 Task: Find connections with filter location Flörsheim with filter topic #fintechwith filter profile language Potuguese with filter current company Tejas Networks with filter school GLOBAL NATURE CARE GROUP SANGATHAN INSTITUTION, Jabalpur with filter industry Retail Recyclable Materials & Used Merchandise with filter service category Blogging with filter keywords title Sales Analyst
Action: Mouse moved to (676, 92)
Screenshot: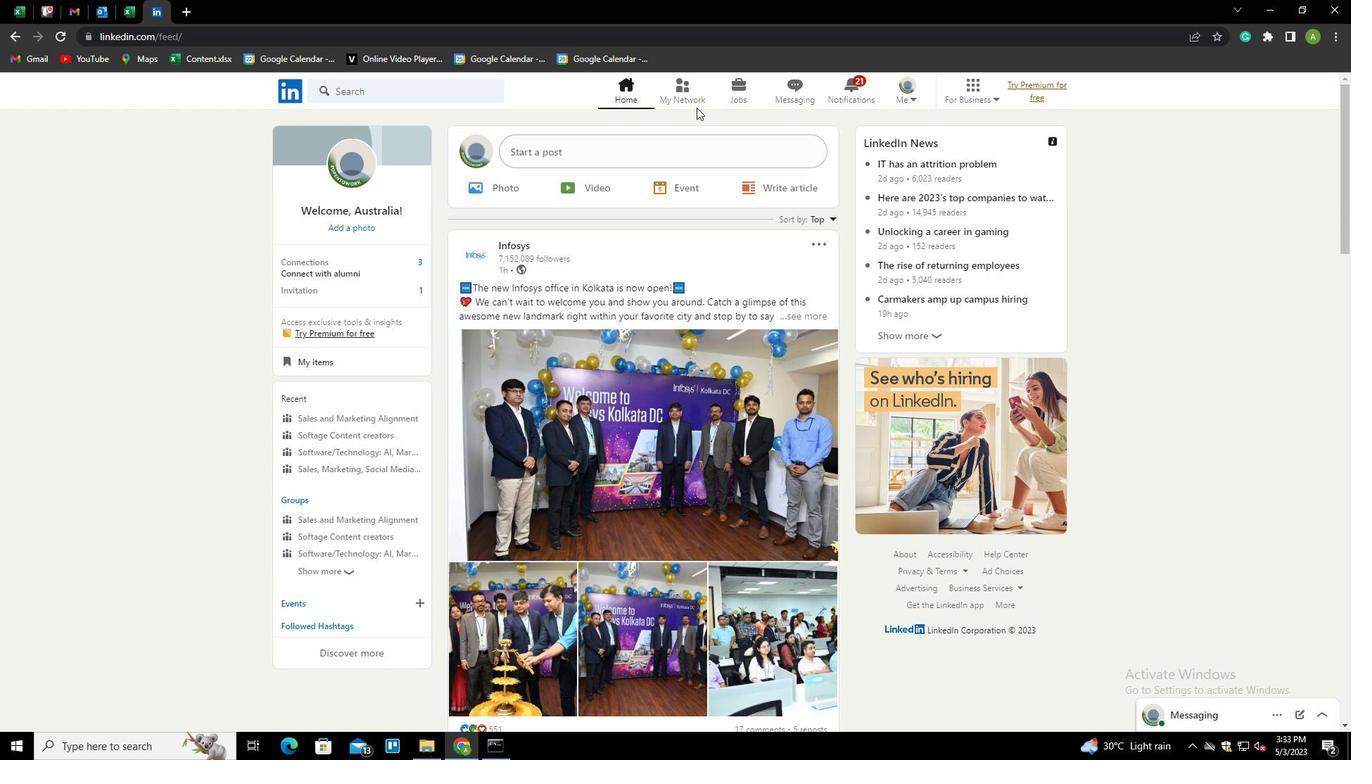 
Action: Mouse pressed left at (676, 92)
Screenshot: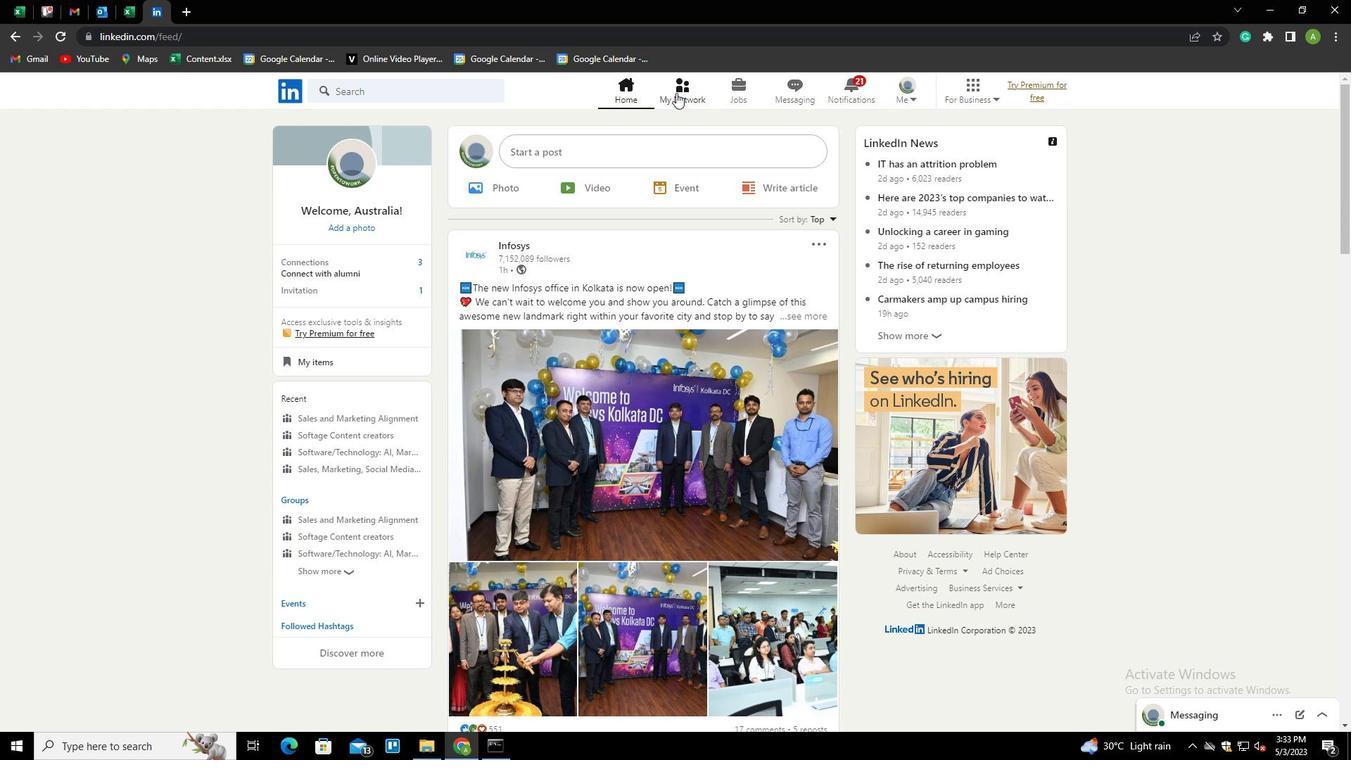 
Action: Mouse moved to (351, 168)
Screenshot: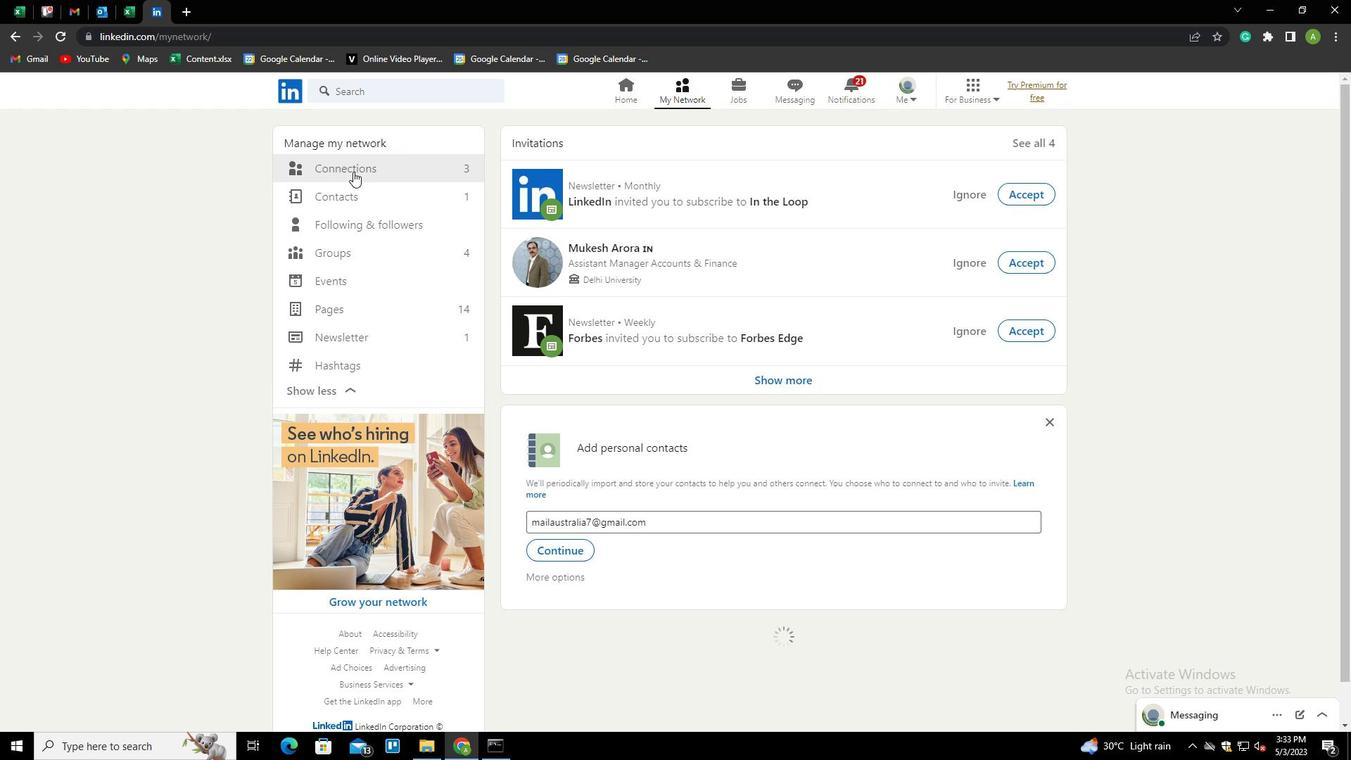 
Action: Mouse pressed left at (351, 168)
Screenshot: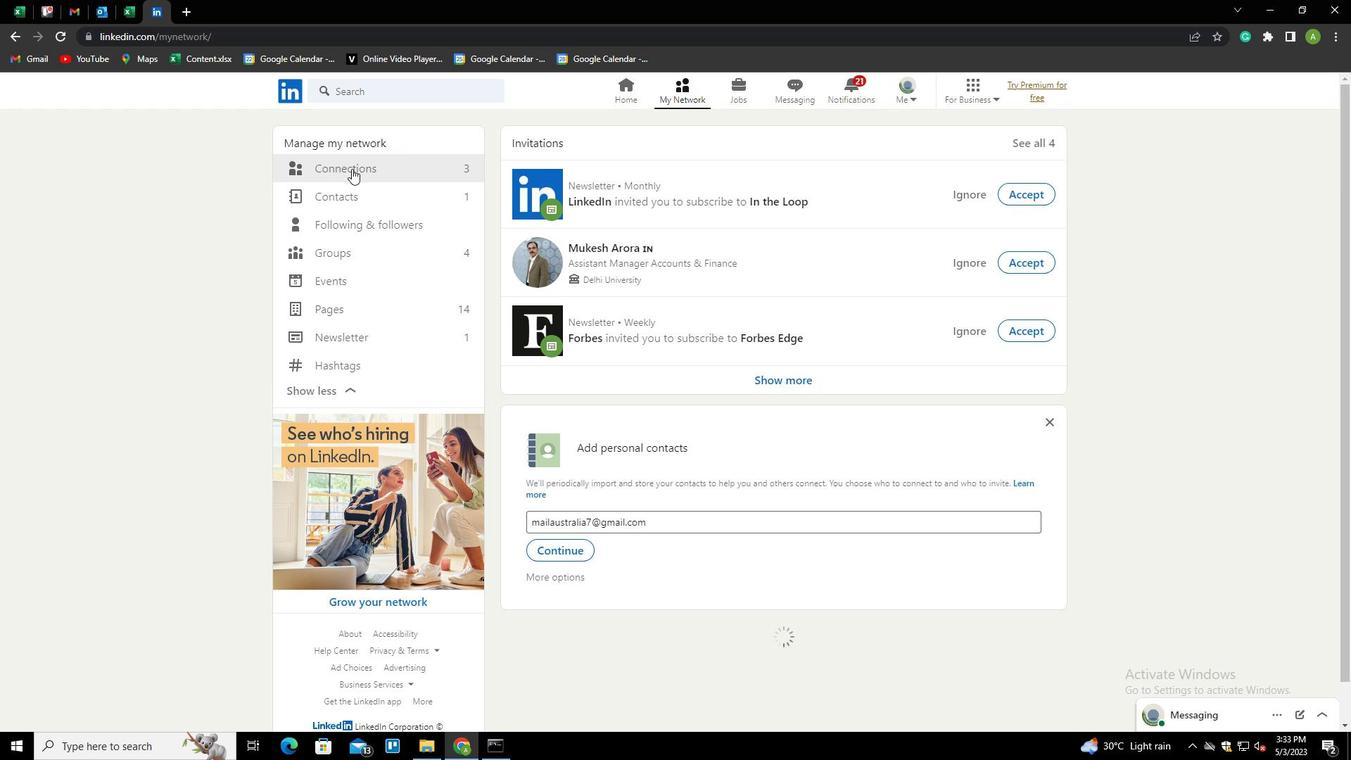 
Action: Mouse moved to (790, 171)
Screenshot: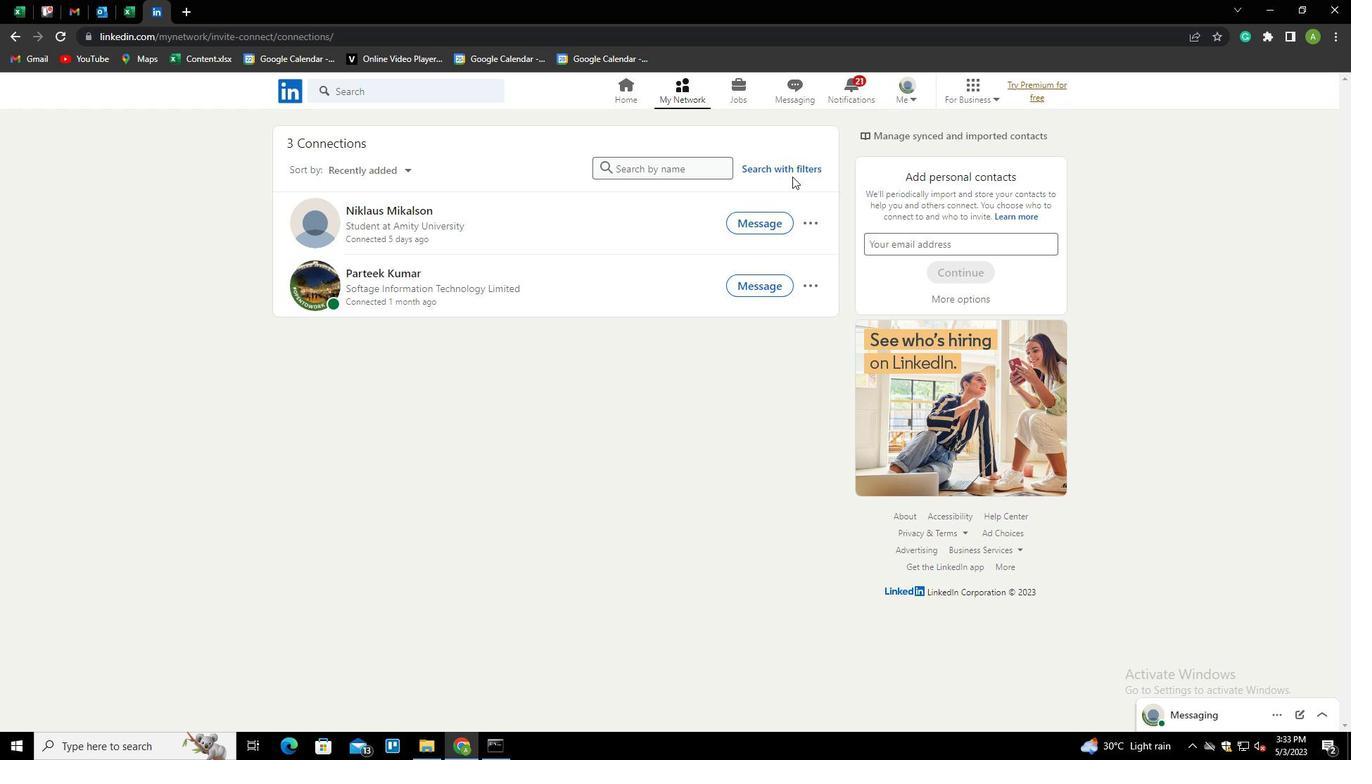 
Action: Mouse pressed left at (790, 171)
Screenshot: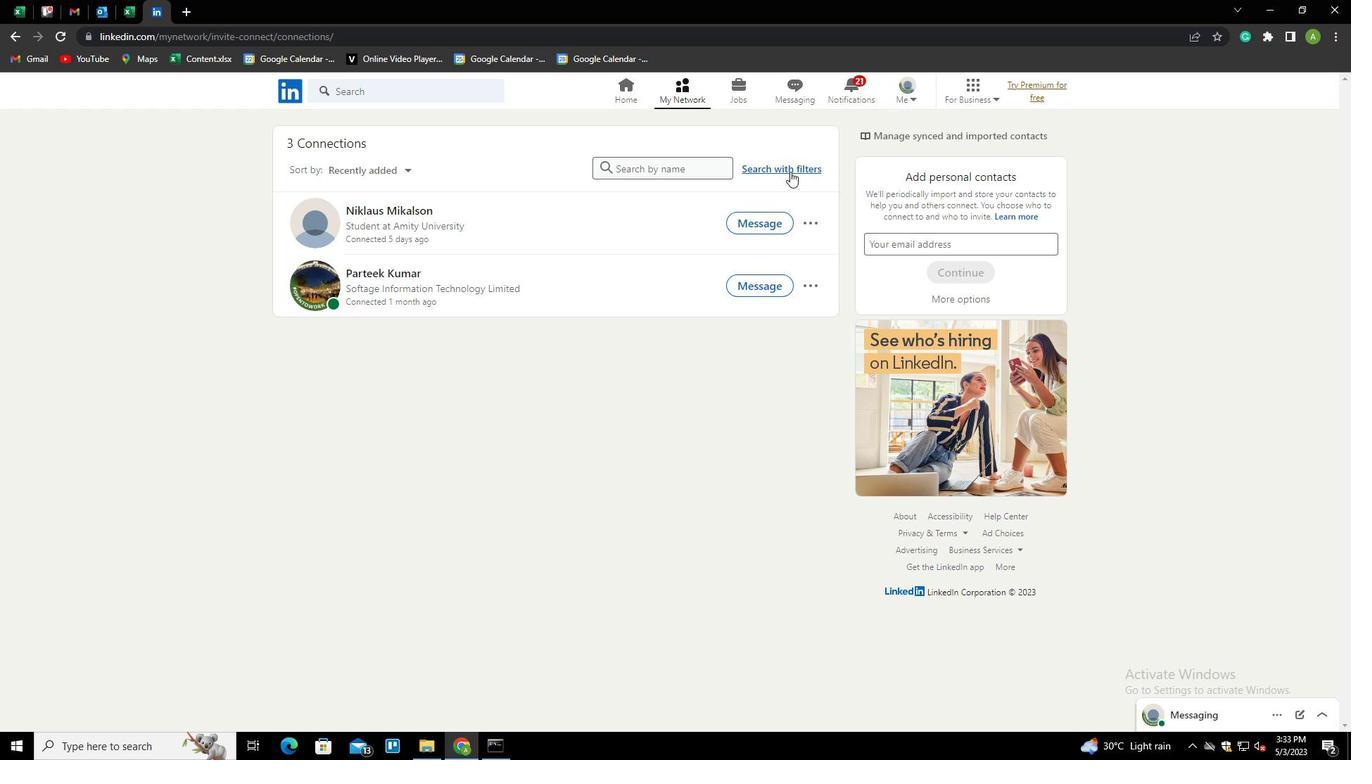 
Action: Mouse moved to (726, 129)
Screenshot: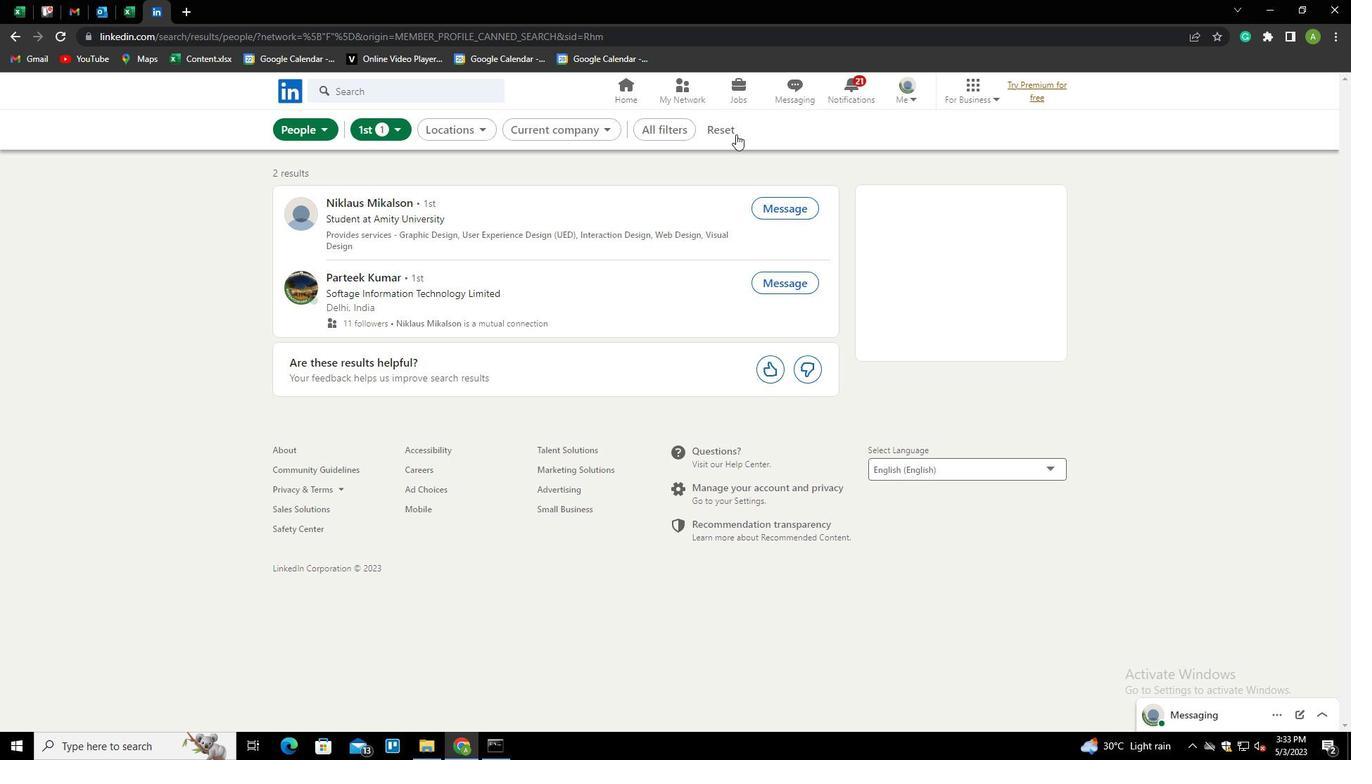 
Action: Mouse pressed left at (726, 129)
Screenshot: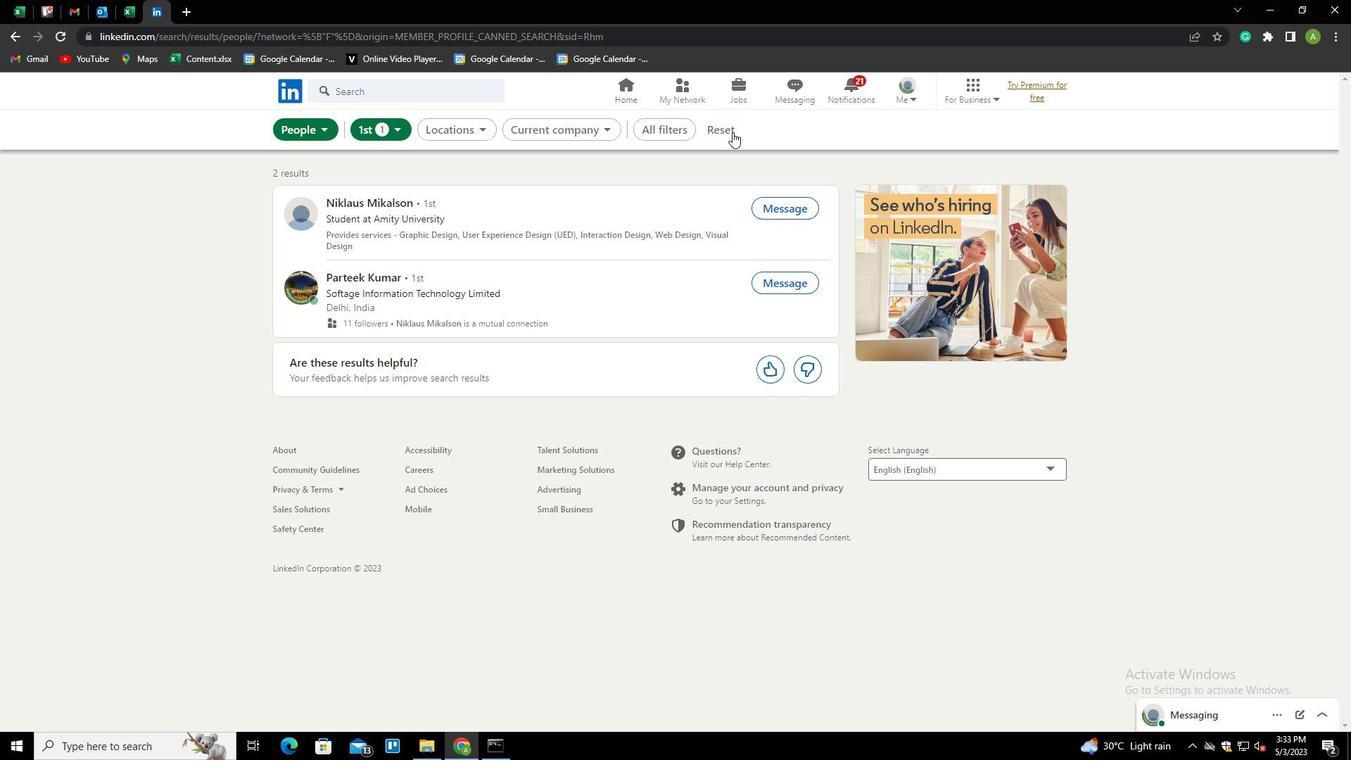 
Action: Mouse moved to (701, 127)
Screenshot: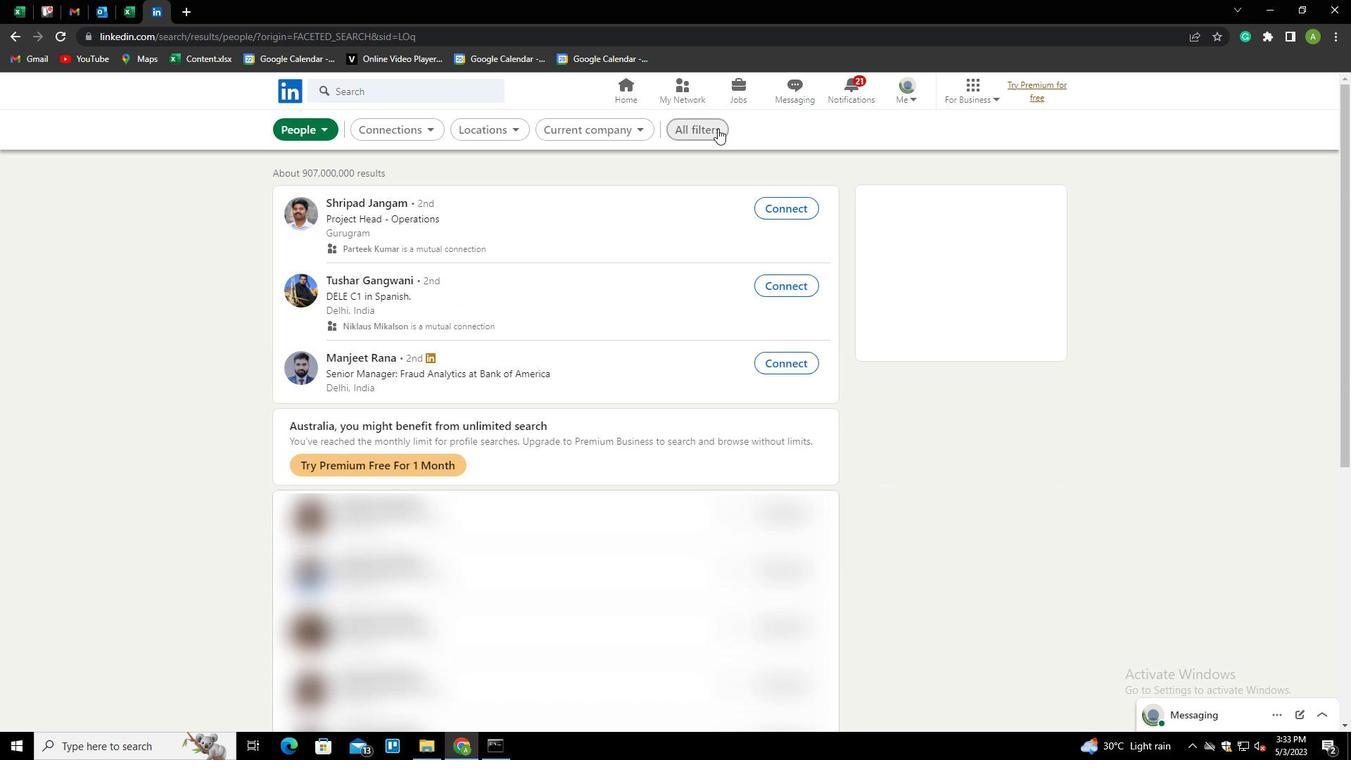 
Action: Mouse pressed left at (701, 127)
Screenshot: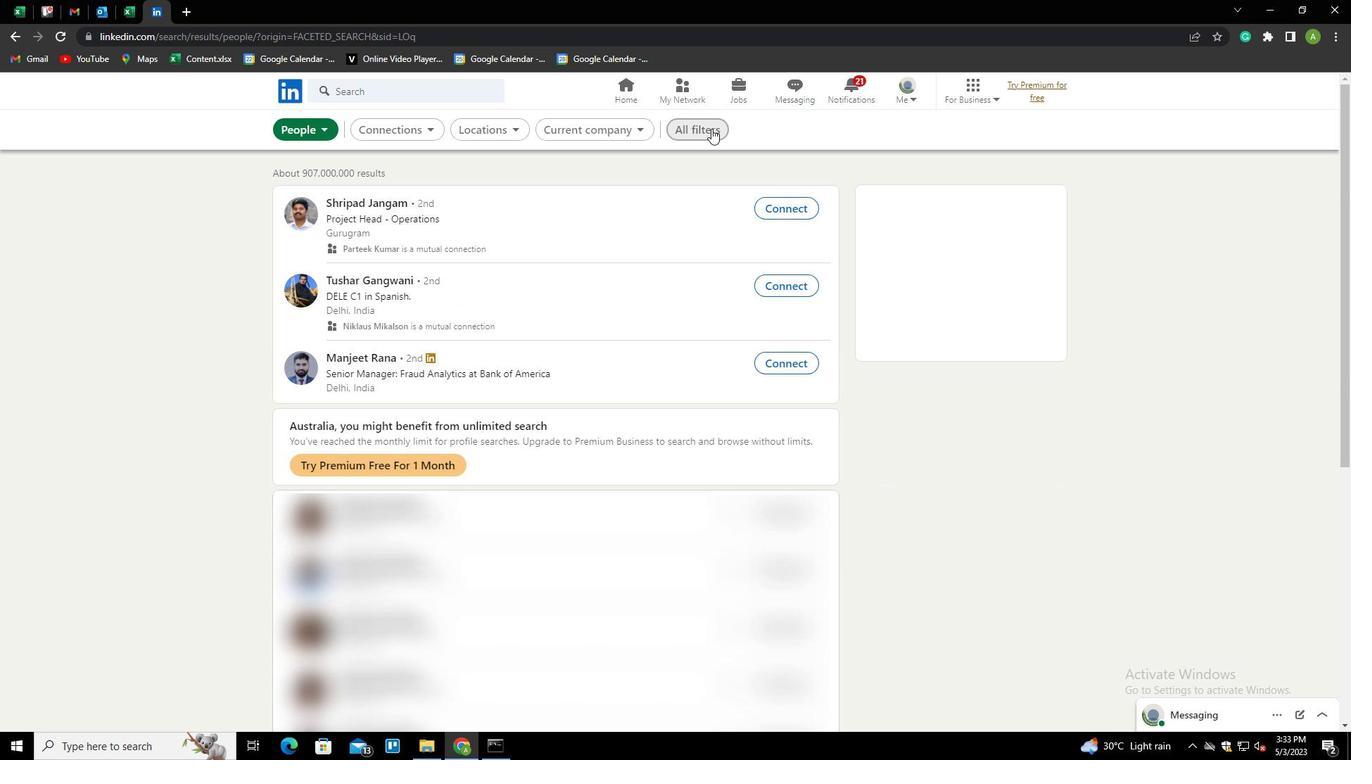 
Action: Mouse moved to (1061, 362)
Screenshot: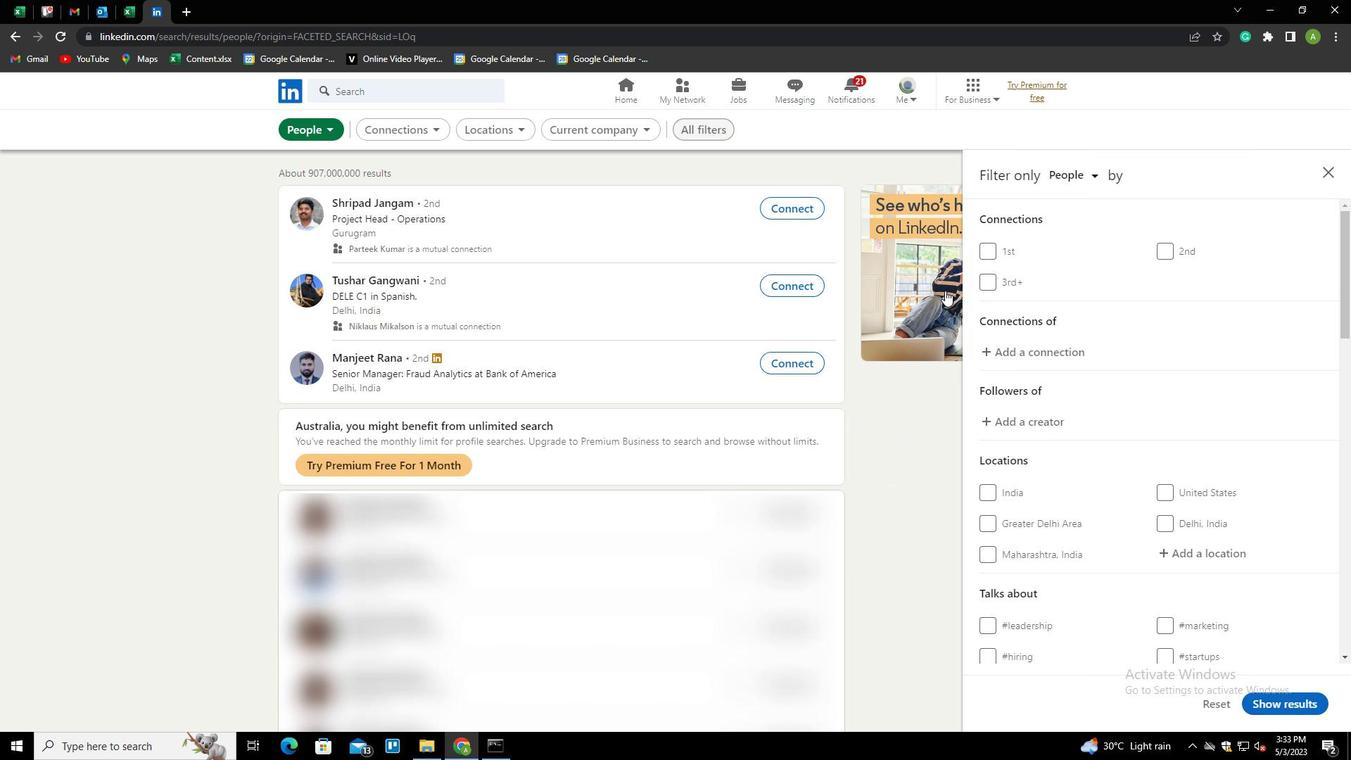 
Action: Mouse scrolled (1061, 361) with delta (0, 0)
Screenshot: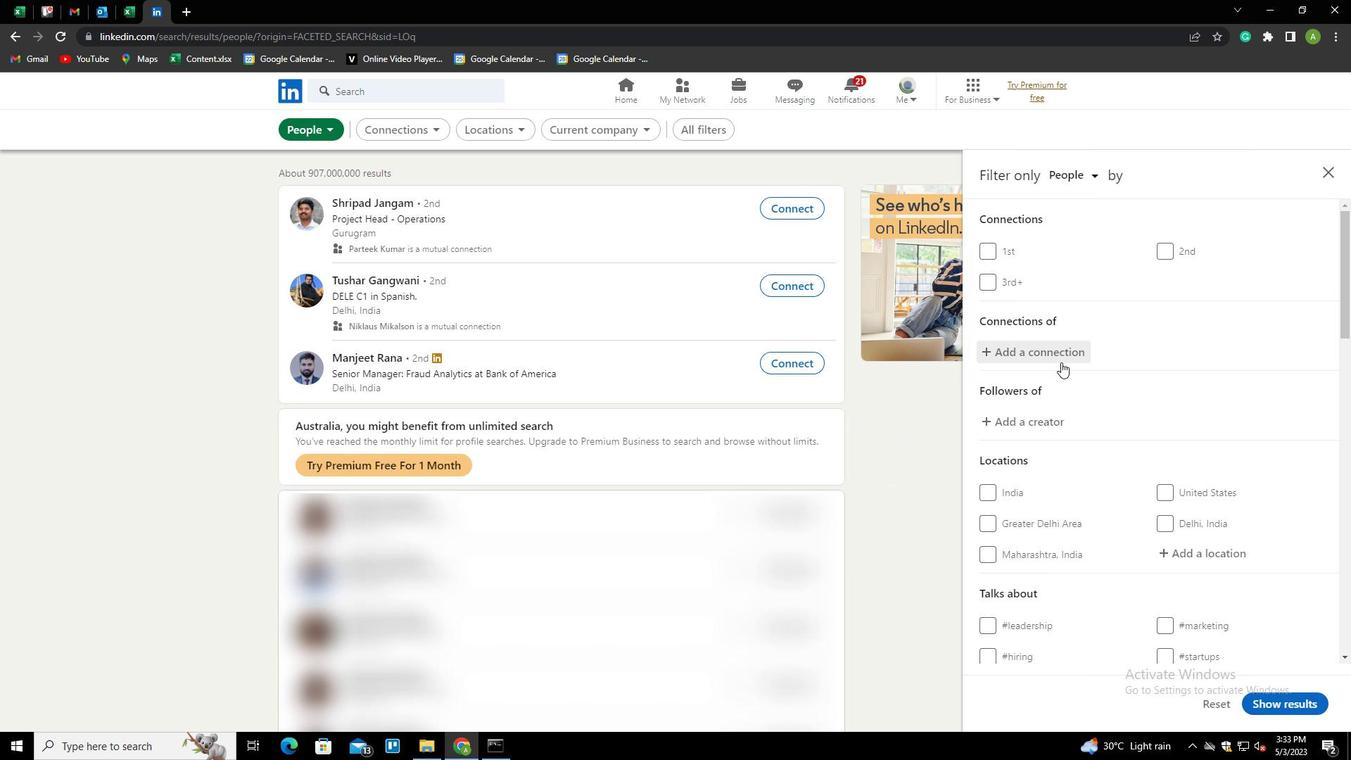 
Action: Mouse scrolled (1061, 361) with delta (0, 0)
Screenshot: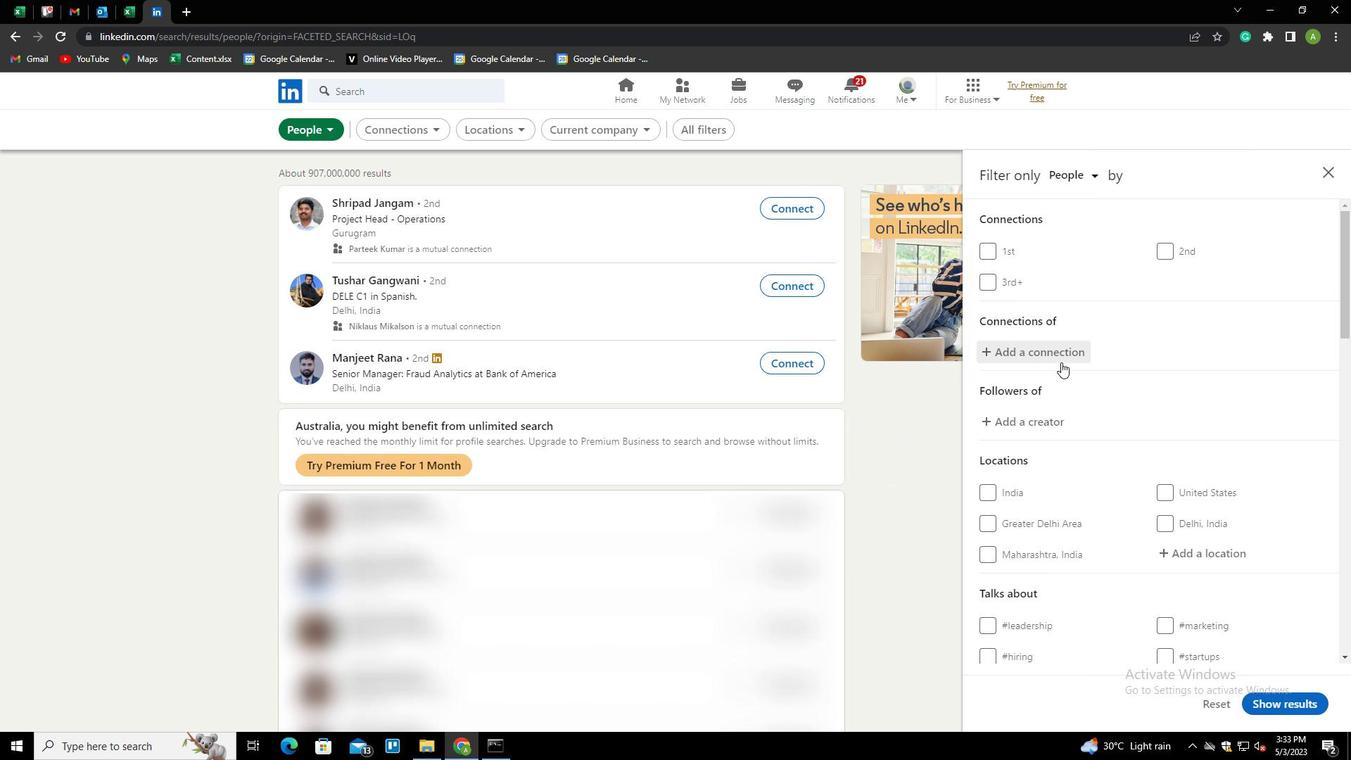 
Action: Mouse moved to (1179, 414)
Screenshot: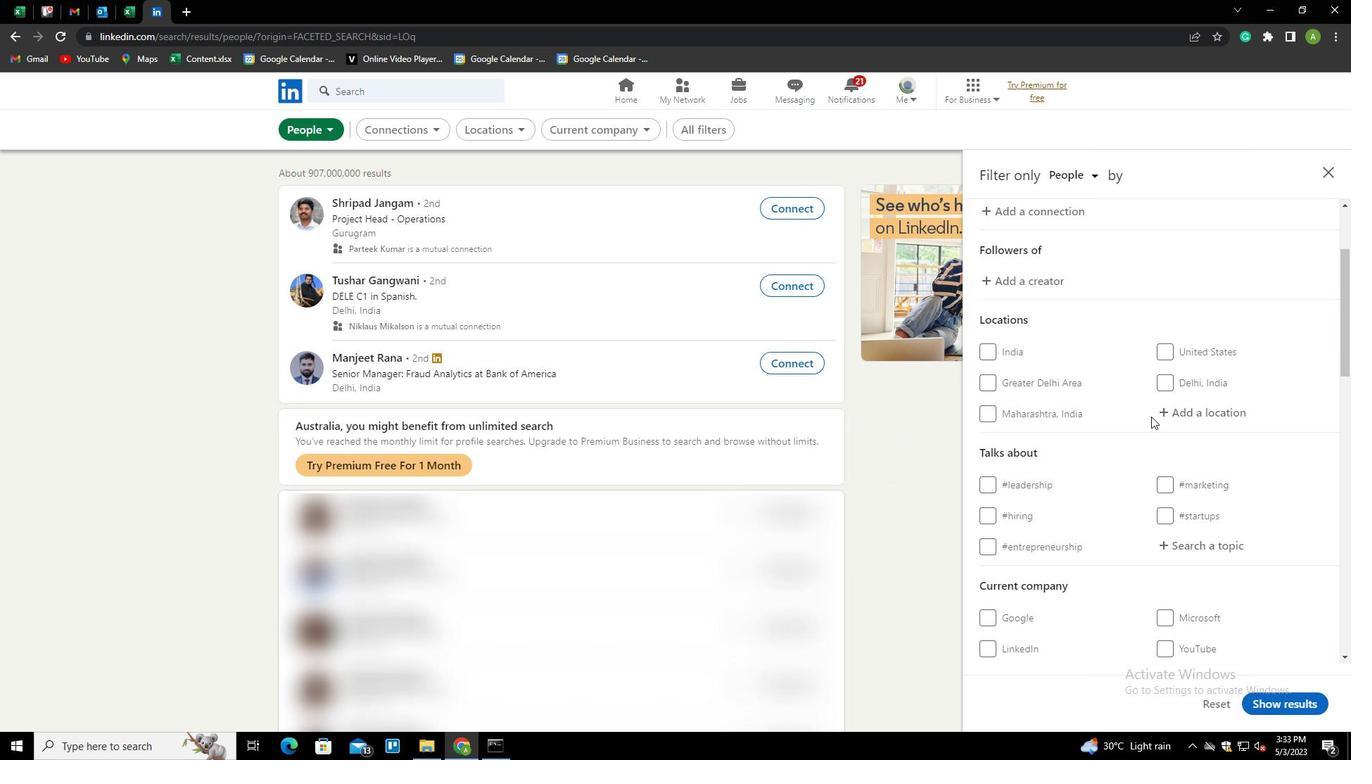 
Action: Mouse pressed left at (1179, 414)
Screenshot: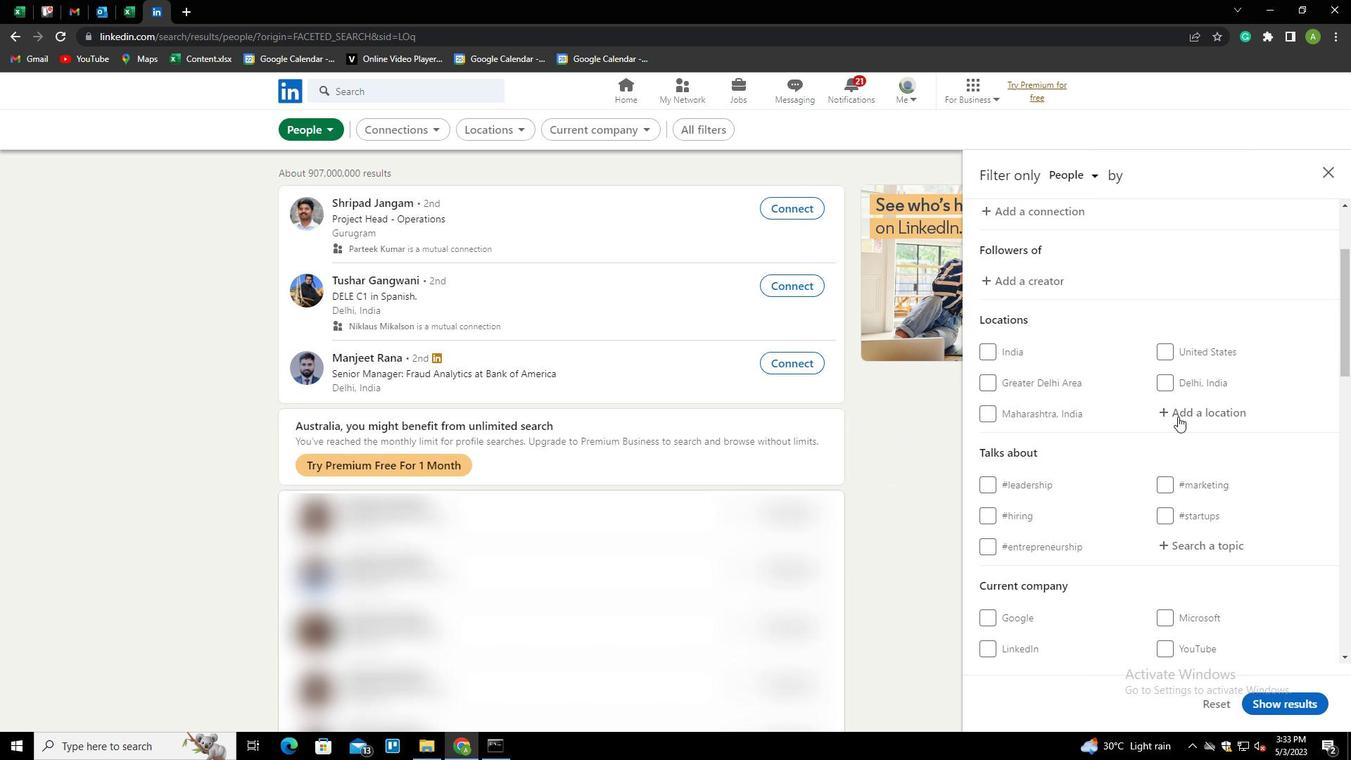 
Action: Mouse moved to (1179, 414)
Screenshot: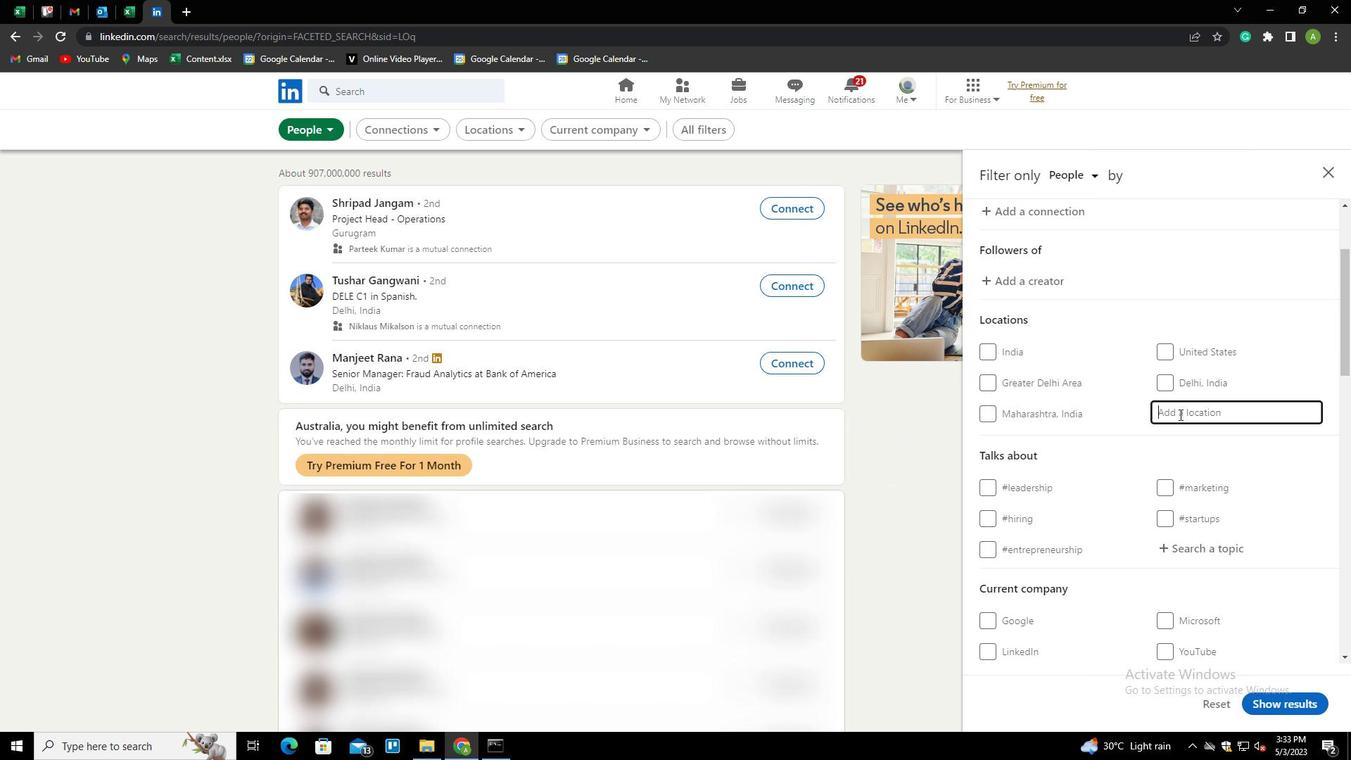 
Action: Key pressed <Key.shift>
Screenshot: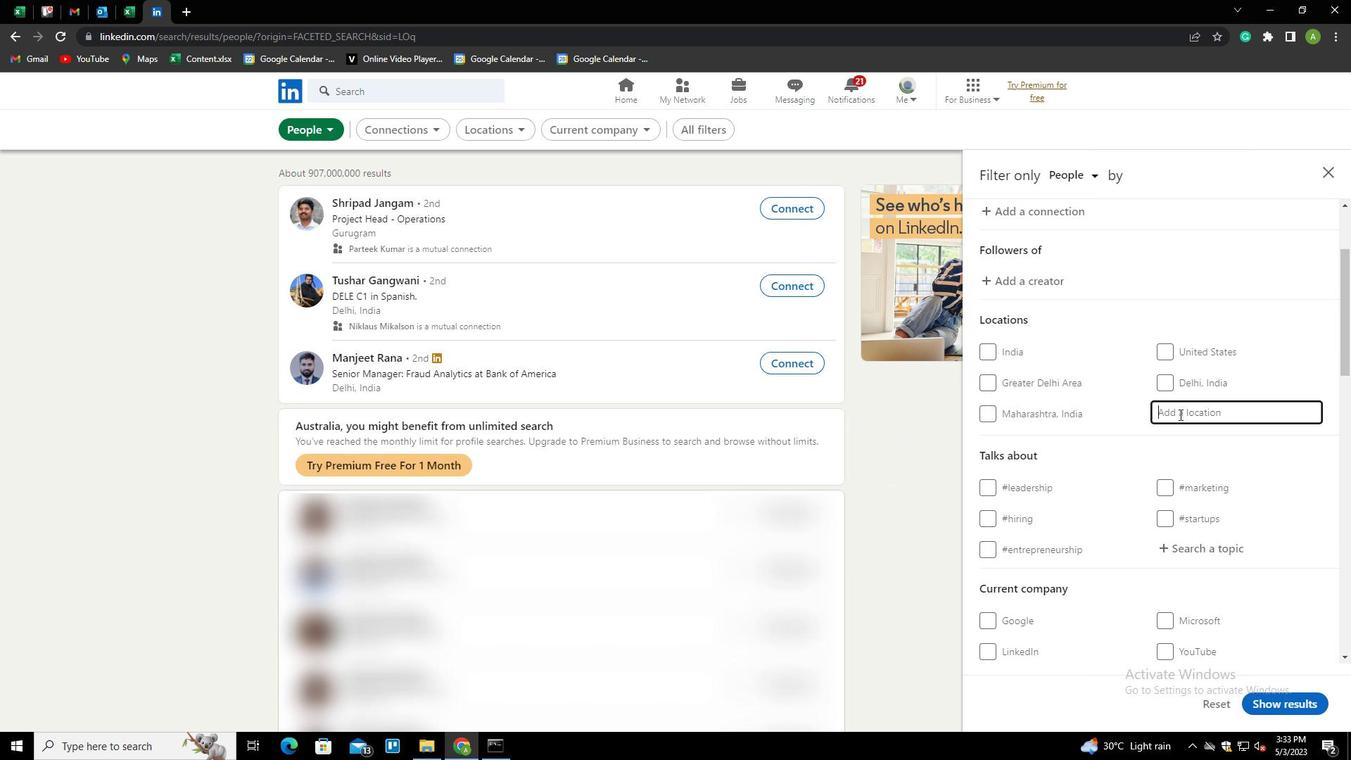
Action: Mouse moved to (1177, 414)
Screenshot: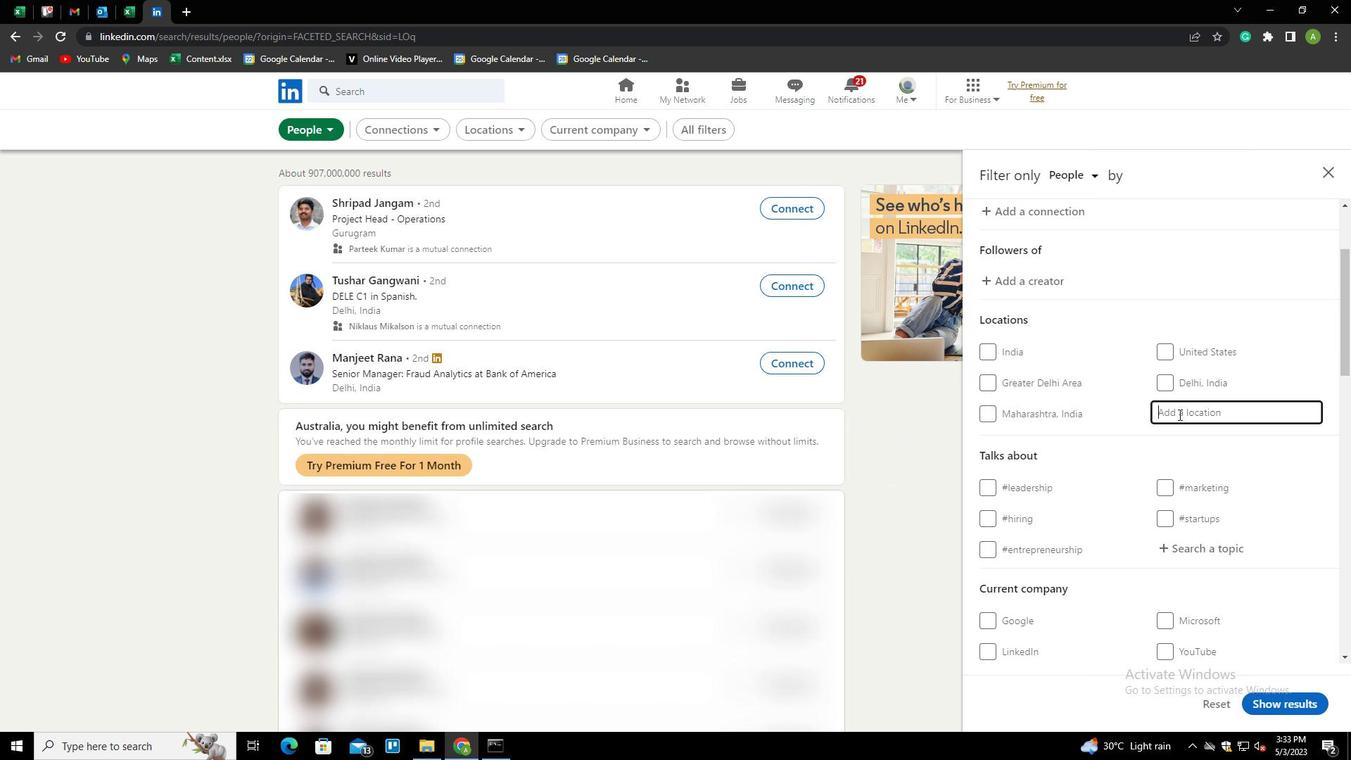 
Action: Key pressed F
Screenshot: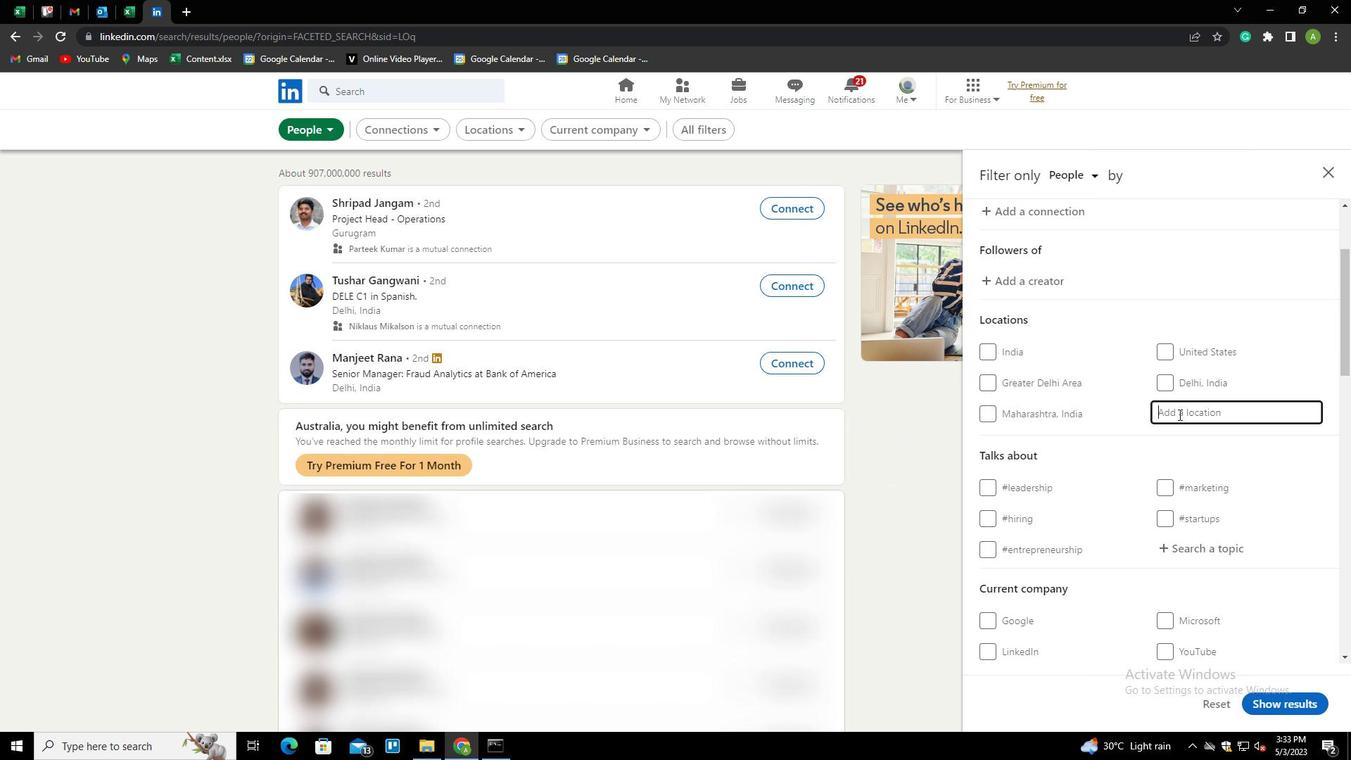 
Action: Mouse moved to (1162, 408)
Screenshot: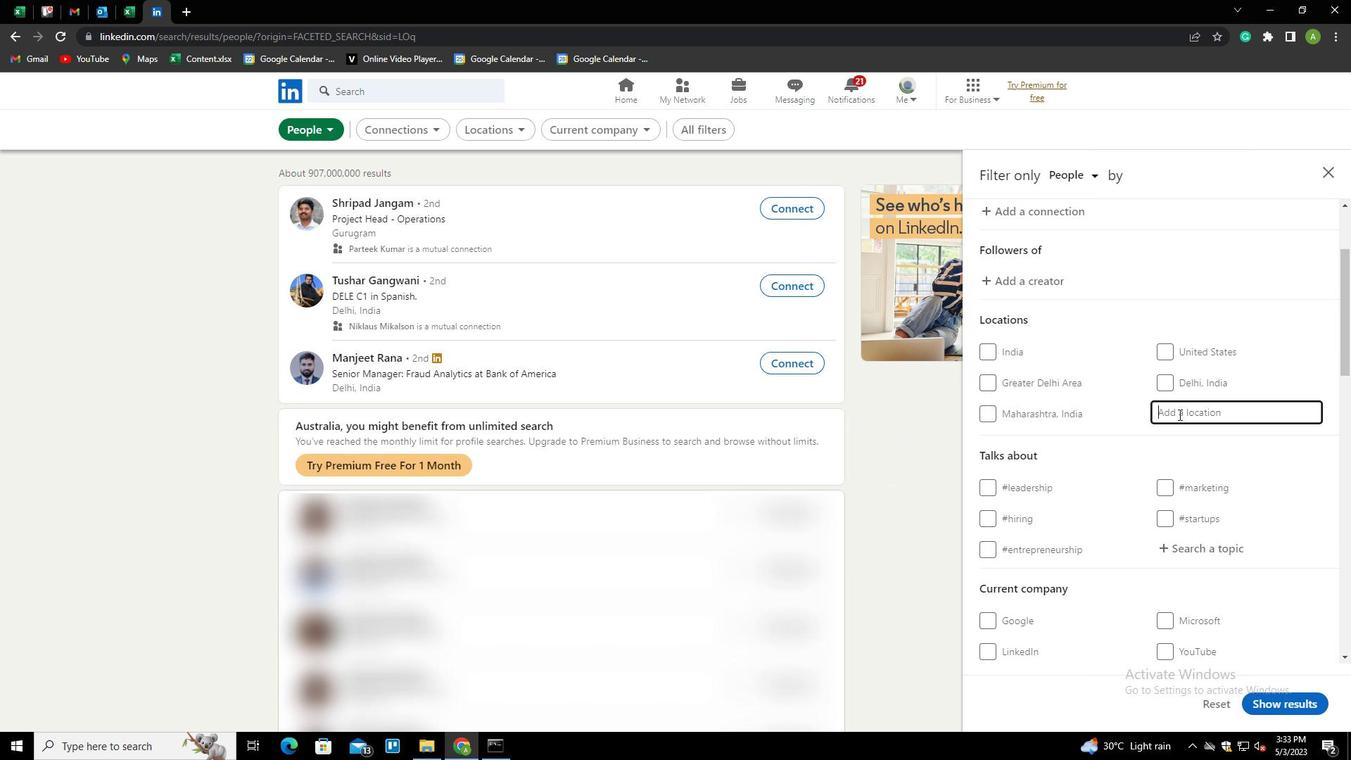 
Action: Key pressed LORSHEIM<Key.down><Key.enter>
Screenshot: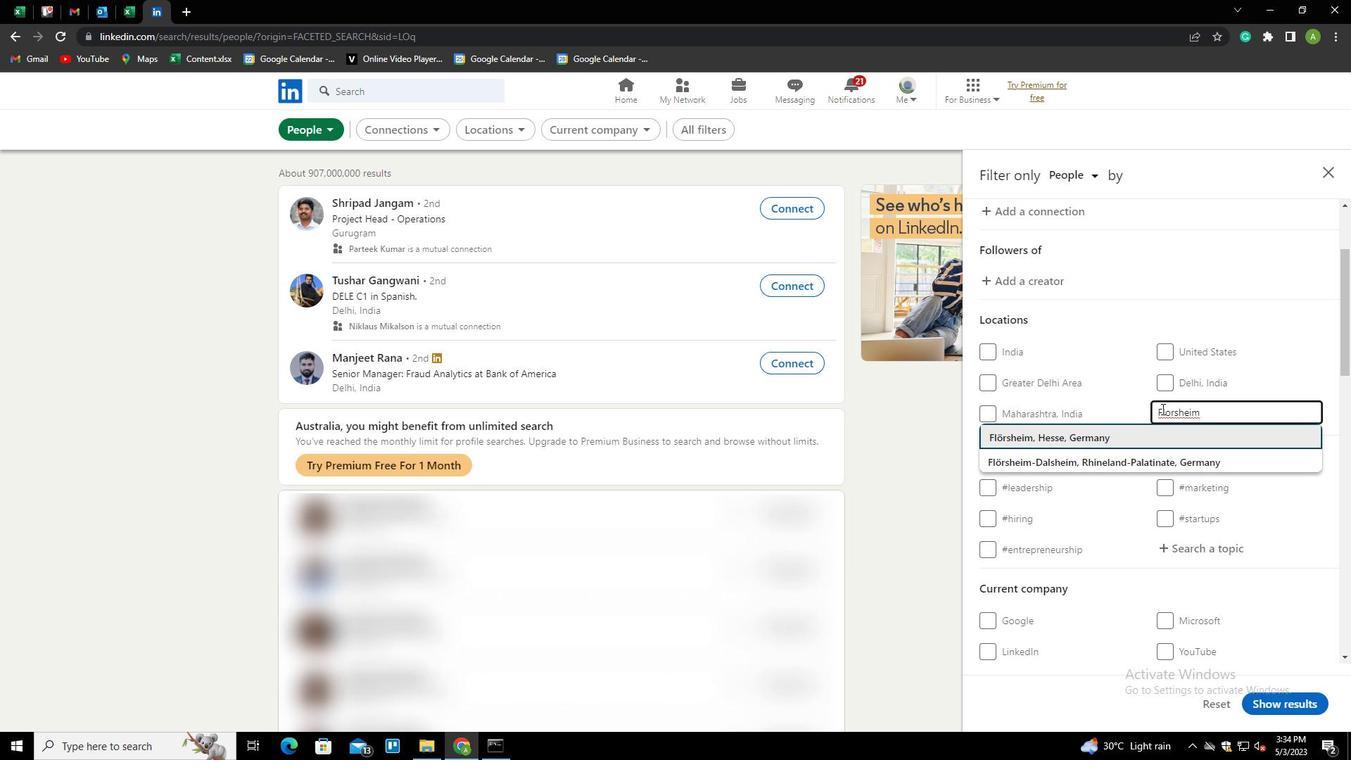 
Action: Mouse scrolled (1162, 408) with delta (0, 0)
Screenshot: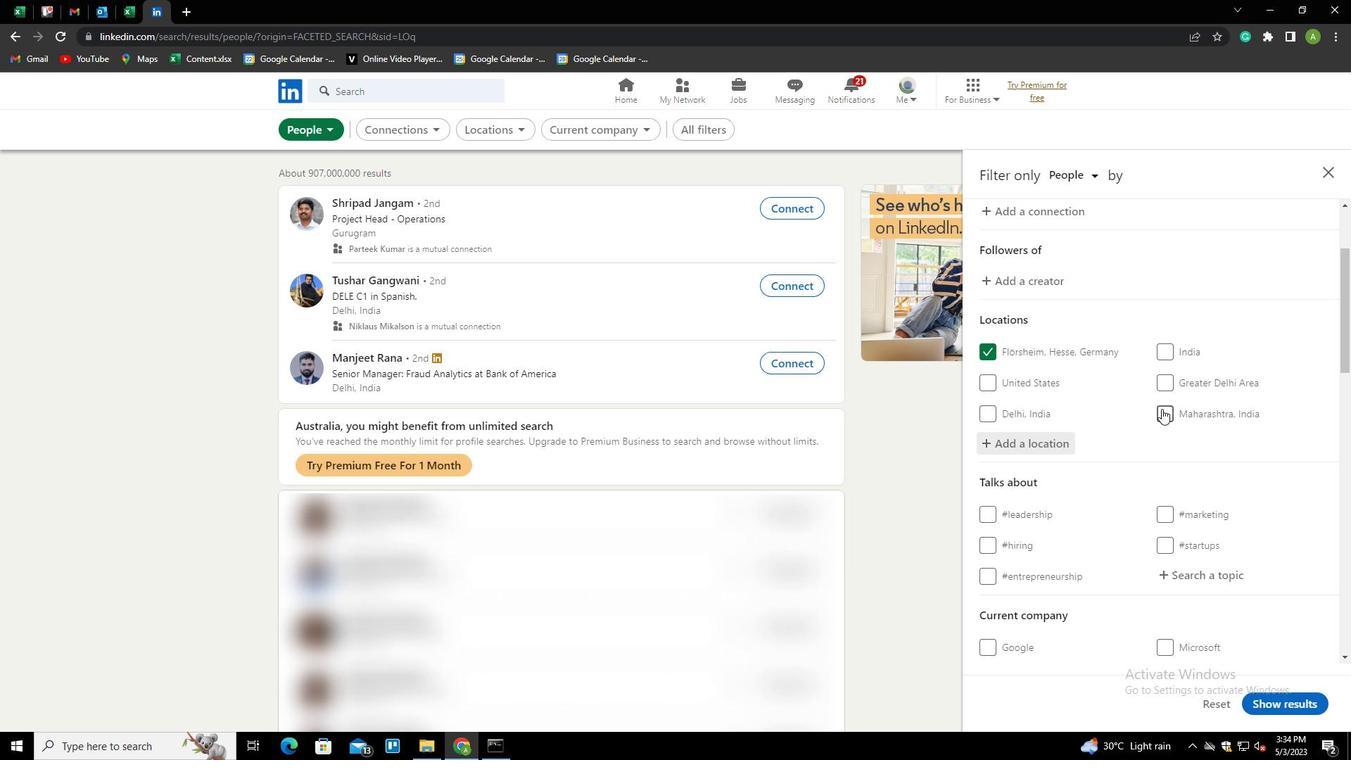 
Action: Mouse scrolled (1162, 408) with delta (0, 0)
Screenshot: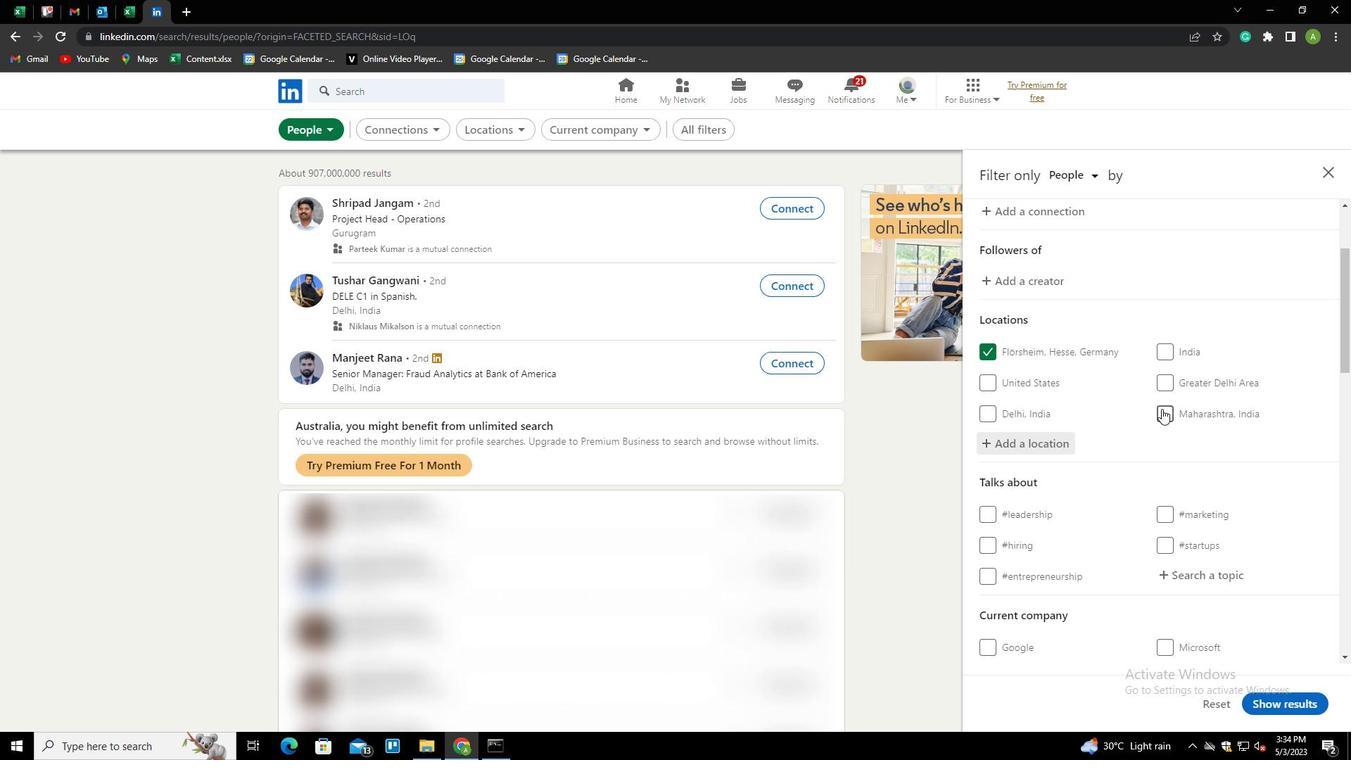 
Action: Mouse moved to (1174, 433)
Screenshot: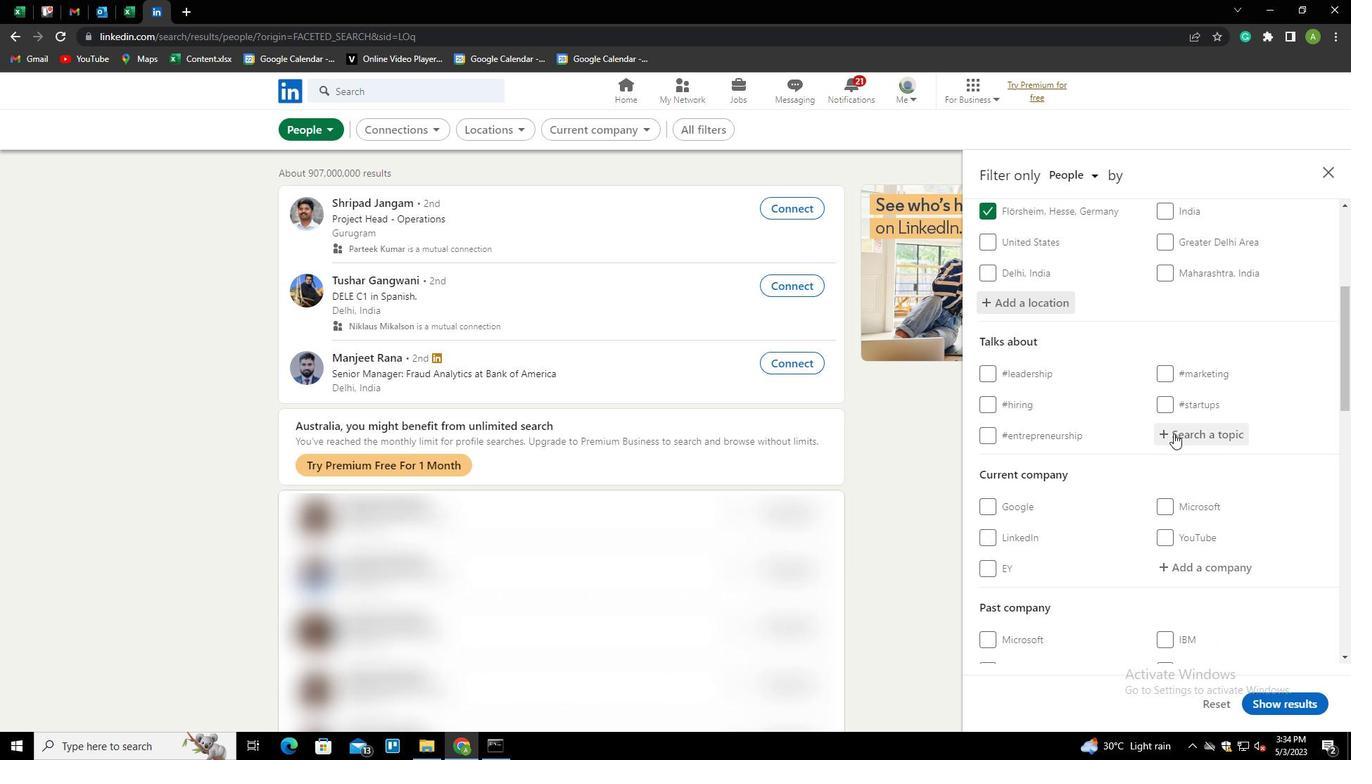 
Action: Mouse pressed left at (1174, 433)
Screenshot: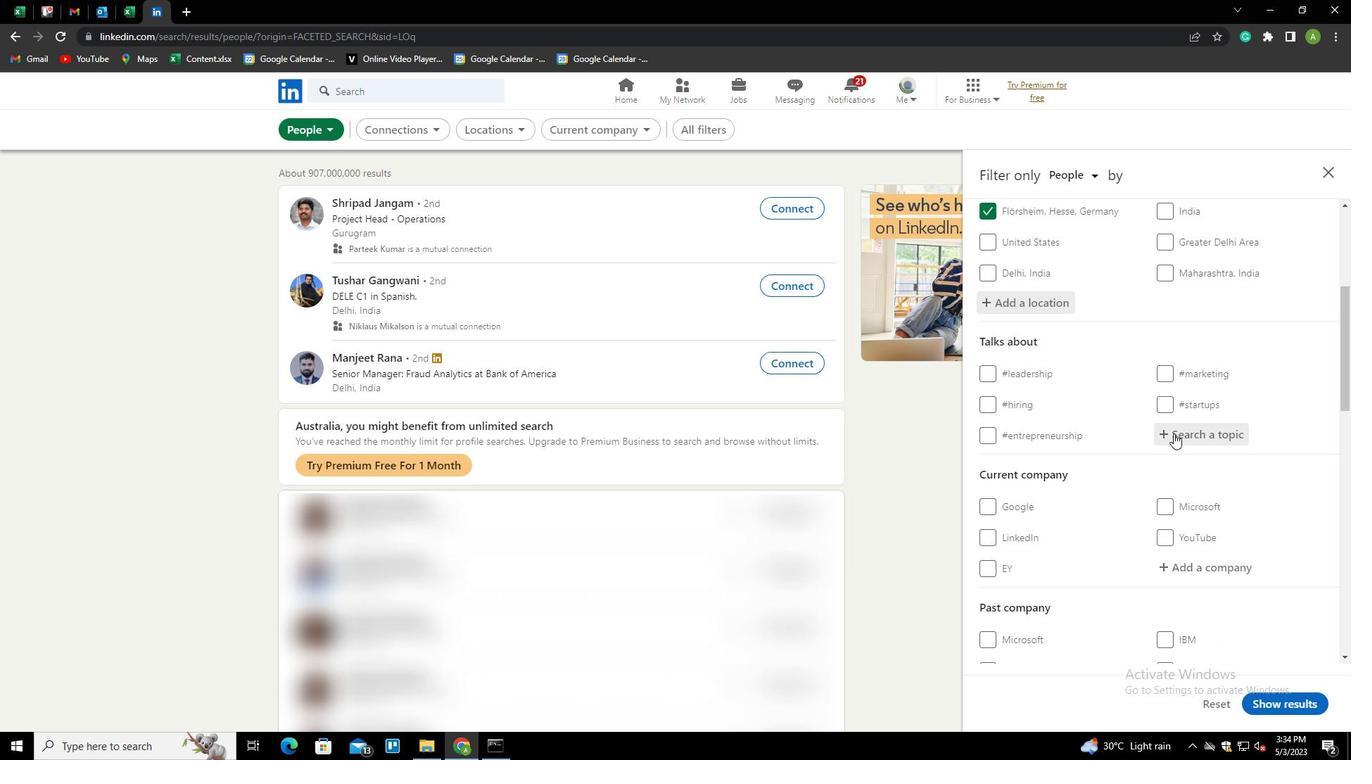 
Action: Key pressed FINDT<Key.backspace><Key.backspace>TECH<Key.down><Key.enter>
Screenshot: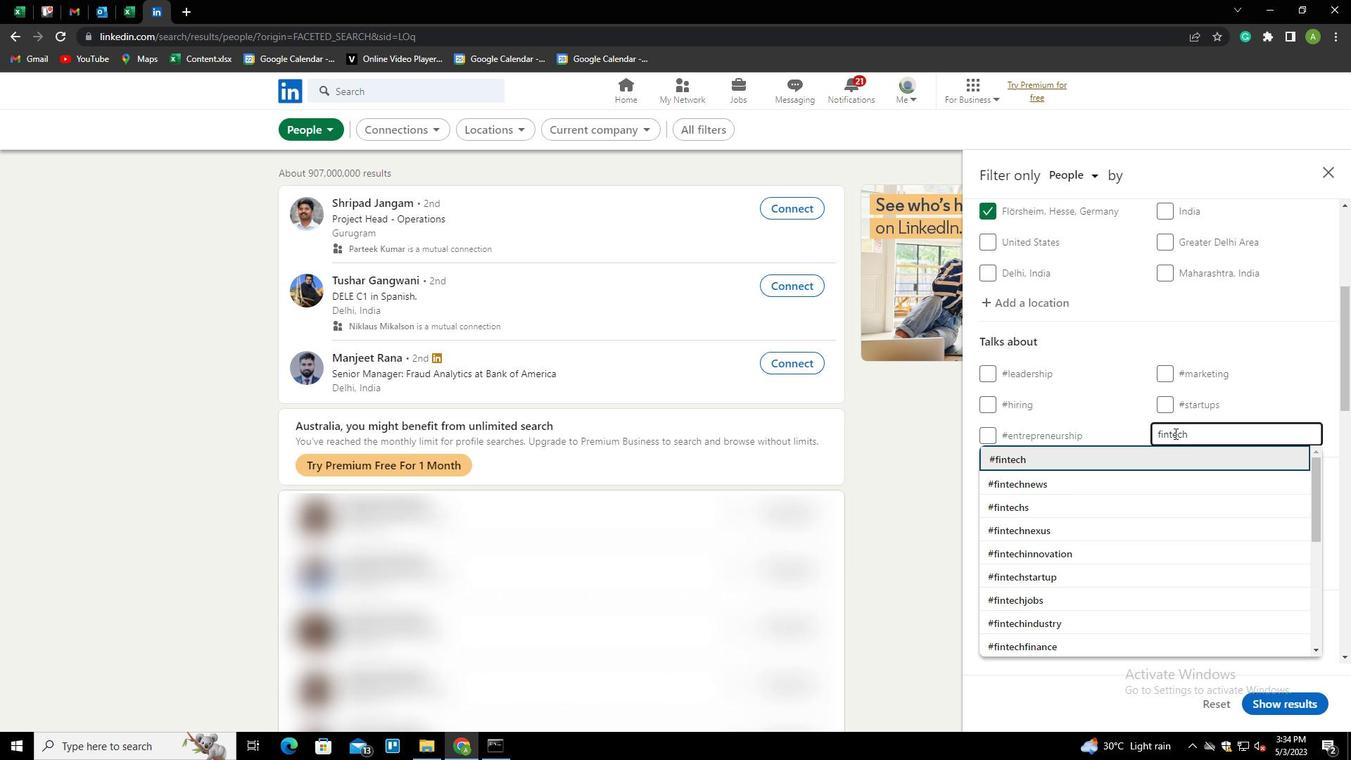
Action: Mouse scrolled (1174, 432) with delta (0, 0)
Screenshot: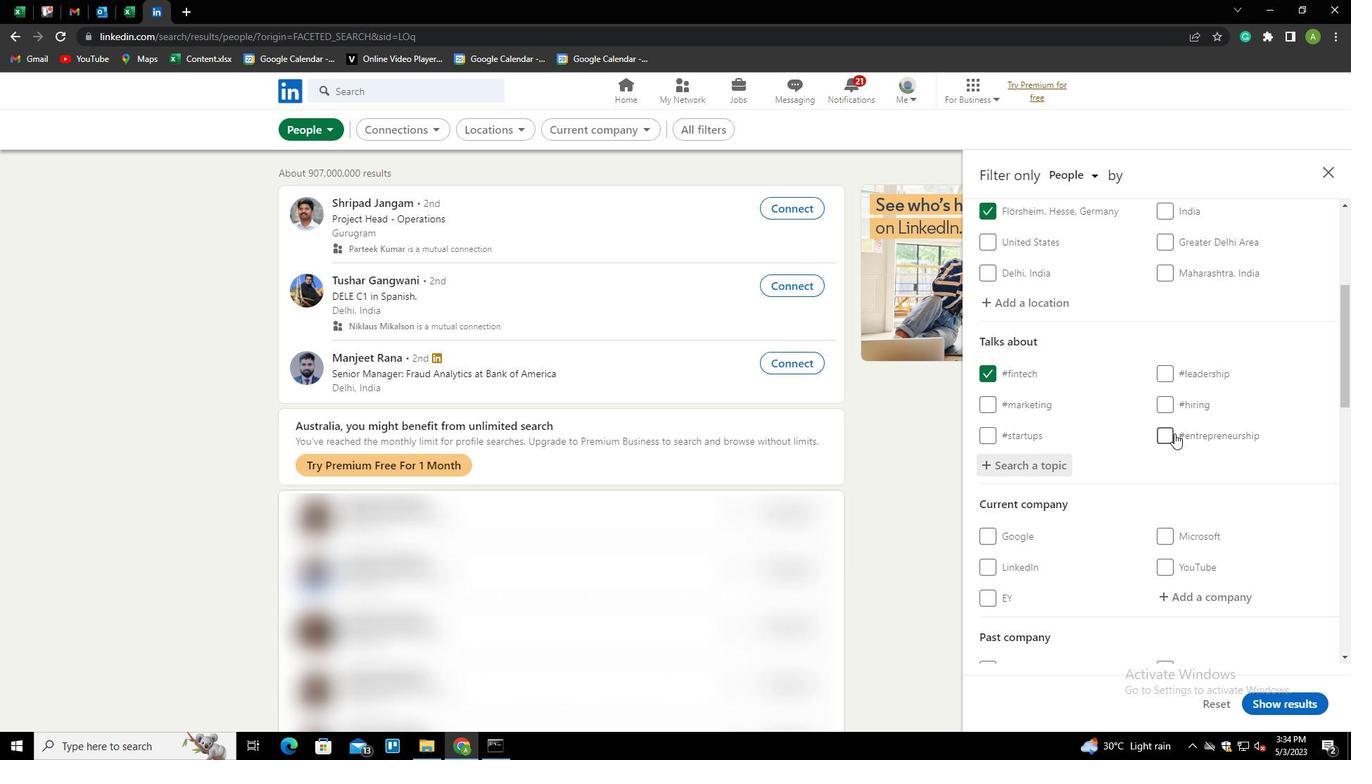 
Action: Mouse scrolled (1174, 432) with delta (0, 0)
Screenshot: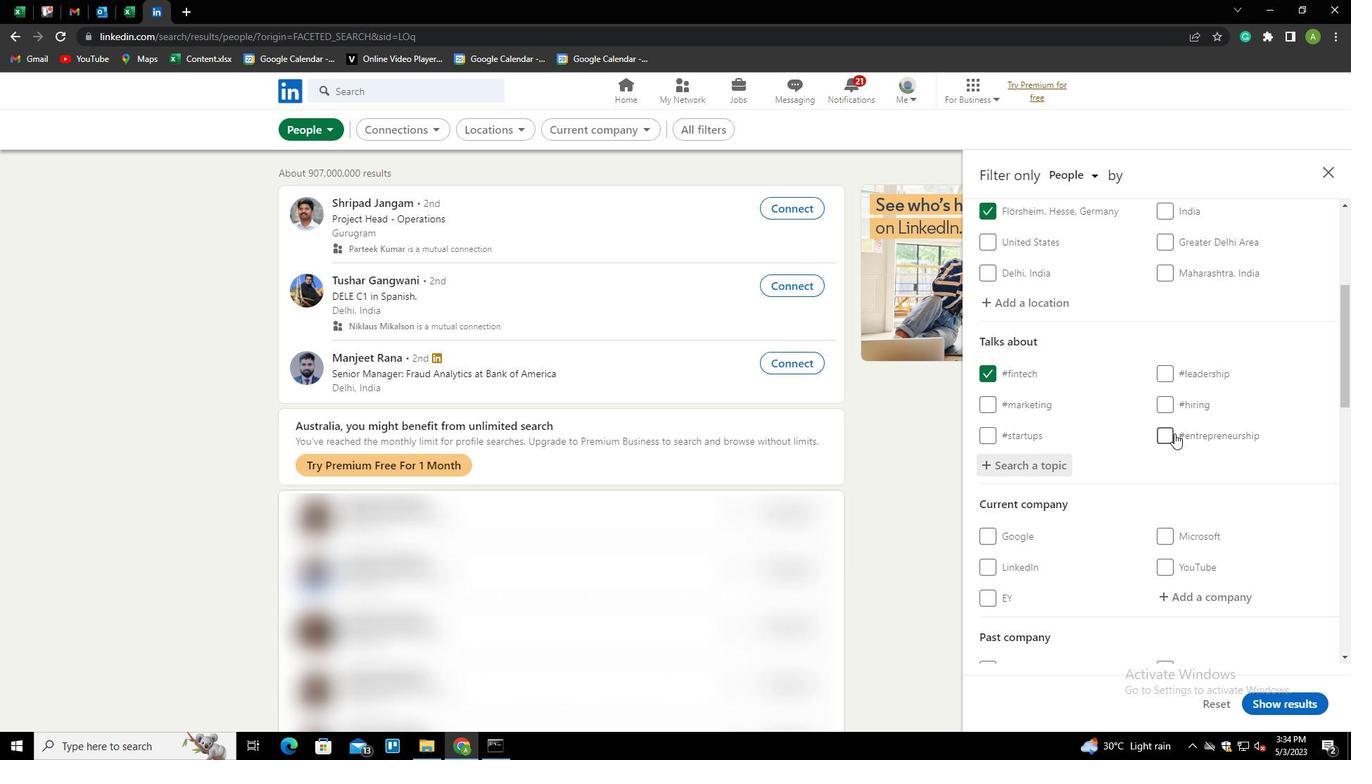 
Action: Mouse scrolled (1174, 432) with delta (0, 0)
Screenshot: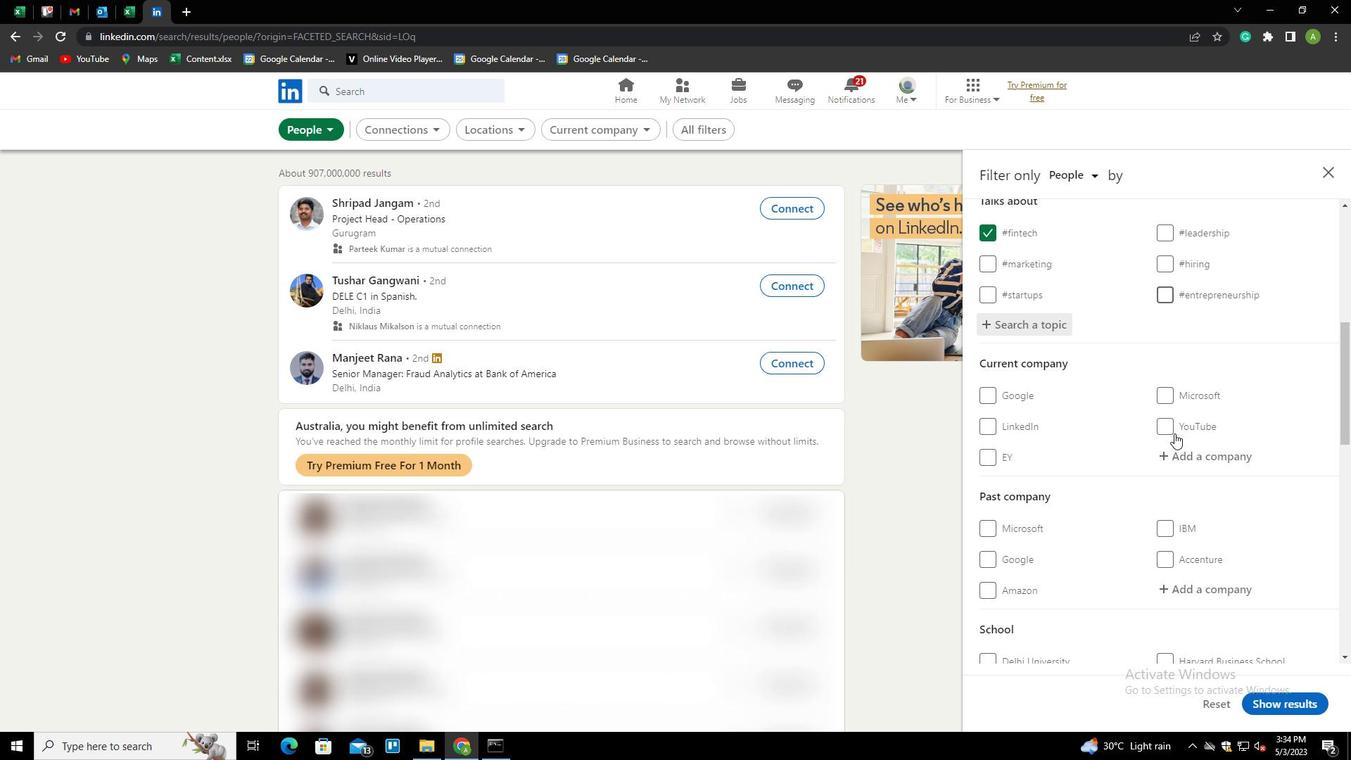 
Action: Mouse scrolled (1174, 432) with delta (0, 0)
Screenshot: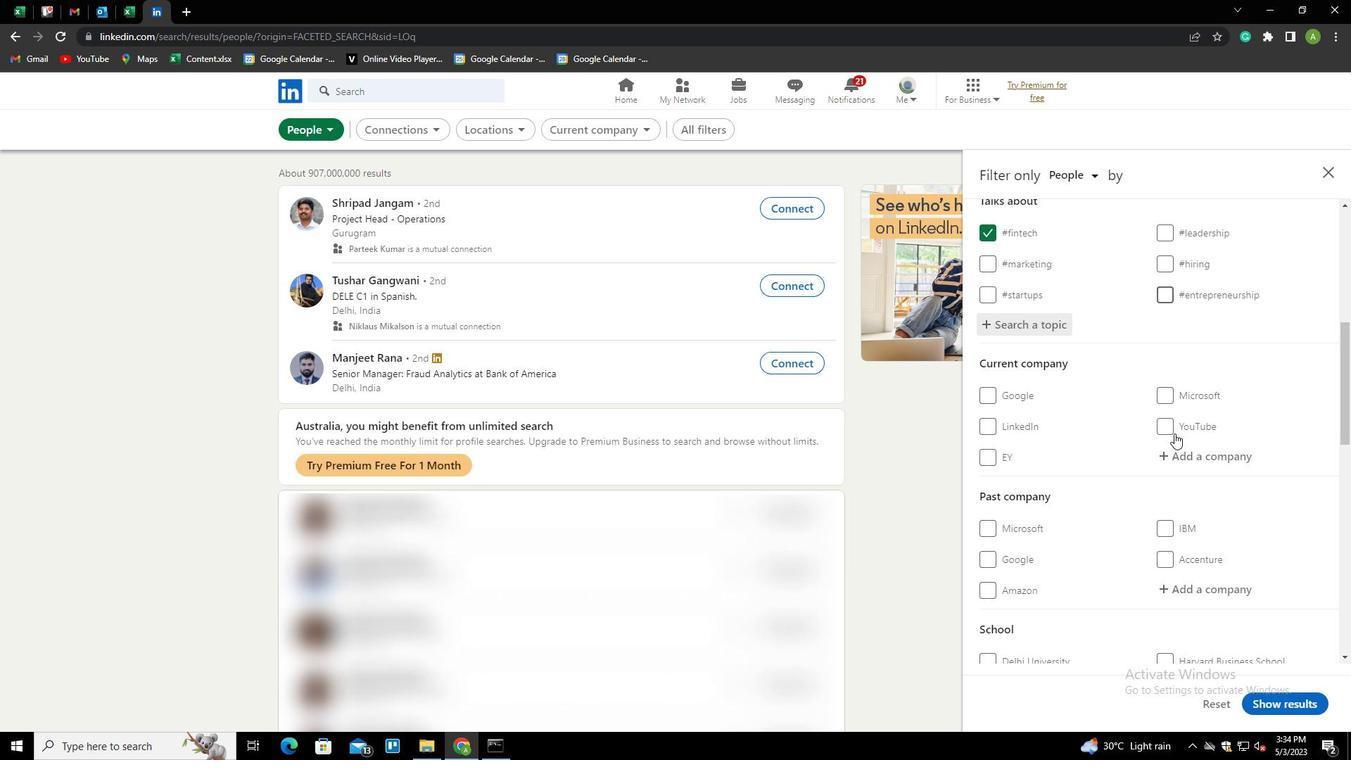 
Action: Mouse scrolled (1174, 432) with delta (0, 0)
Screenshot: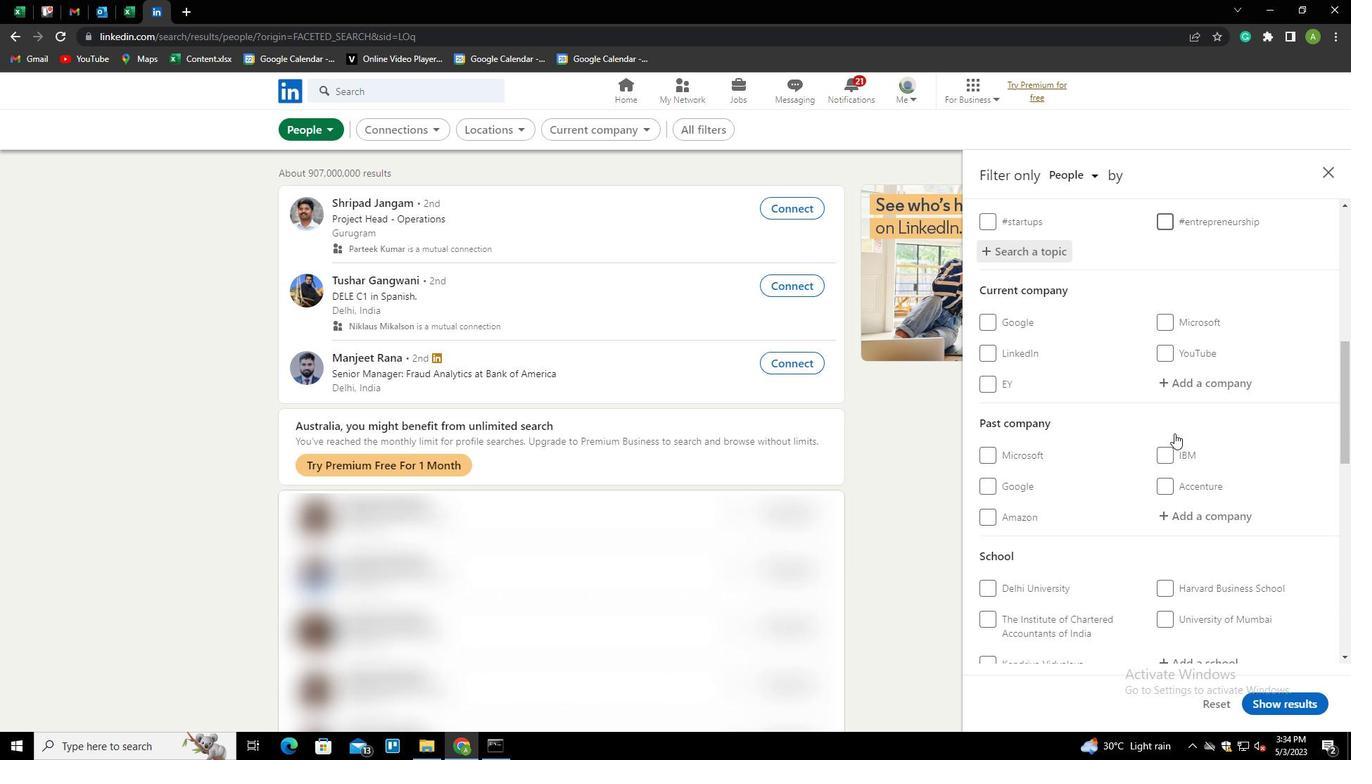 
Action: Mouse scrolled (1174, 432) with delta (0, 0)
Screenshot: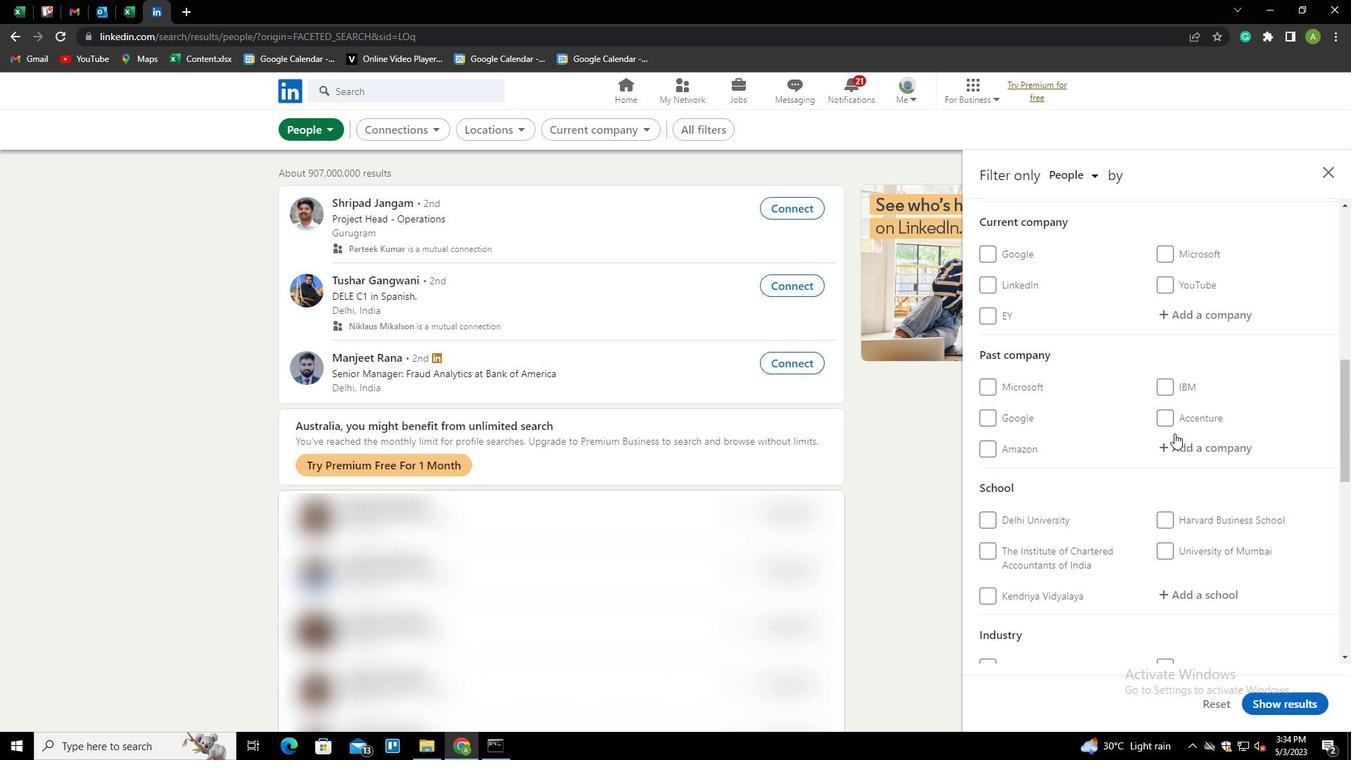 
Action: Mouse scrolled (1174, 432) with delta (0, 0)
Screenshot: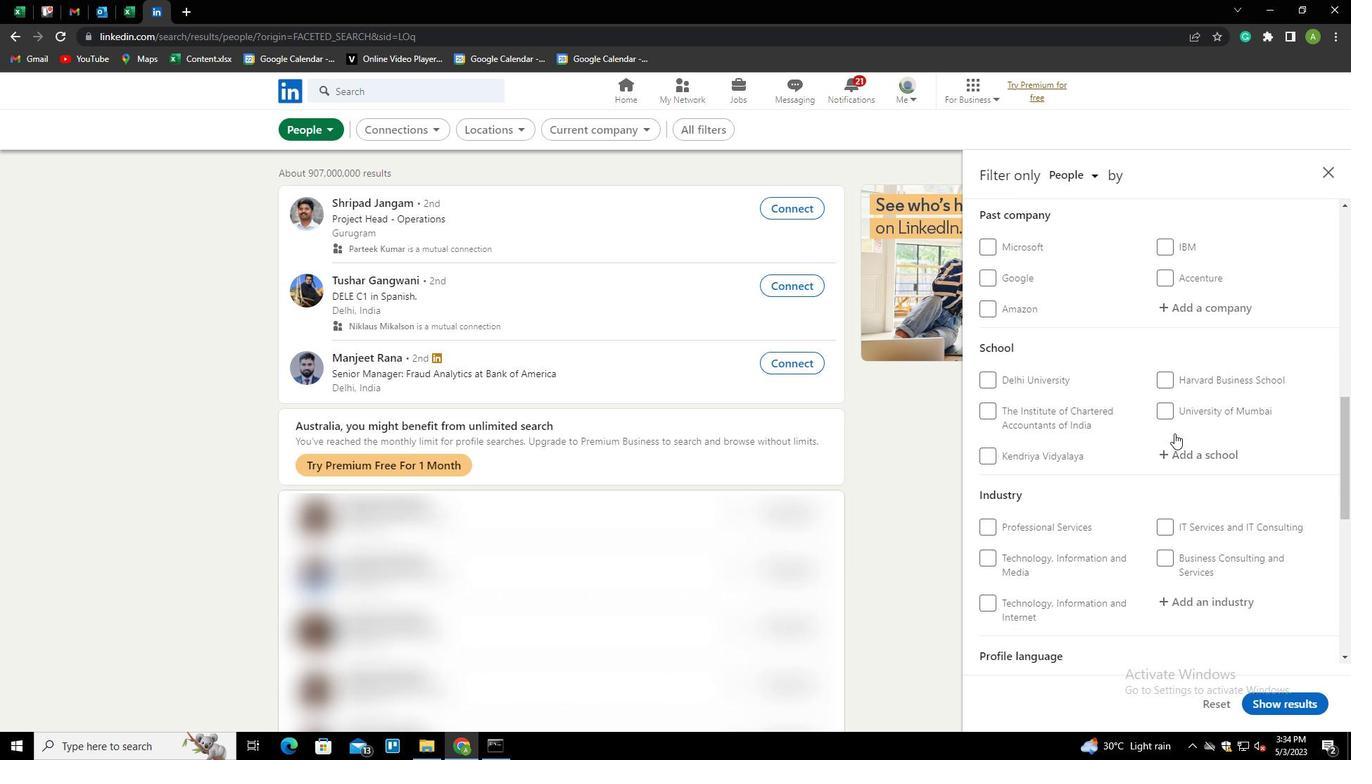 
Action: Mouse scrolled (1174, 432) with delta (0, 0)
Screenshot: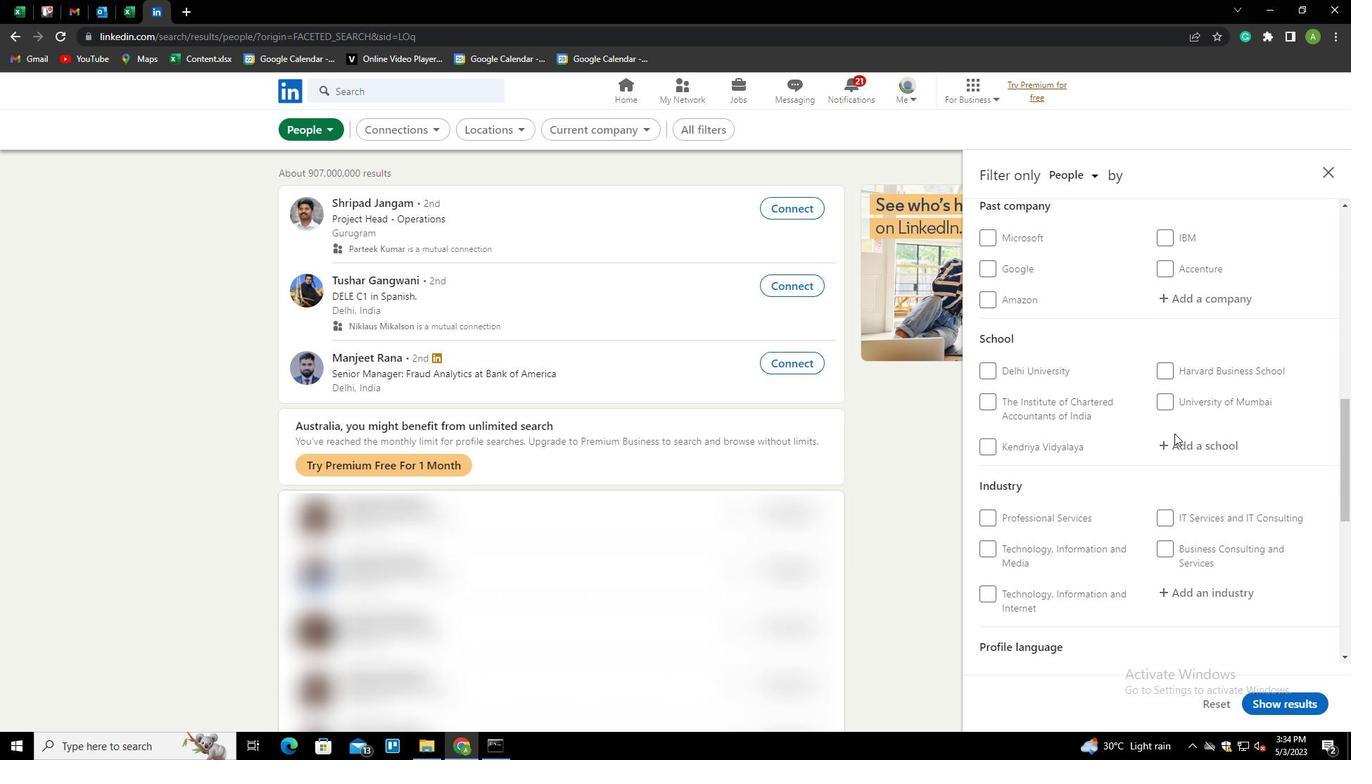 
Action: Mouse moved to (1164, 576)
Screenshot: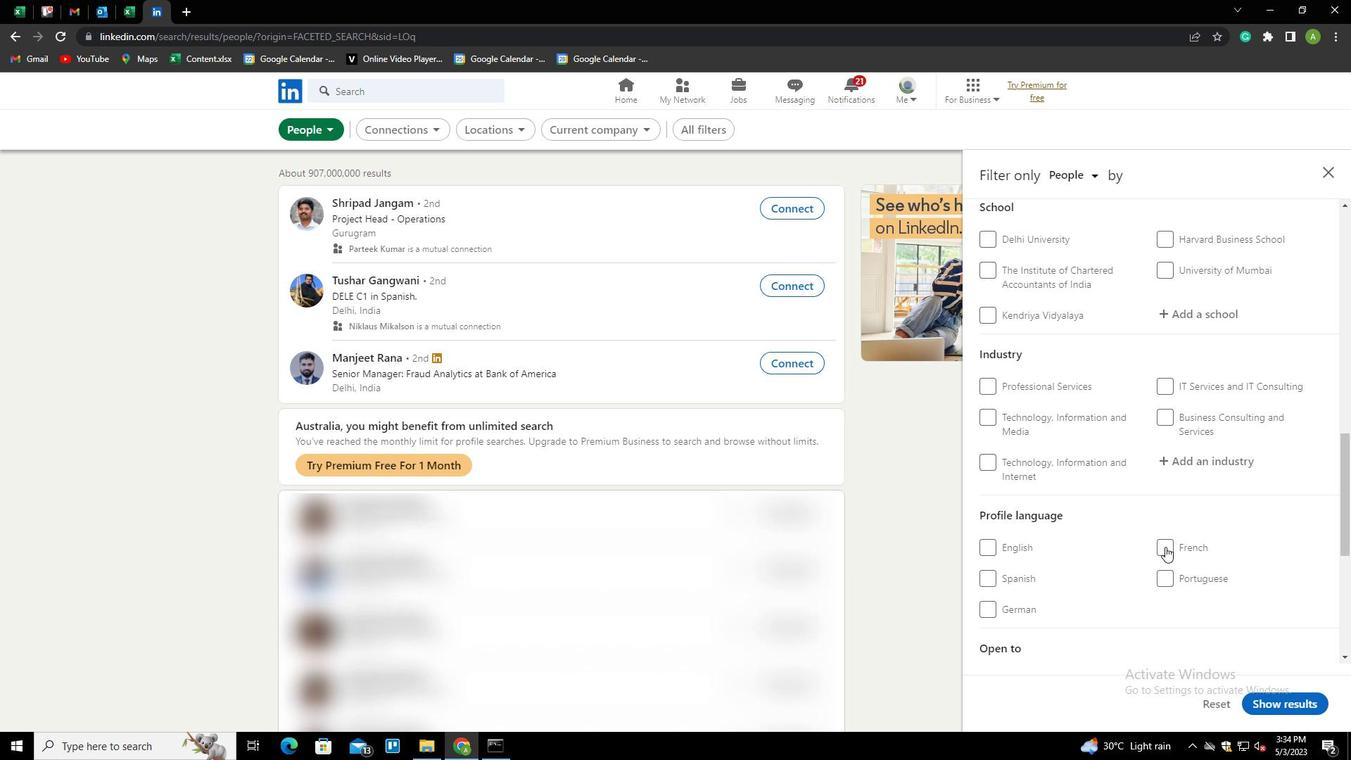 
Action: Mouse pressed left at (1164, 576)
Screenshot: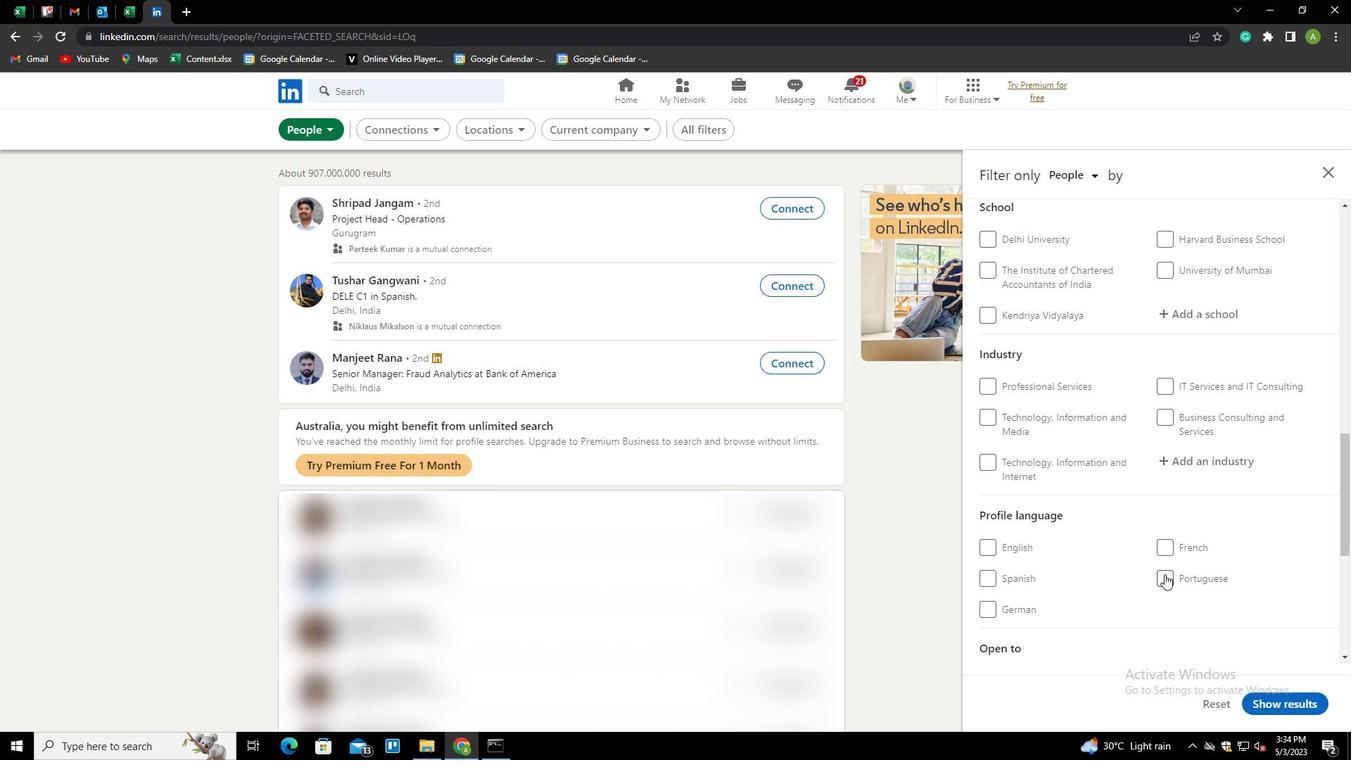 
Action: Mouse moved to (1197, 537)
Screenshot: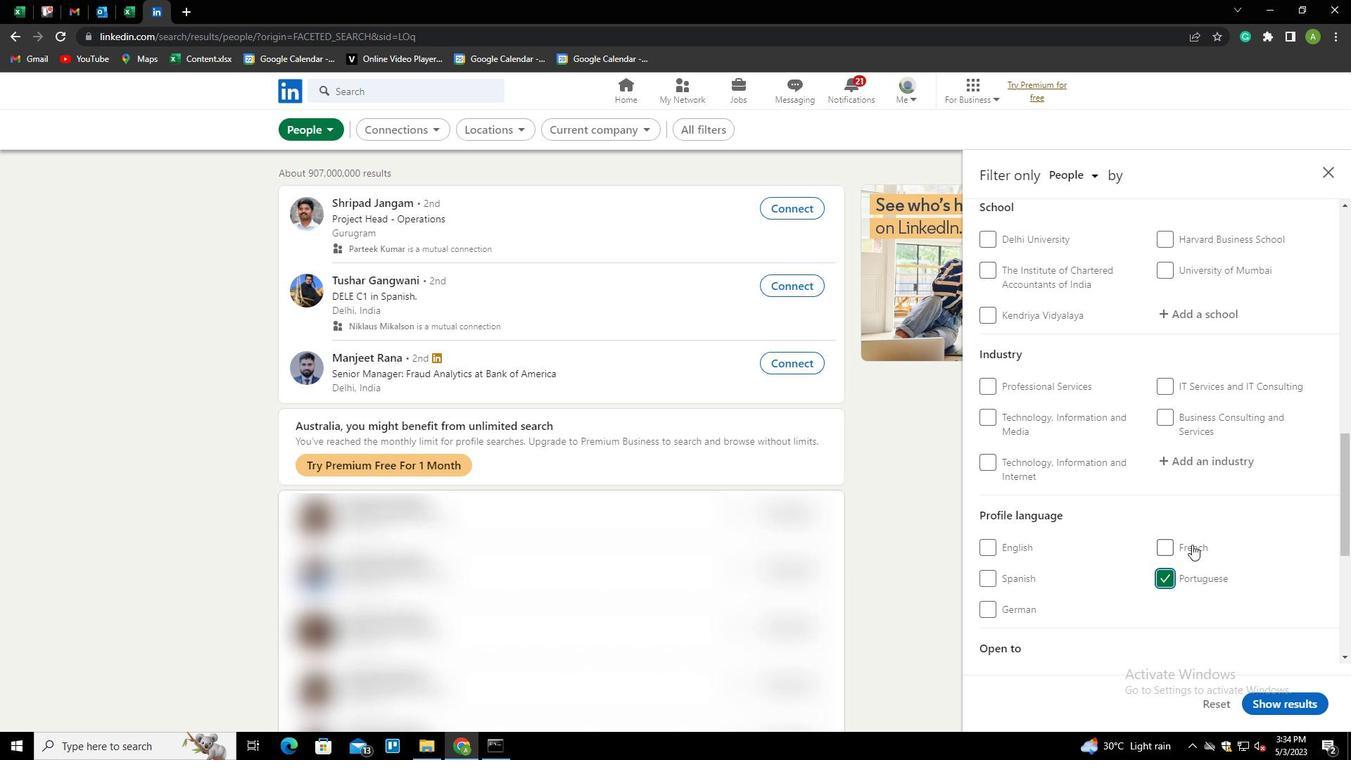 
Action: Mouse scrolled (1197, 537) with delta (0, 0)
Screenshot: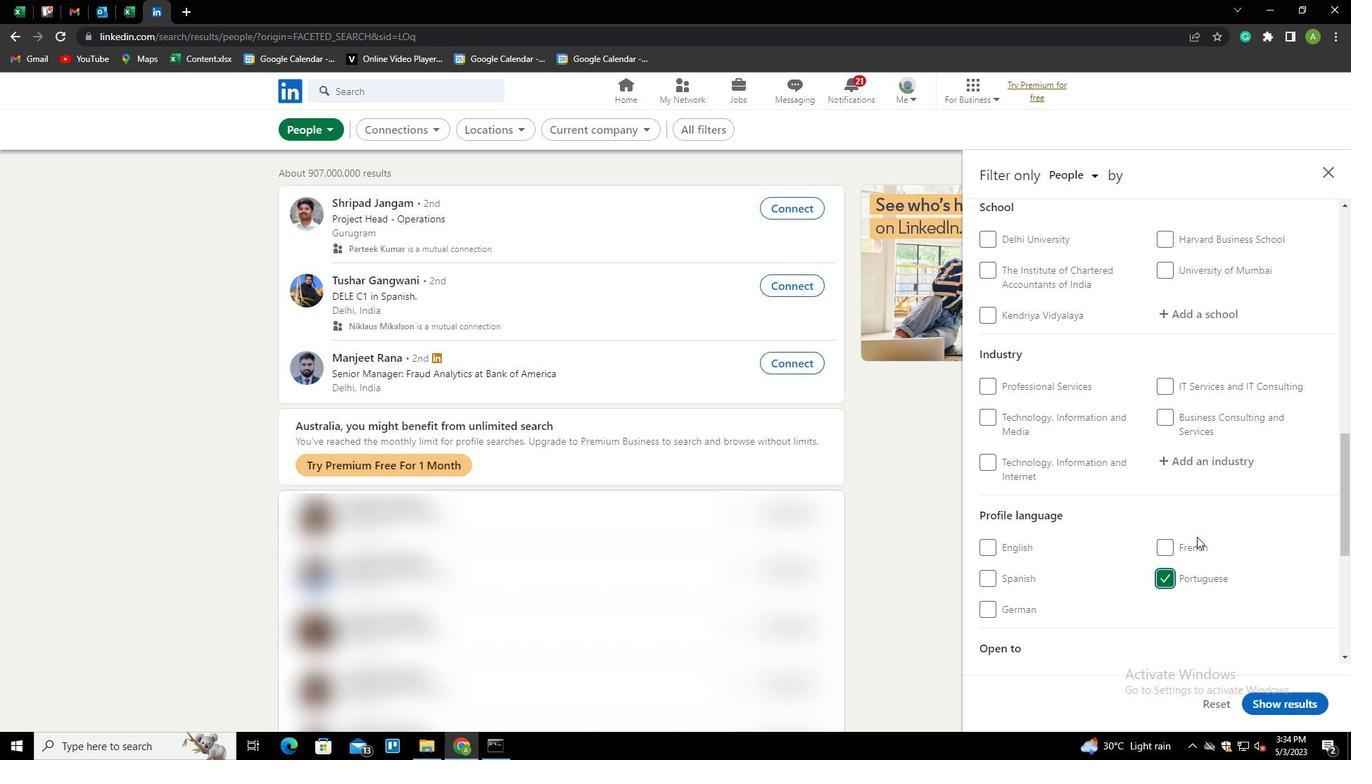 
Action: Mouse scrolled (1197, 537) with delta (0, 0)
Screenshot: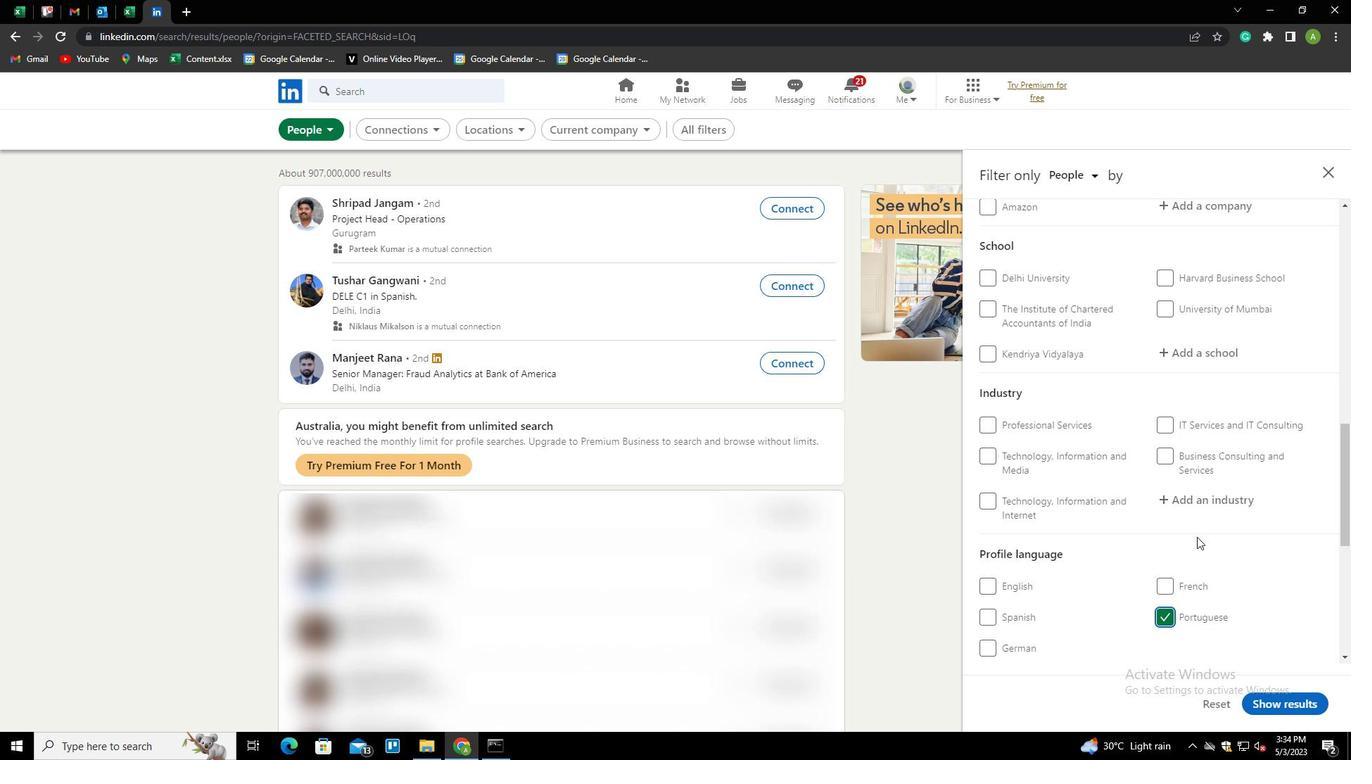 
Action: Mouse scrolled (1197, 537) with delta (0, 0)
Screenshot: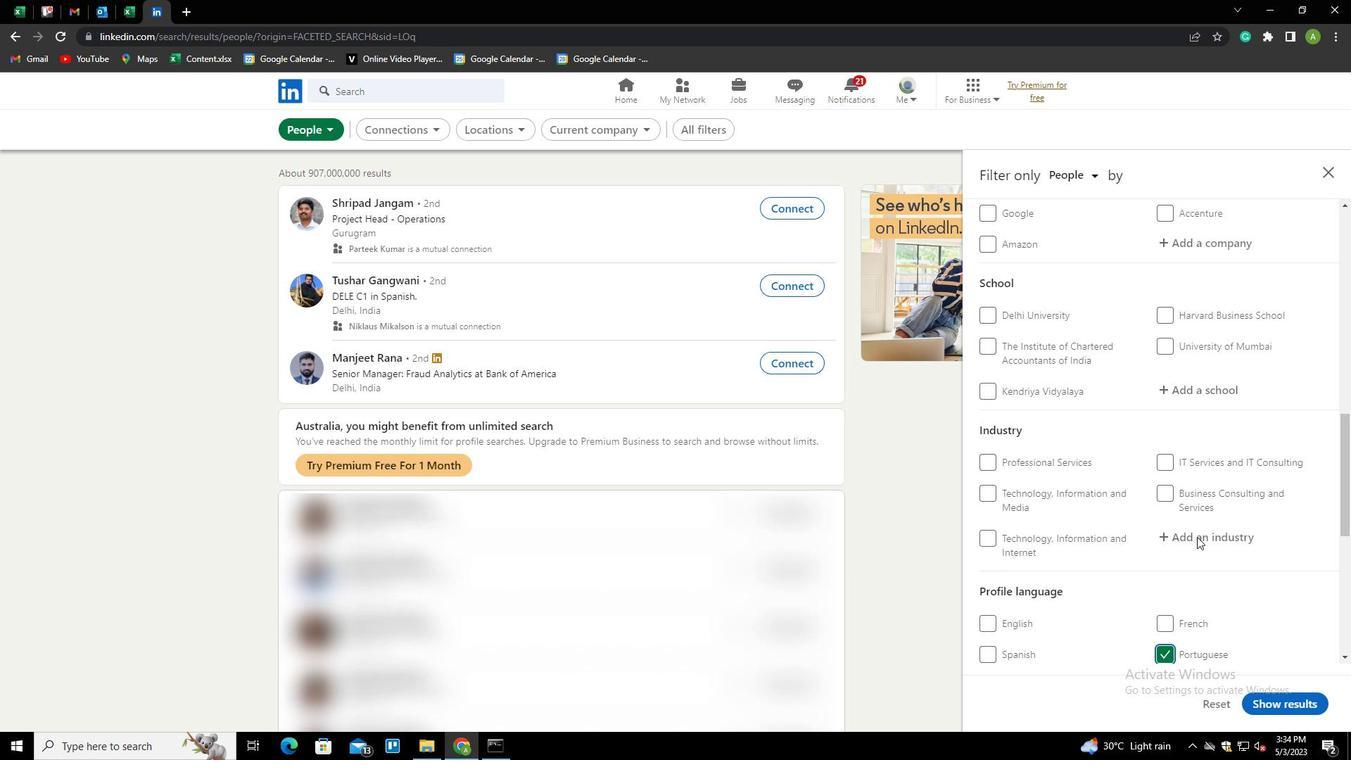 
Action: Mouse scrolled (1197, 537) with delta (0, 0)
Screenshot: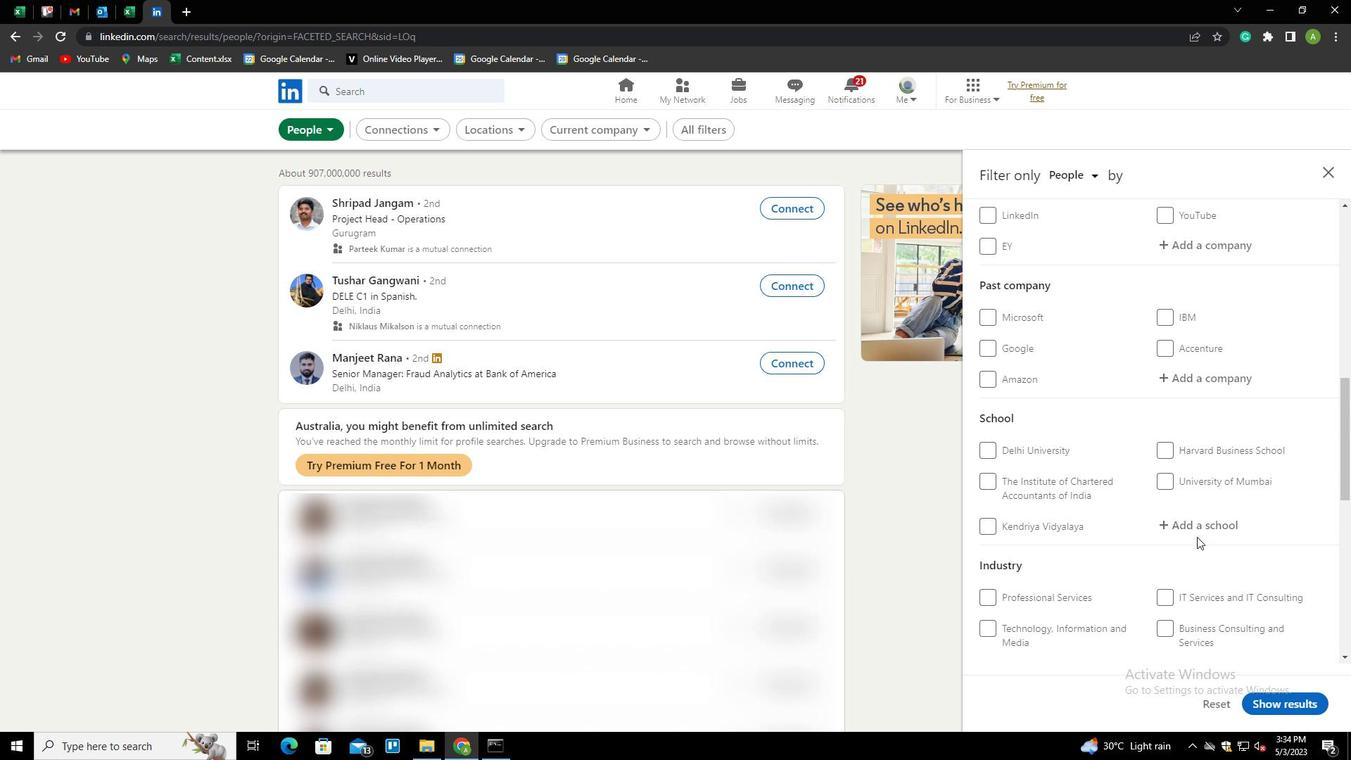 
Action: Mouse scrolled (1197, 537) with delta (0, 0)
Screenshot: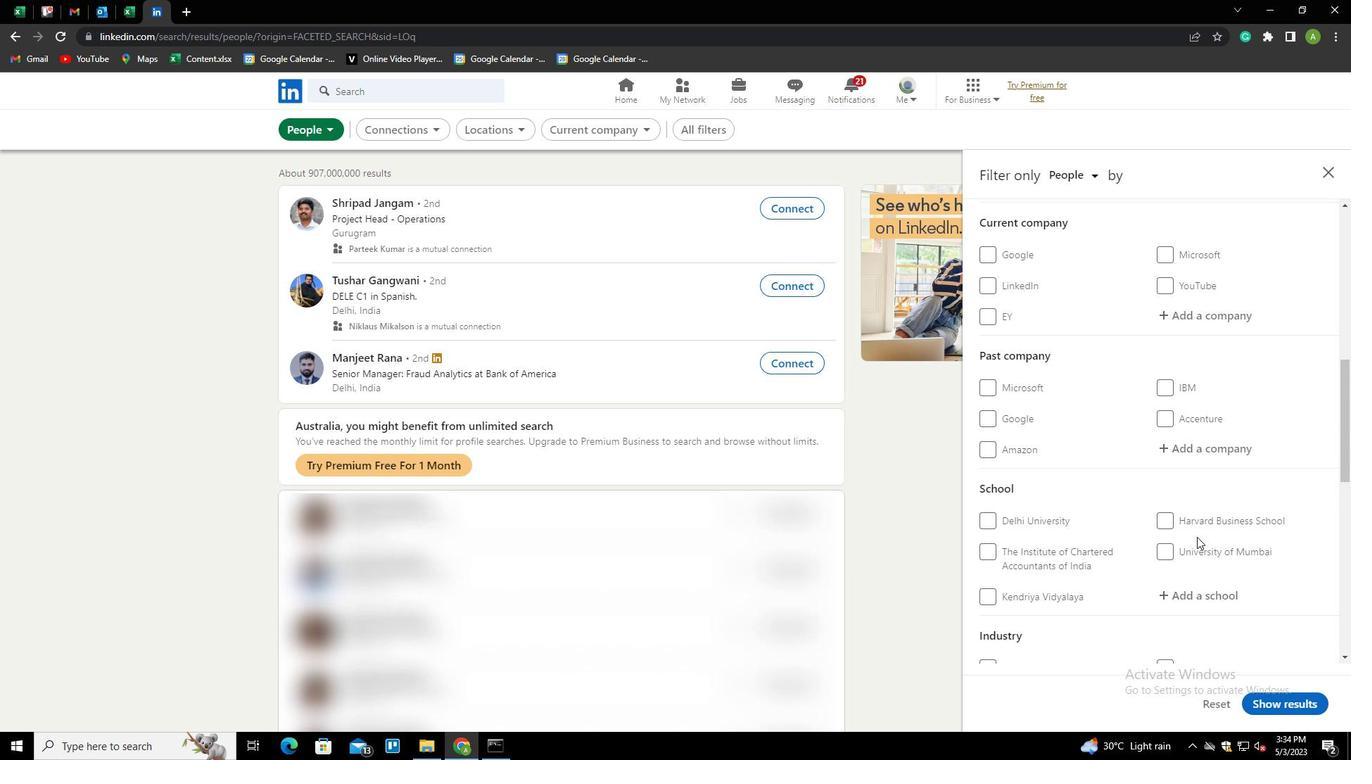 
Action: Mouse moved to (1197, 537)
Screenshot: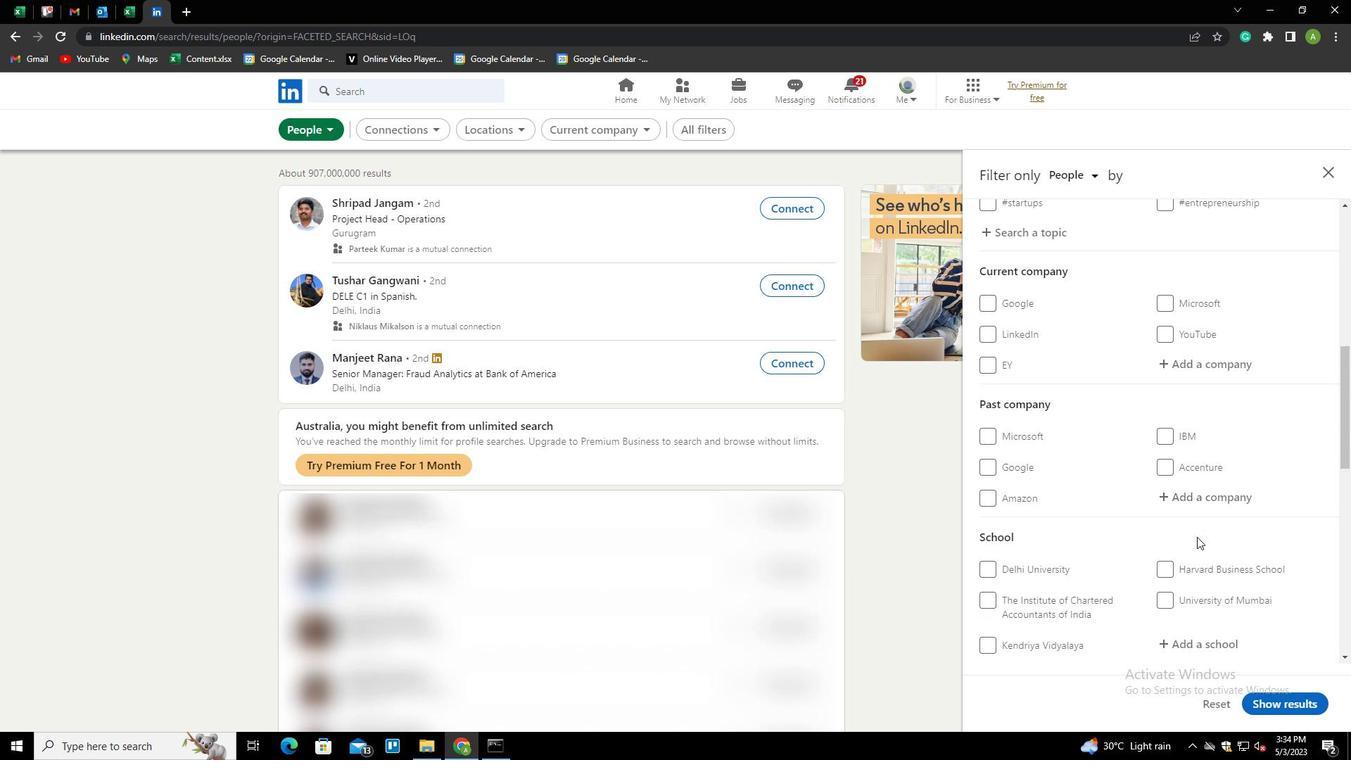 
Action: Mouse scrolled (1197, 537) with delta (0, 0)
Screenshot: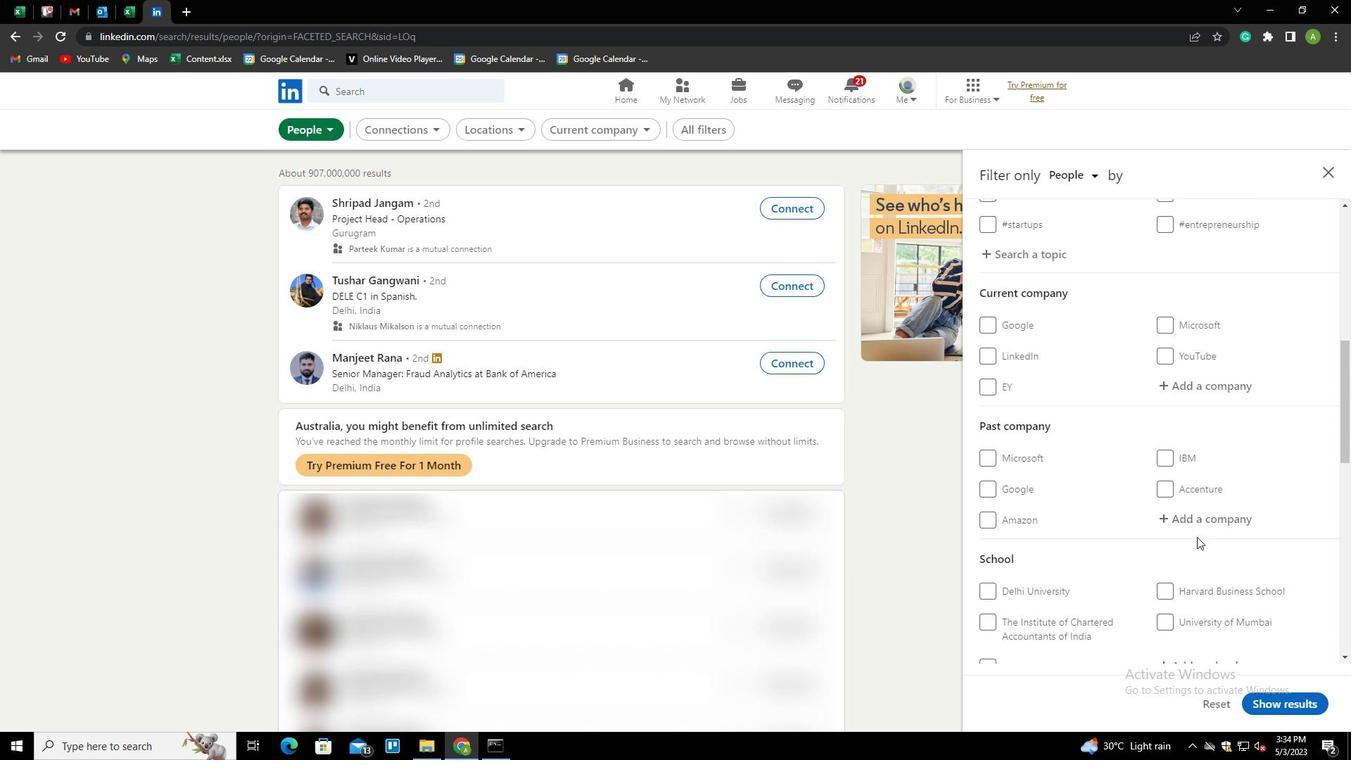 
Action: Mouse moved to (1189, 457)
Screenshot: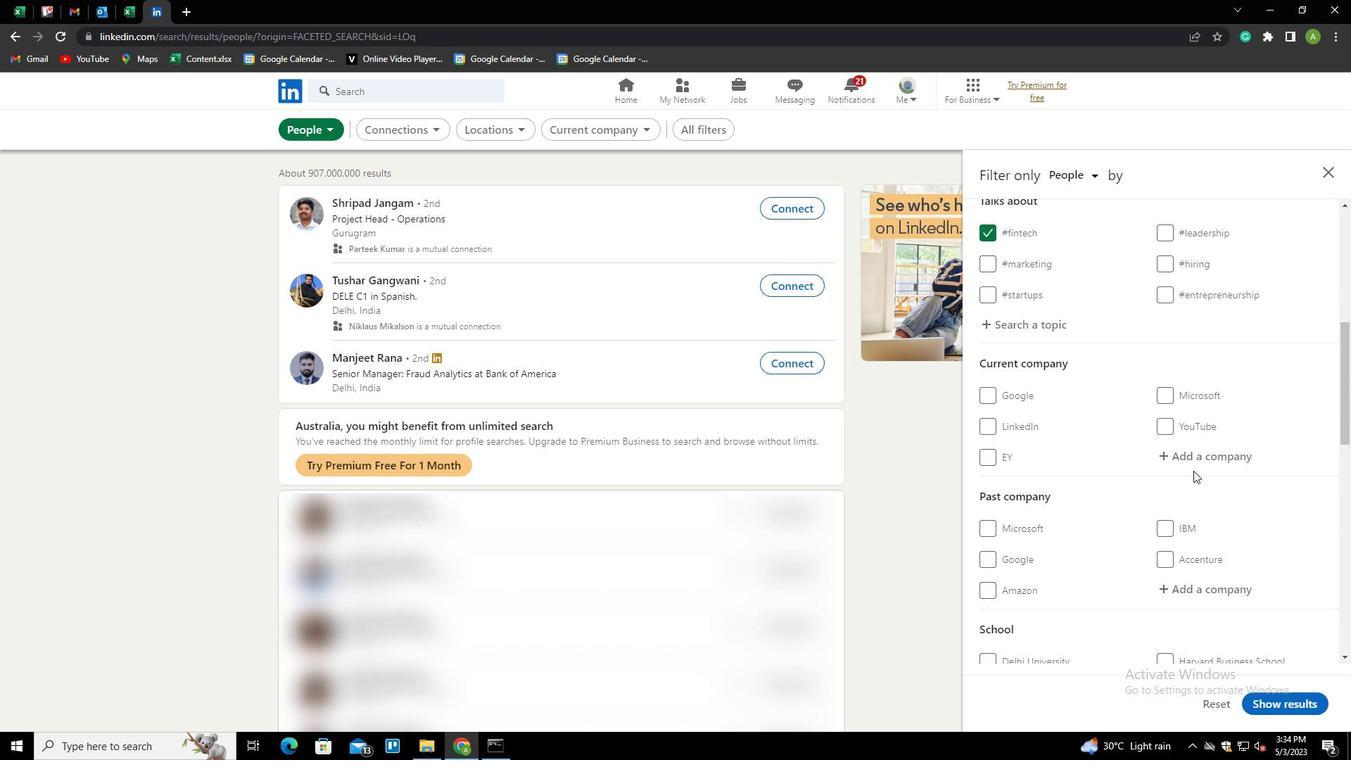 
Action: Mouse pressed left at (1189, 457)
Screenshot: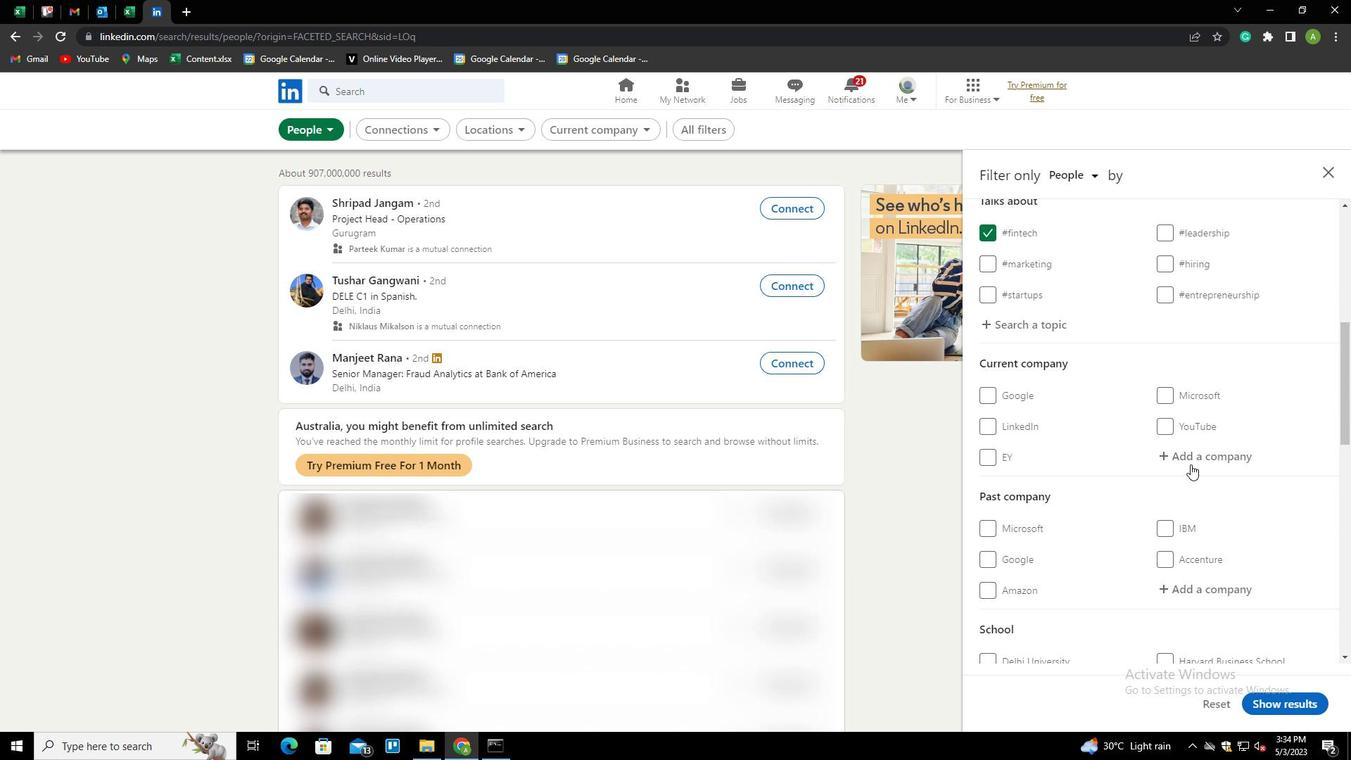 
Action: Mouse moved to (1189, 457)
Screenshot: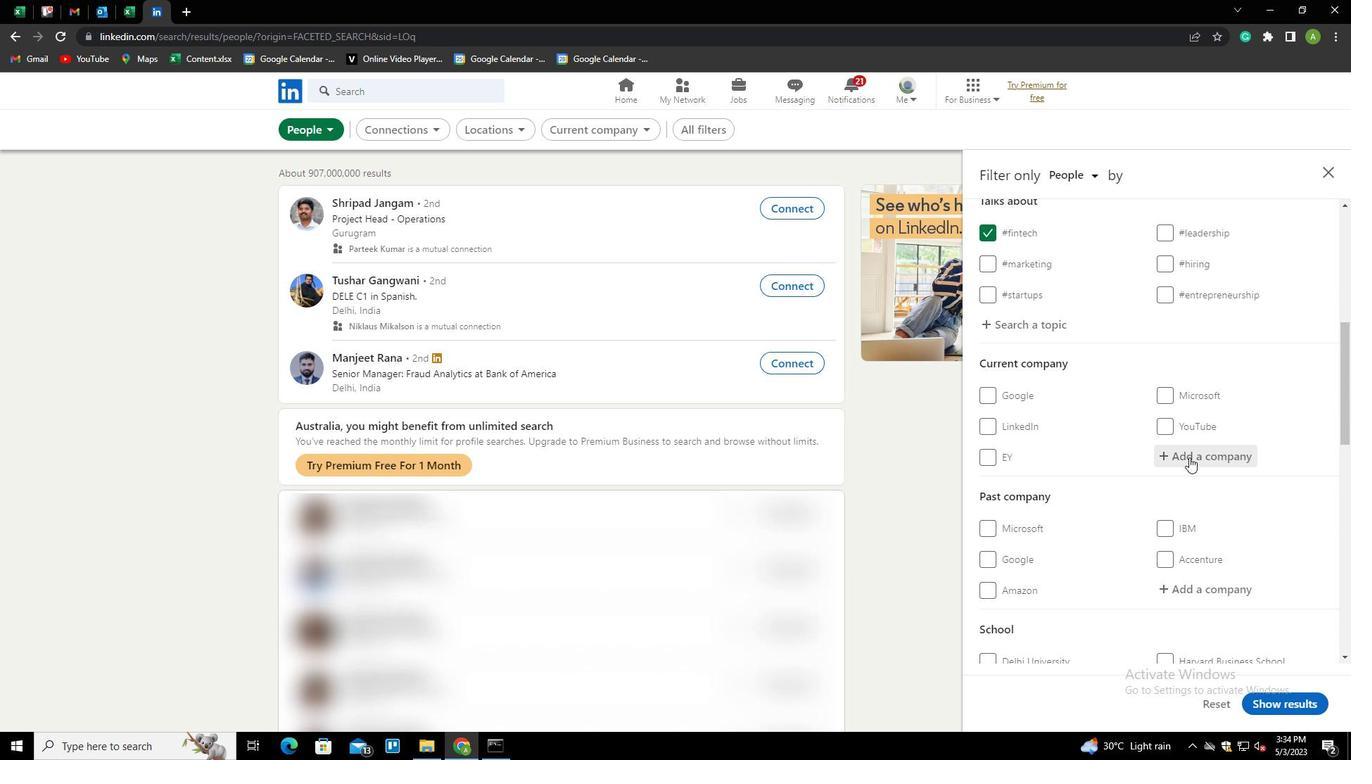 
Action: Mouse pressed left at (1189, 457)
Screenshot: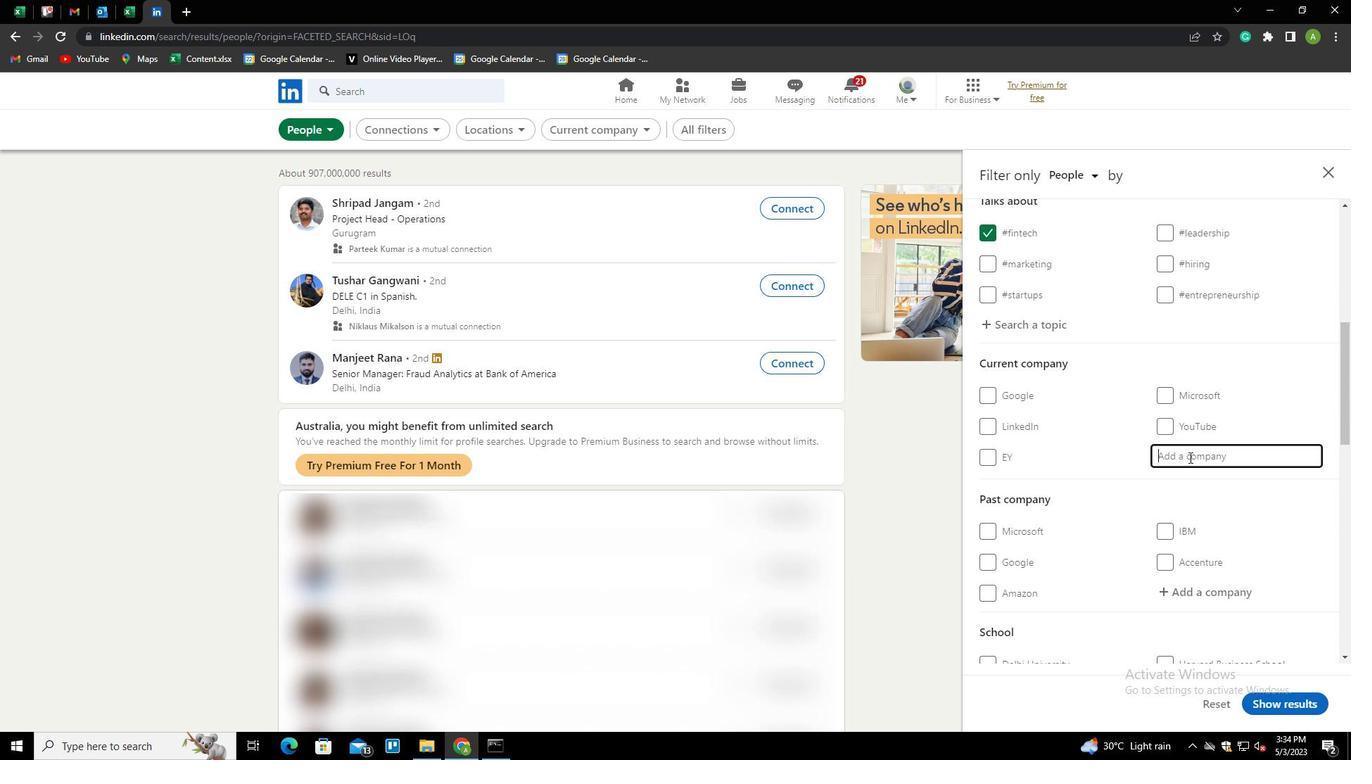 
Action: Key pressed <Key.shift>TEJAS<Key.space><Key.shift>NETWORKIN<Key.backspace><Key.backspace>S<Key.down><Key.enter>
Screenshot: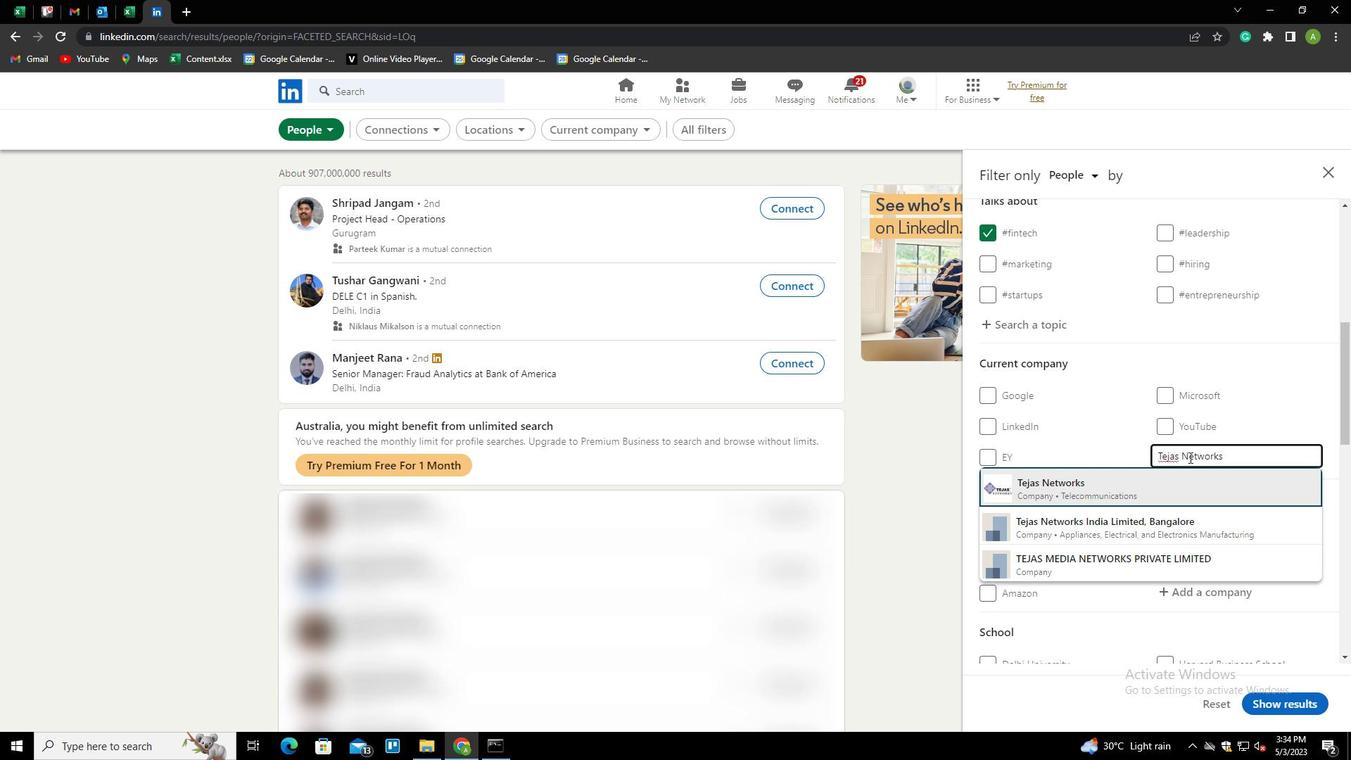 
Action: Mouse scrolled (1189, 456) with delta (0, 0)
Screenshot: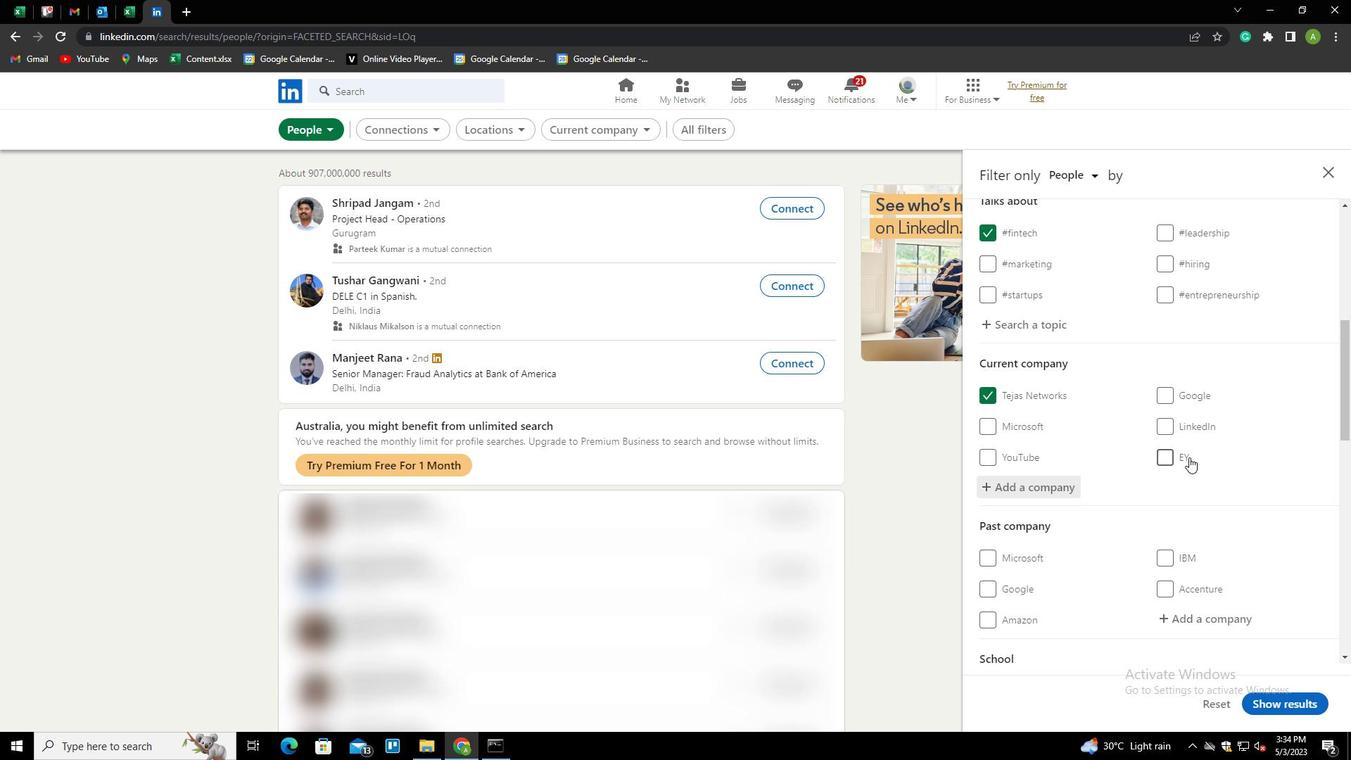 
Action: Mouse scrolled (1189, 456) with delta (0, 0)
Screenshot: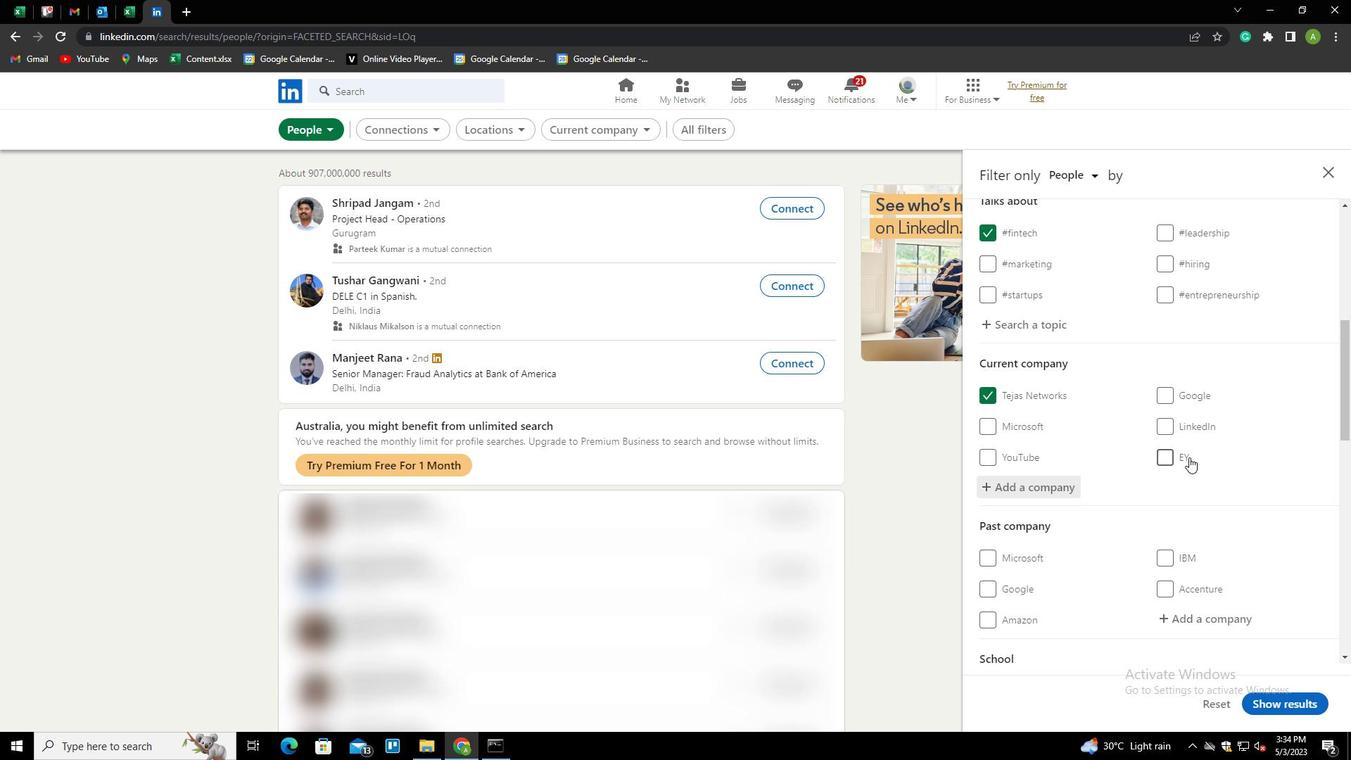 
Action: Mouse scrolled (1189, 456) with delta (0, 0)
Screenshot: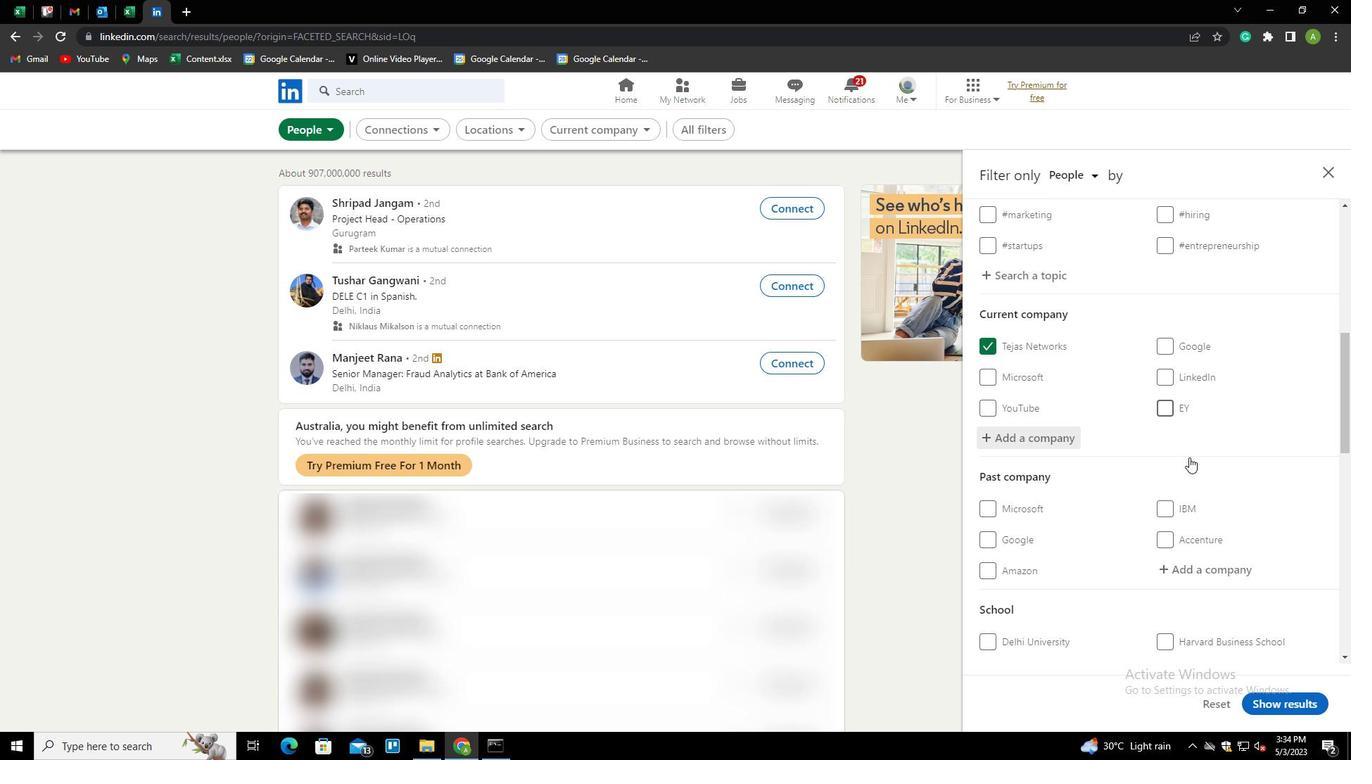 
Action: Mouse scrolled (1189, 456) with delta (0, 0)
Screenshot: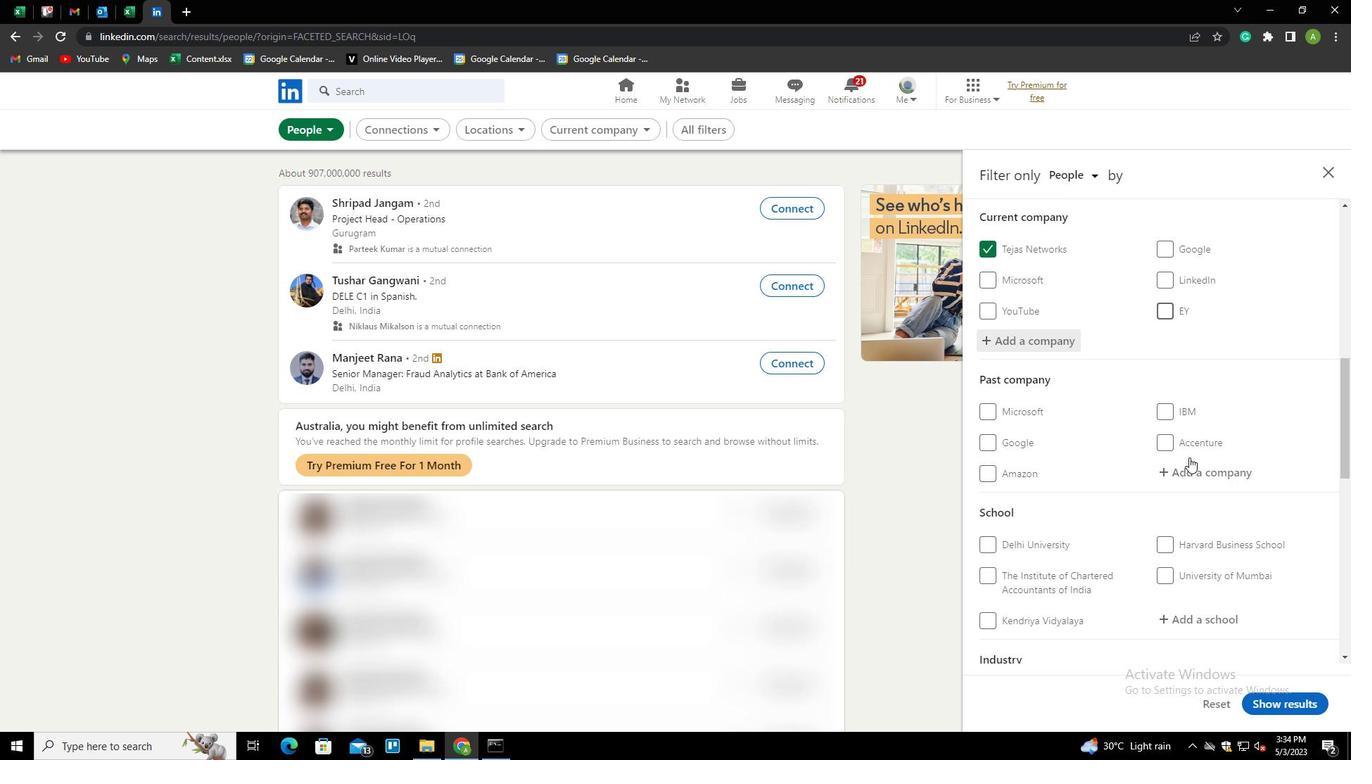 
Action: Mouse scrolled (1189, 456) with delta (0, 0)
Screenshot: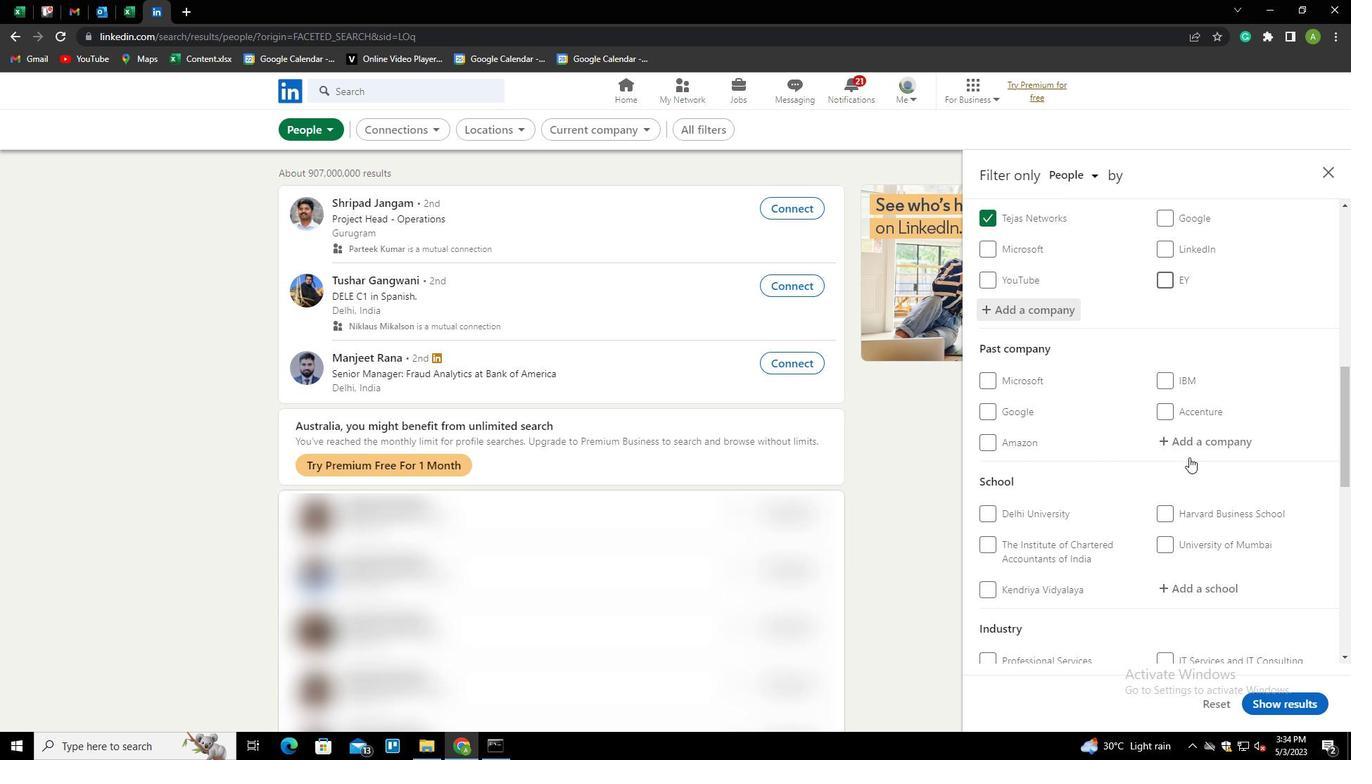 
Action: Mouse scrolled (1189, 458) with delta (0, 0)
Screenshot: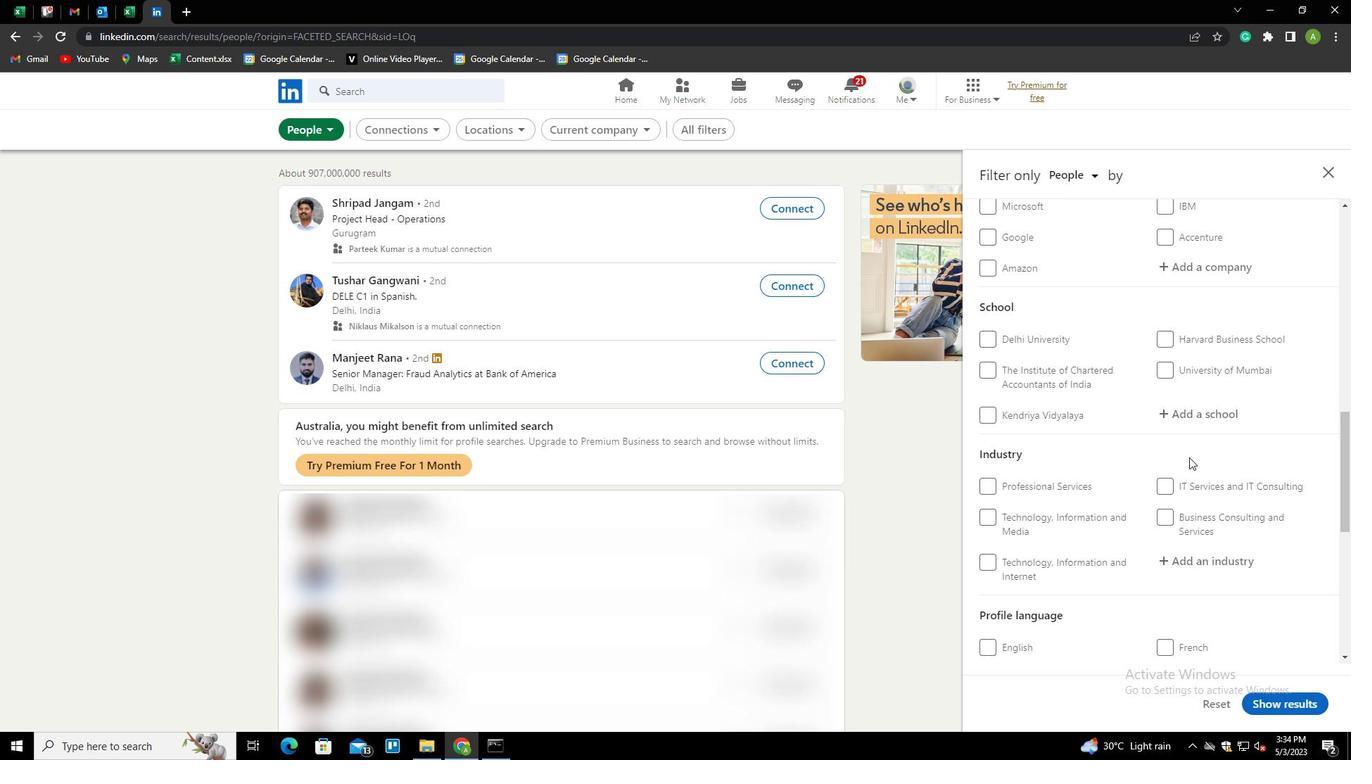 
Action: Mouse moved to (1182, 485)
Screenshot: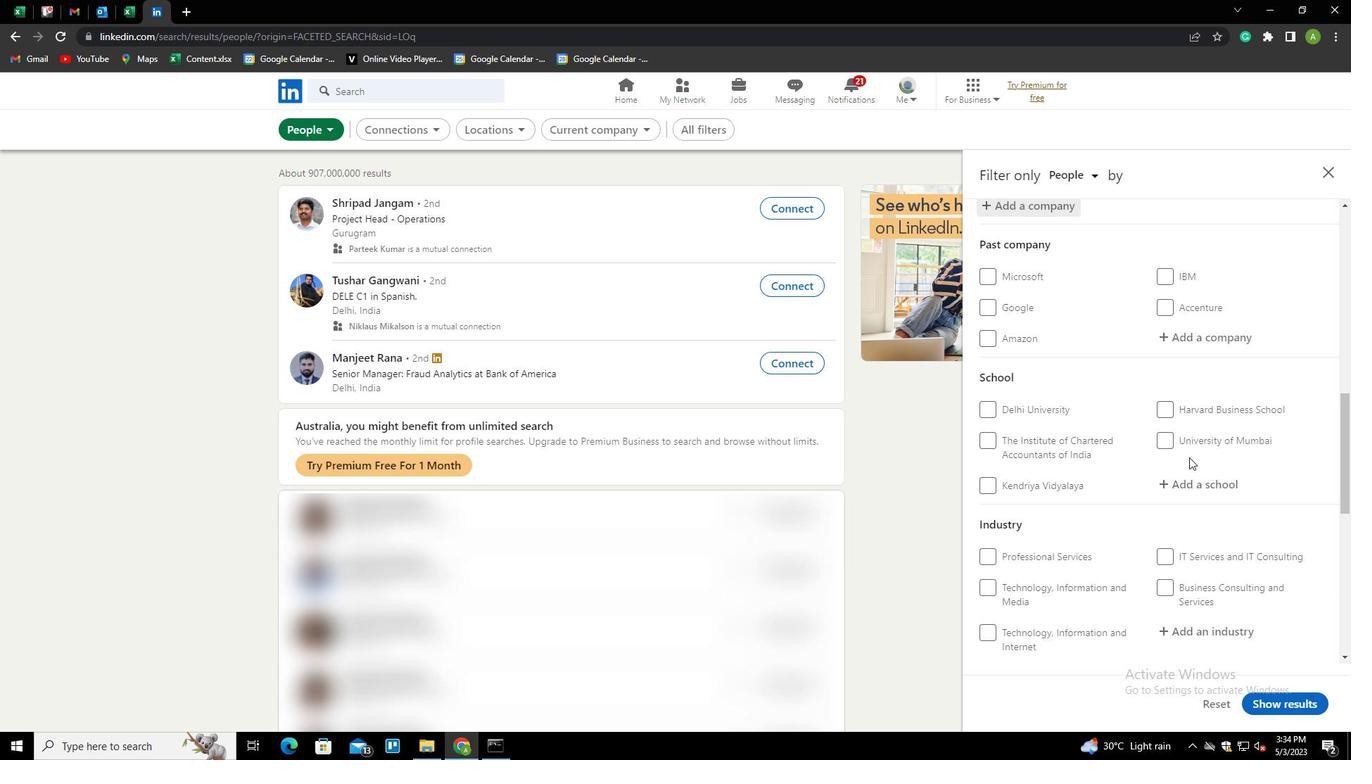 
Action: Mouse pressed left at (1182, 485)
Screenshot: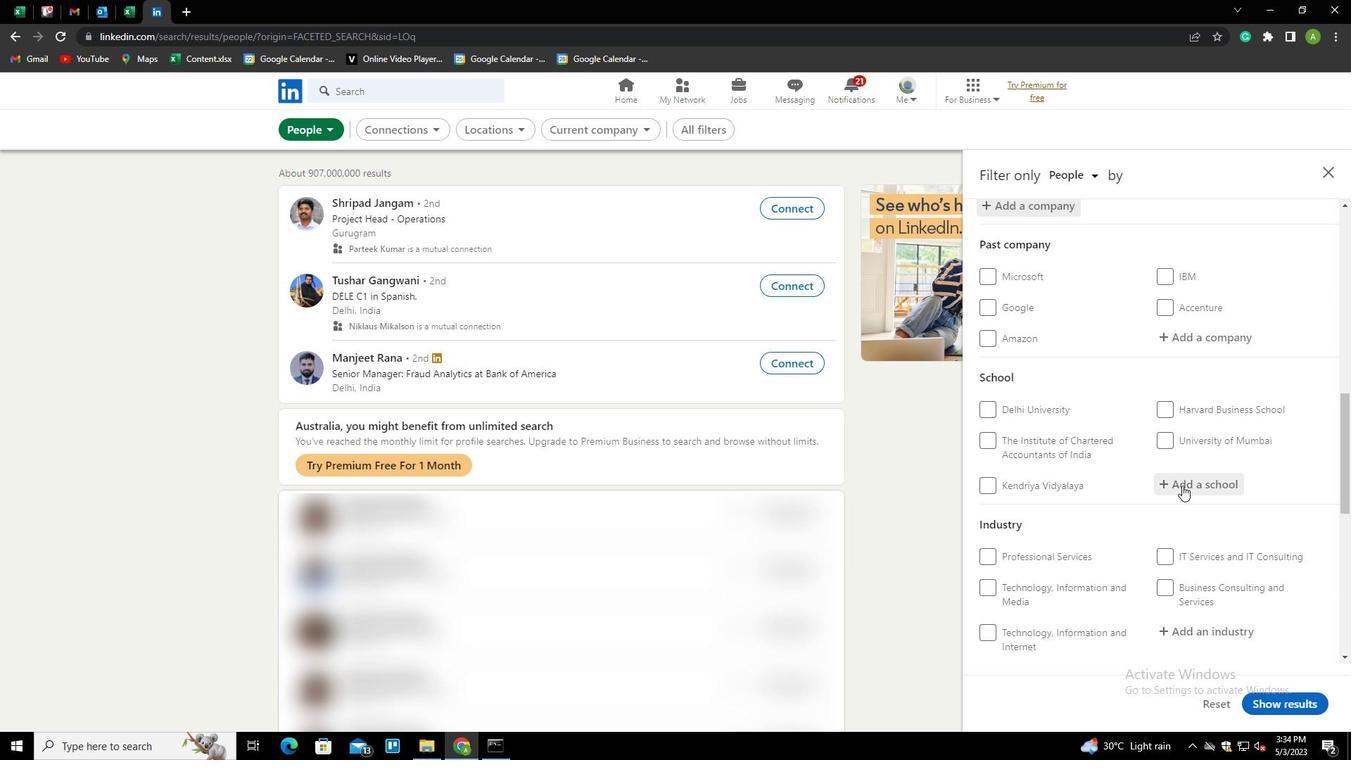 
Action: Key pressed <Key.shift>G<Key.shift>LP<Key.backspace><Key.backspace>LOBAL<Key.space>NATURE<Key.down><Key.enter>
Screenshot: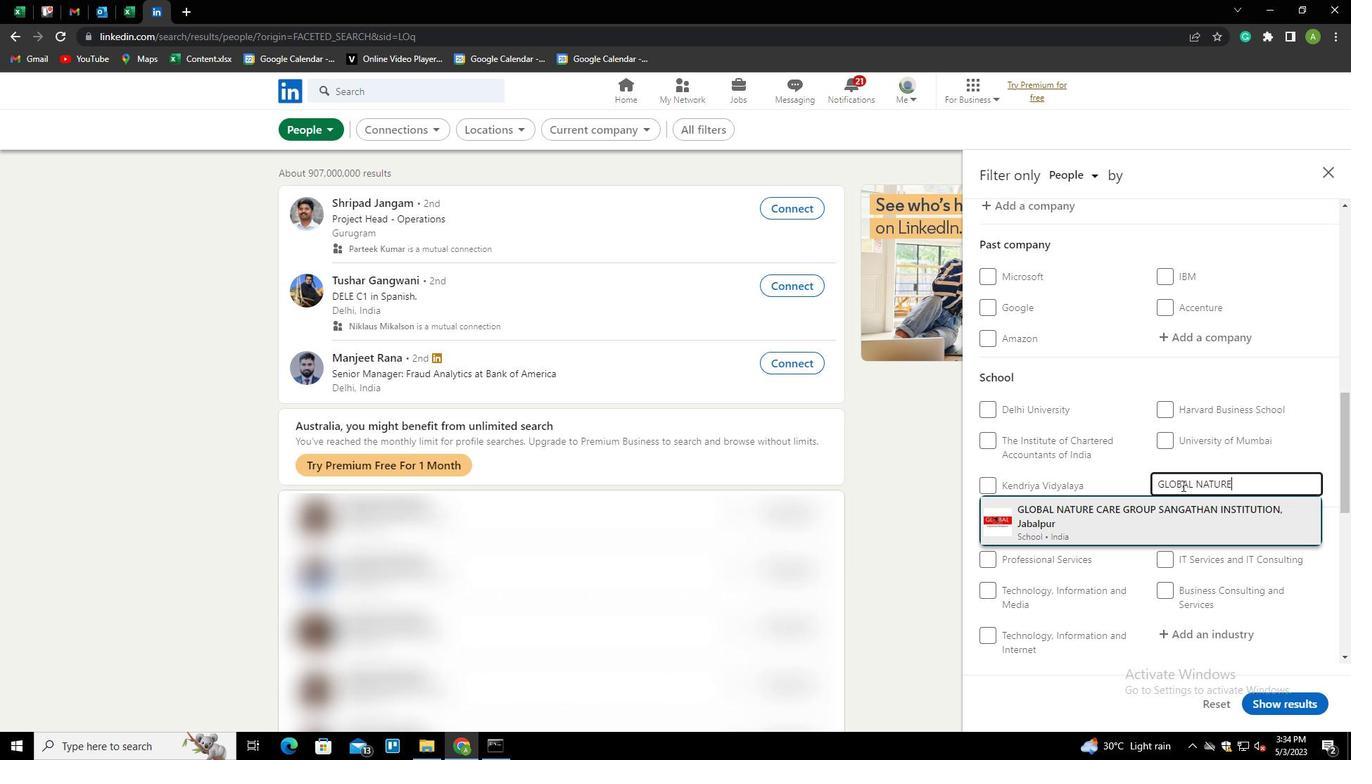 
Action: Mouse scrolled (1182, 485) with delta (0, 0)
Screenshot: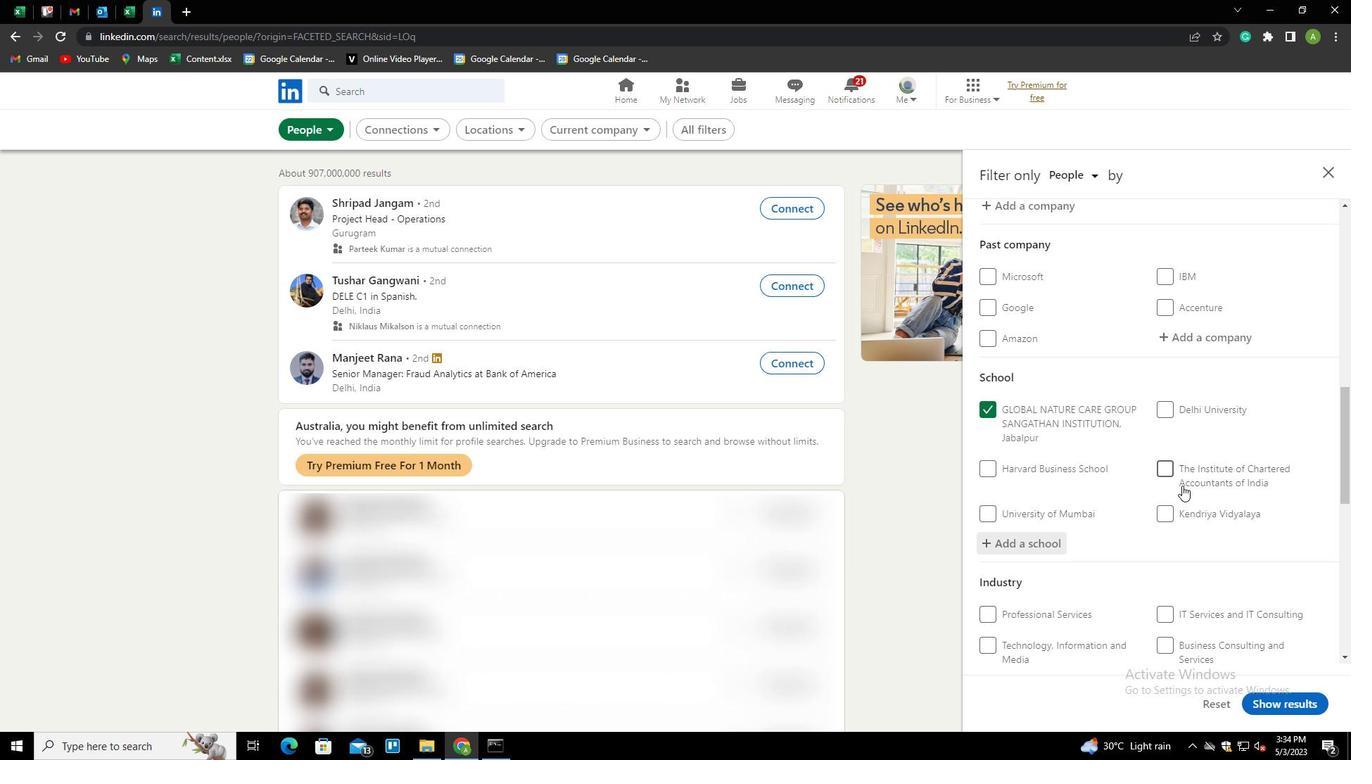 
Action: Mouse scrolled (1182, 485) with delta (0, 0)
Screenshot: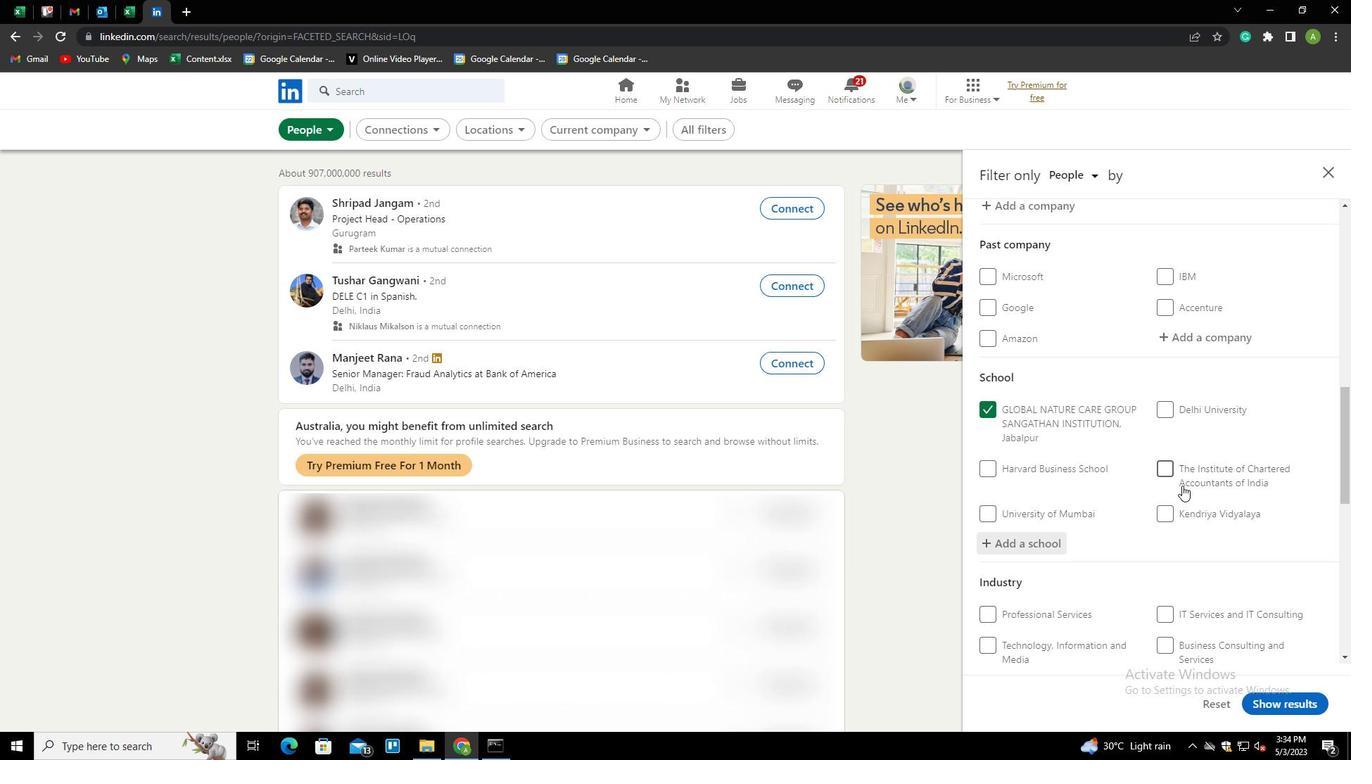 
Action: Mouse scrolled (1182, 485) with delta (0, 0)
Screenshot: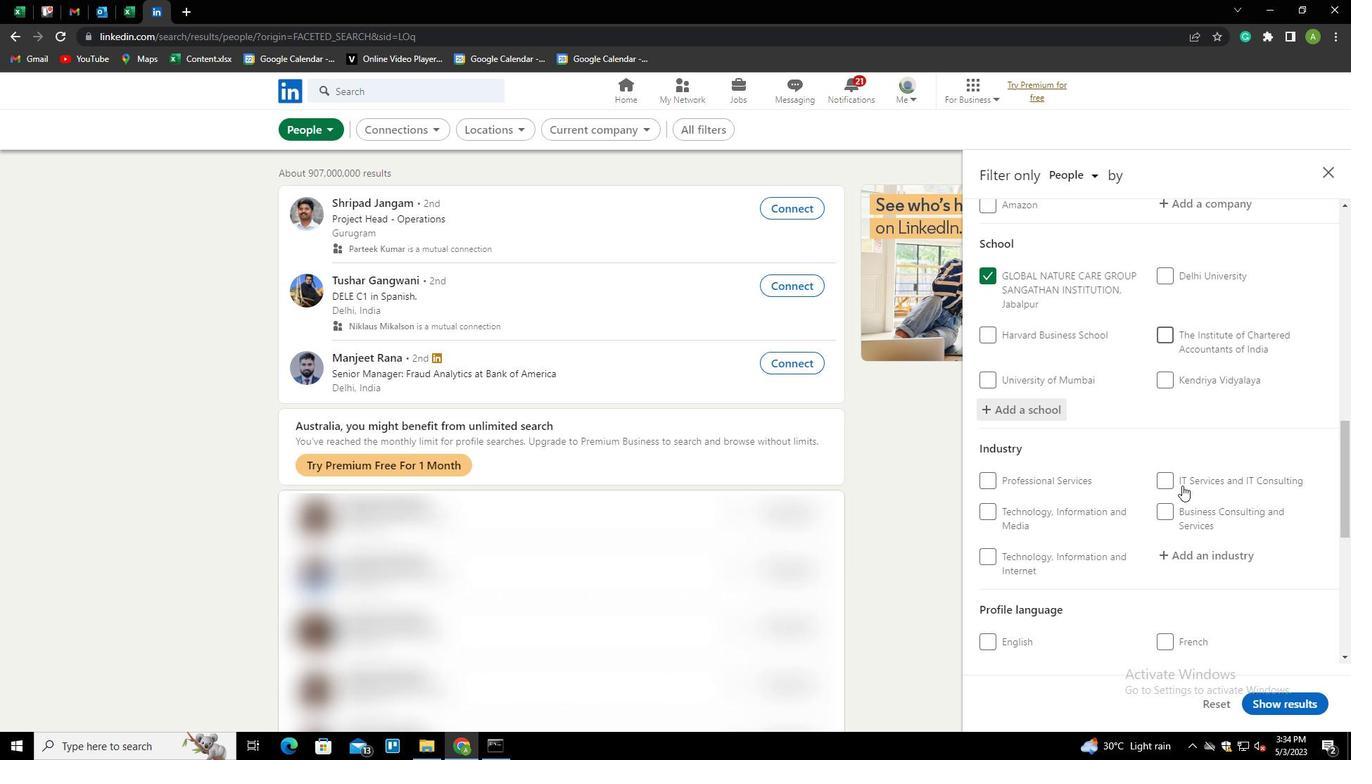 
Action: Mouse moved to (1181, 479)
Screenshot: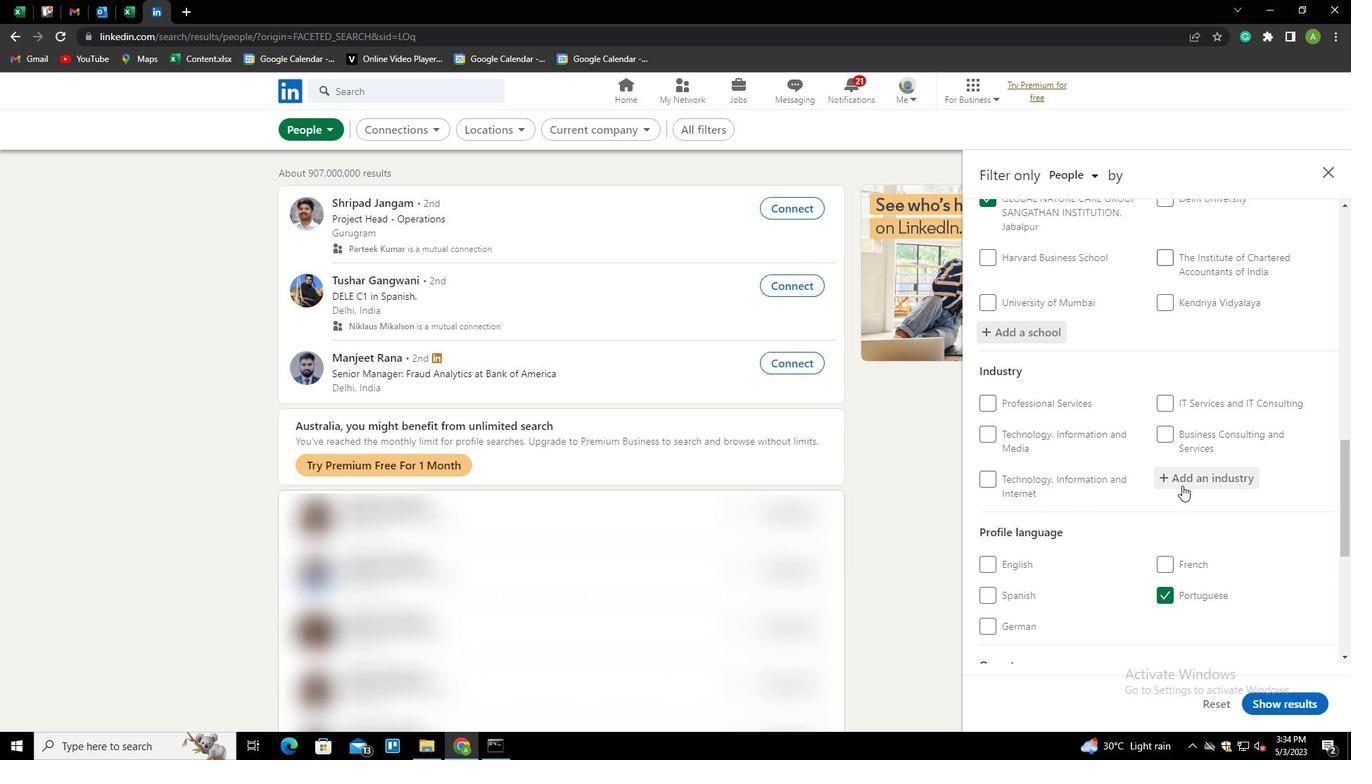 
Action: Mouse pressed left at (1181, 479)
Screenshot: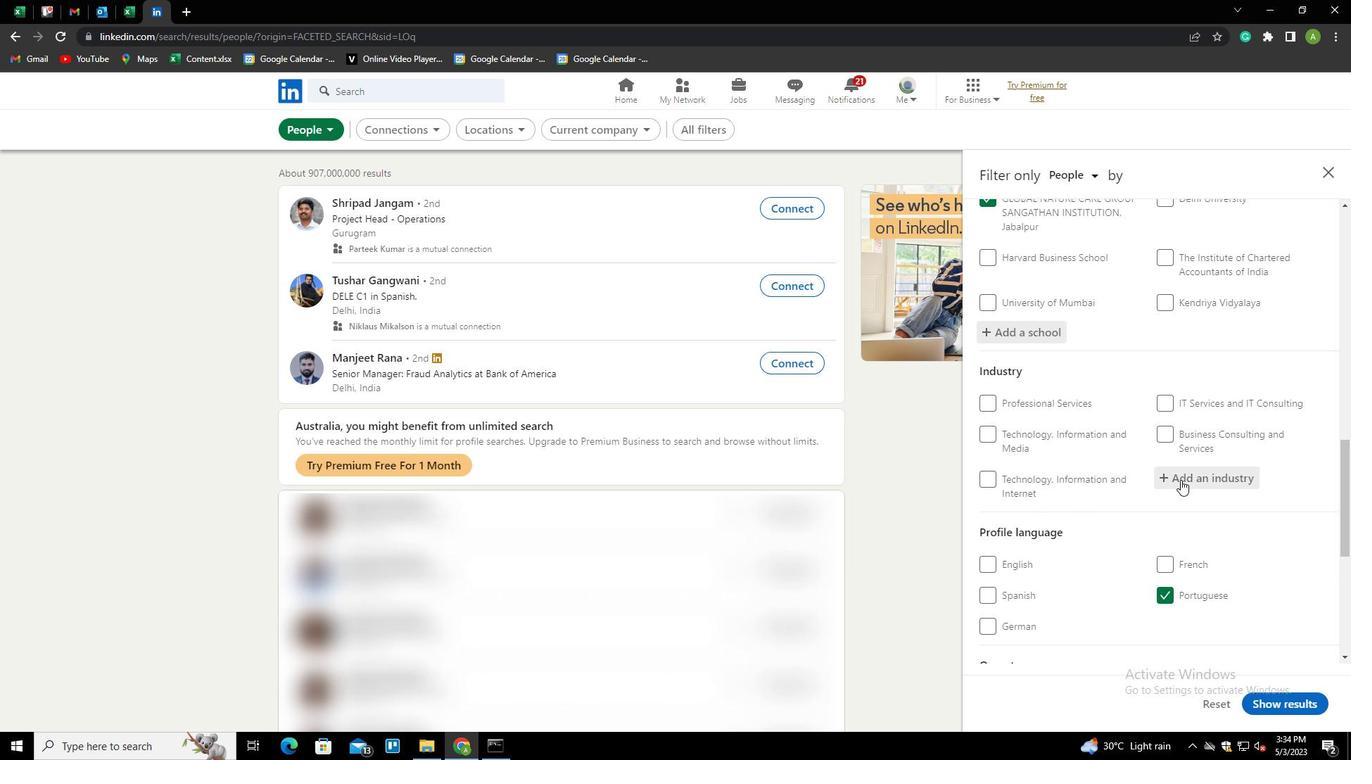 
Action: Key pressed <Key.shift><Key.shift><Key.shift><Key.shift><Key.shift><Key.shift><Key.shift><Key.shift><Key.shift><Key.shift><Key.shift>RETAIL<Key.space><Key.shift>RECY<Key.down><Key.enter>
Screenshot: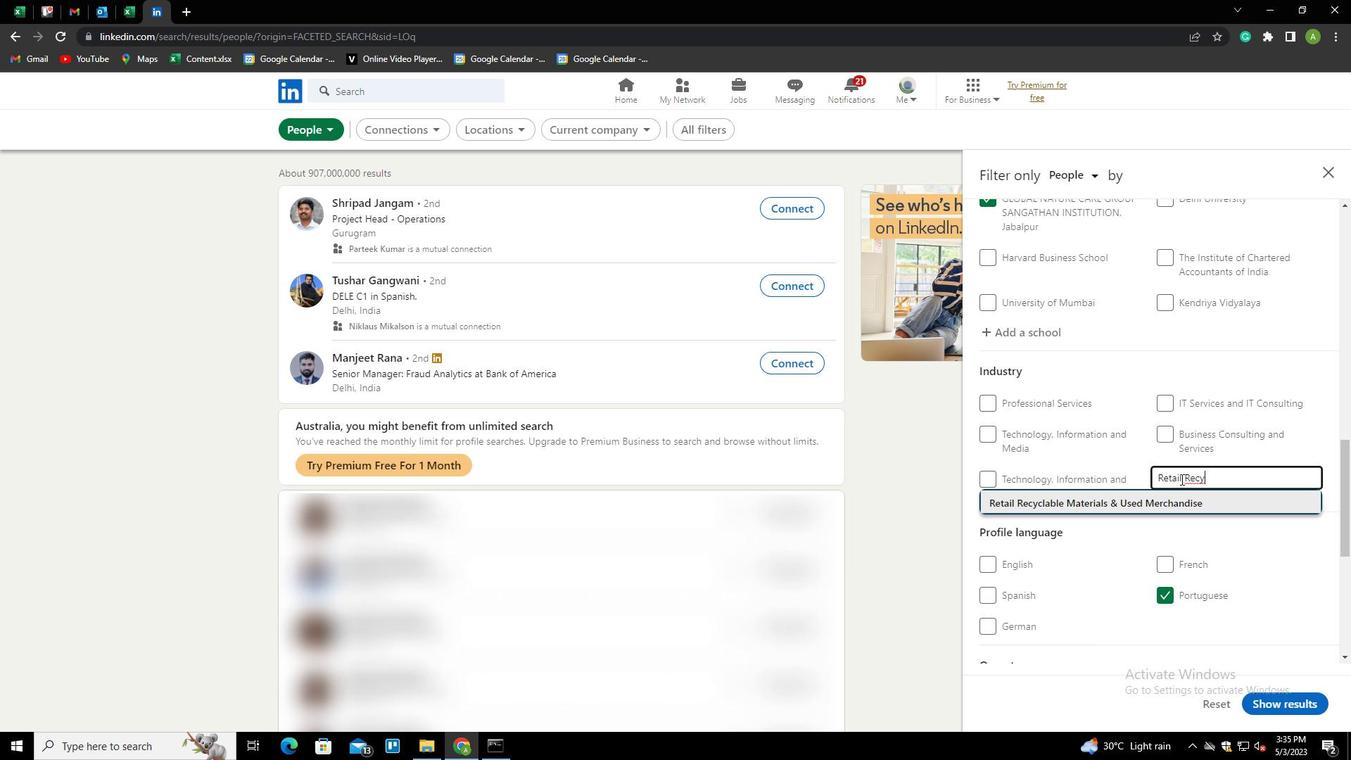 
Action: Mouse scrolled (1181, 478) with delta (0, 0)
Screenshot: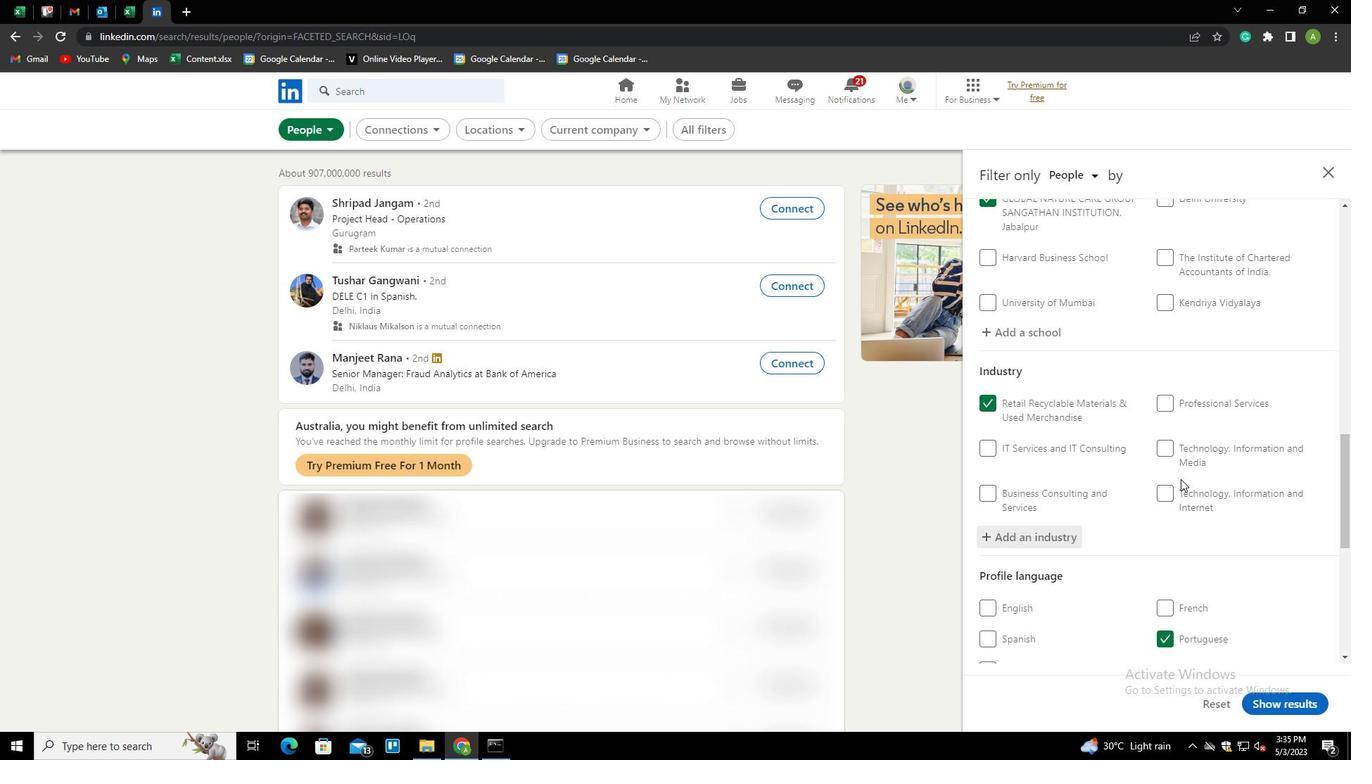 
Action: Mouse scrolled (1181, 478) with delta (0, 0)
Screenshot: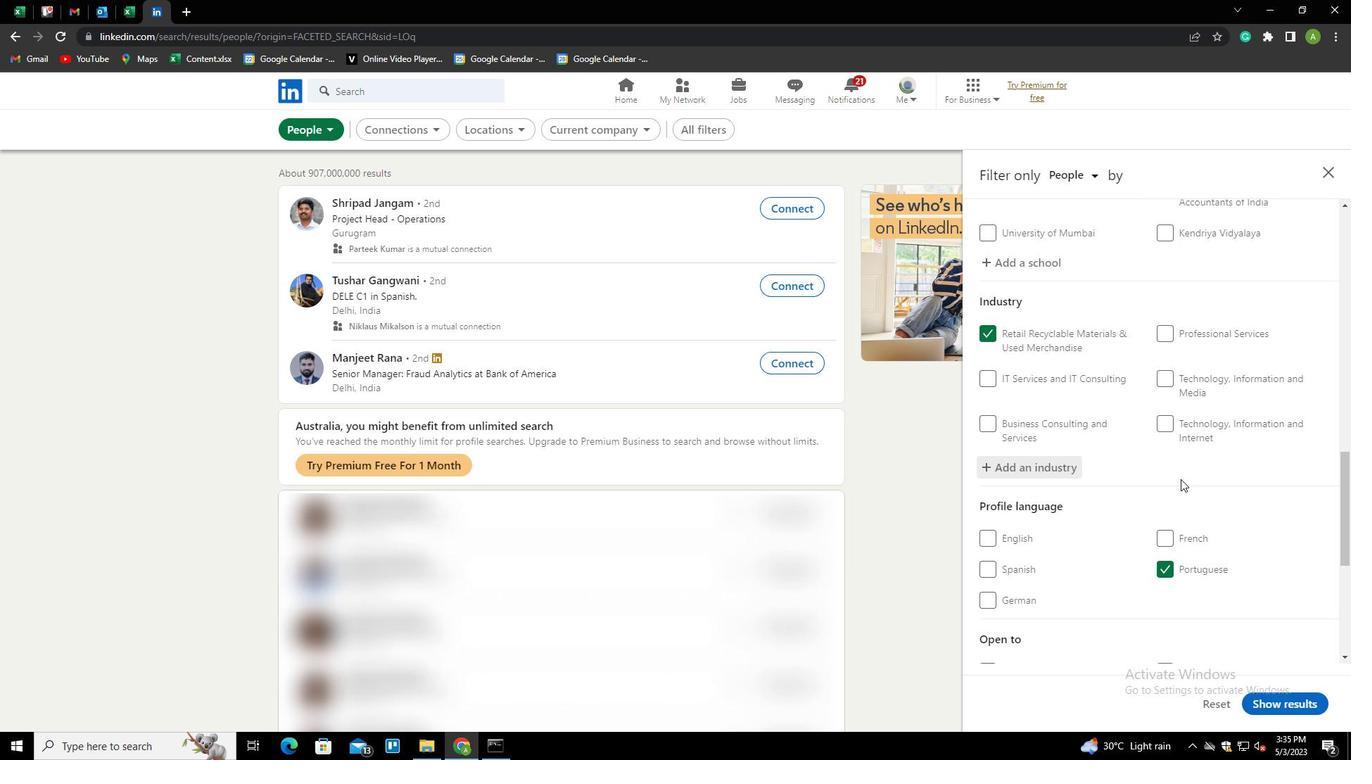 
Action: Mouse scrolled (1181, 478) with delta (0, 0)
Screenshot: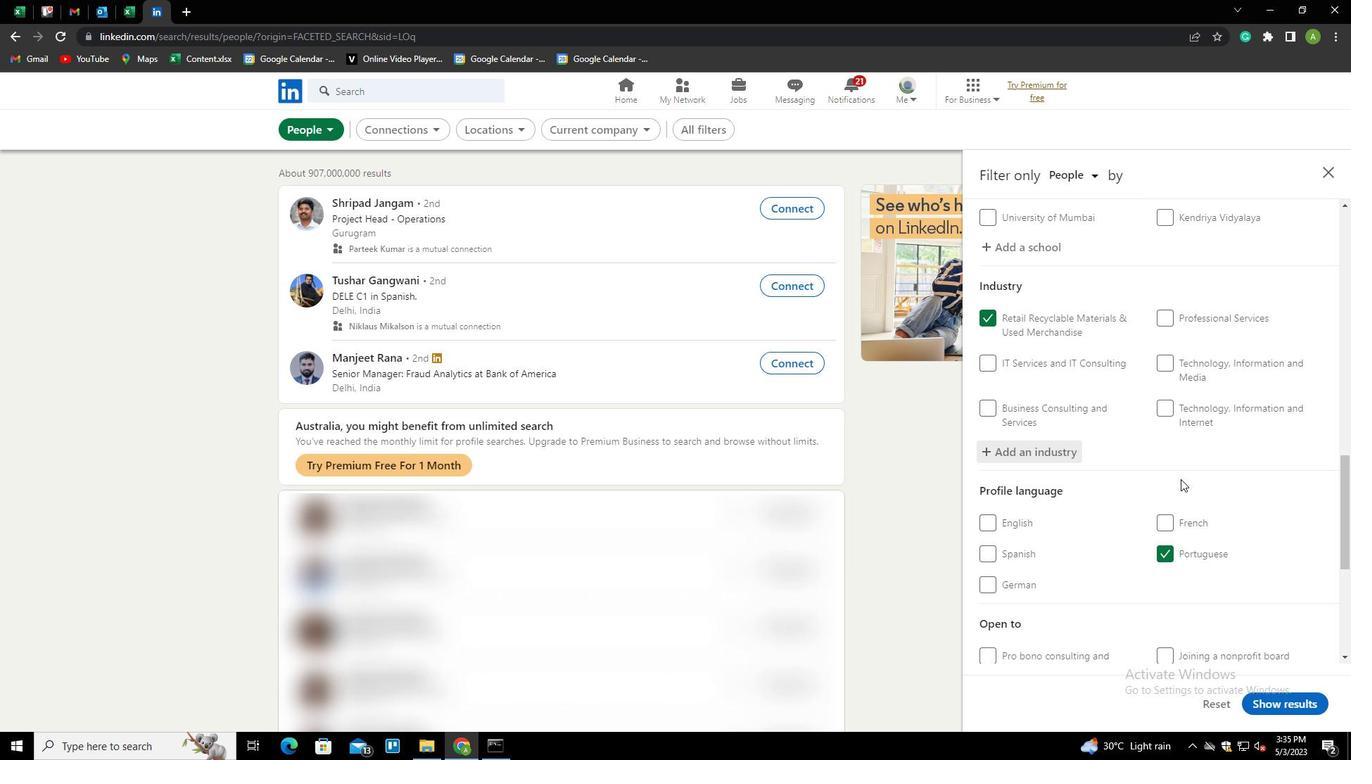 
Action: Mouse scrolled (1181, 478) with delta (0, 0)
Screenshot: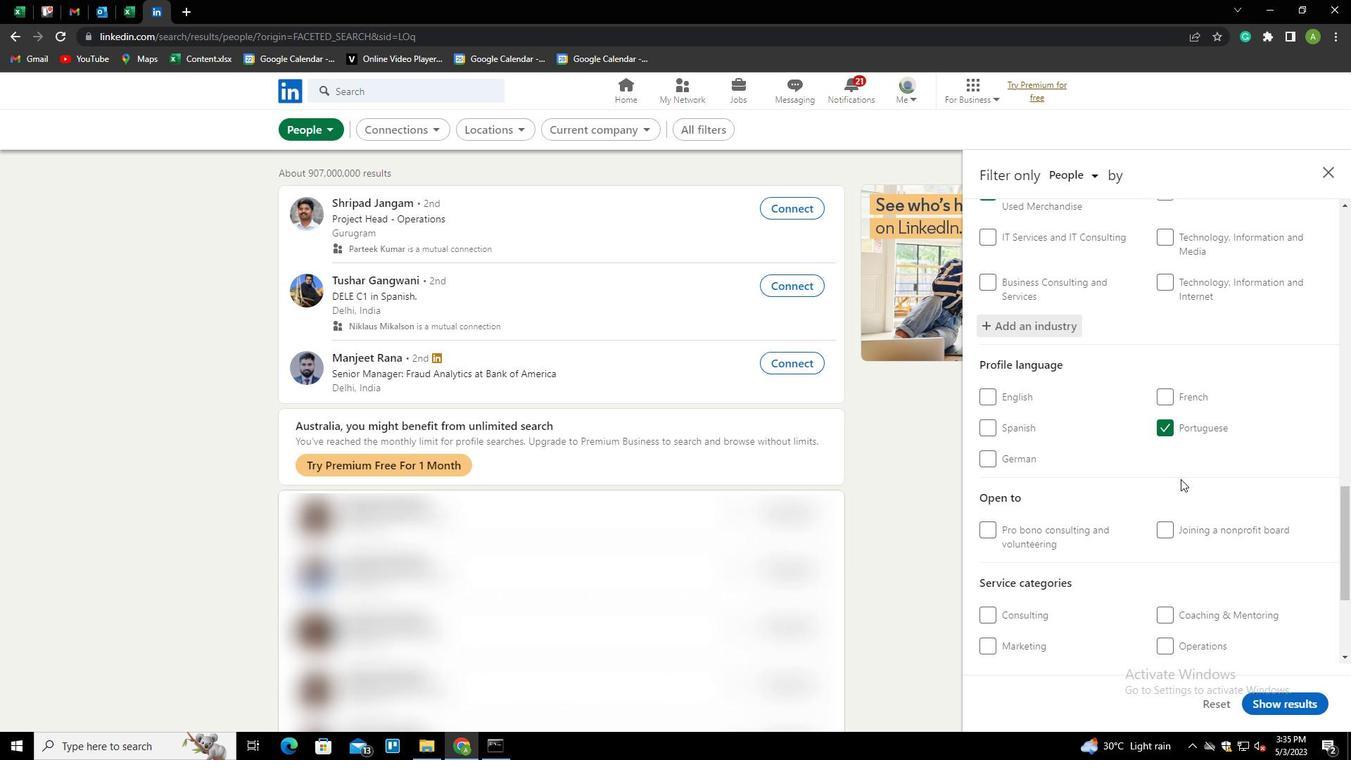 
Action: Mouse scrolled (1181, 478) with delta (0, 0)
Screenshot: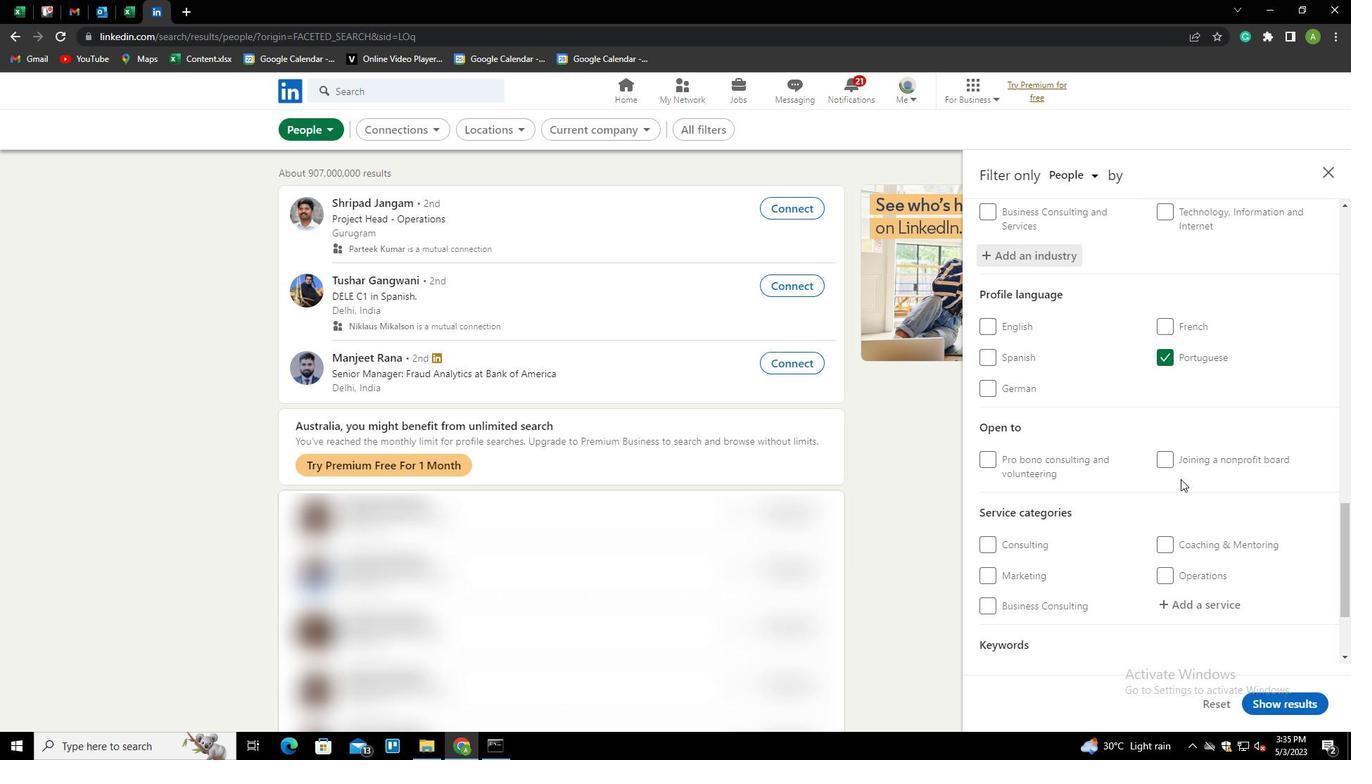 
Action: Mouse scrolled (1181, 478) with delta (0, 0)
Screenshot: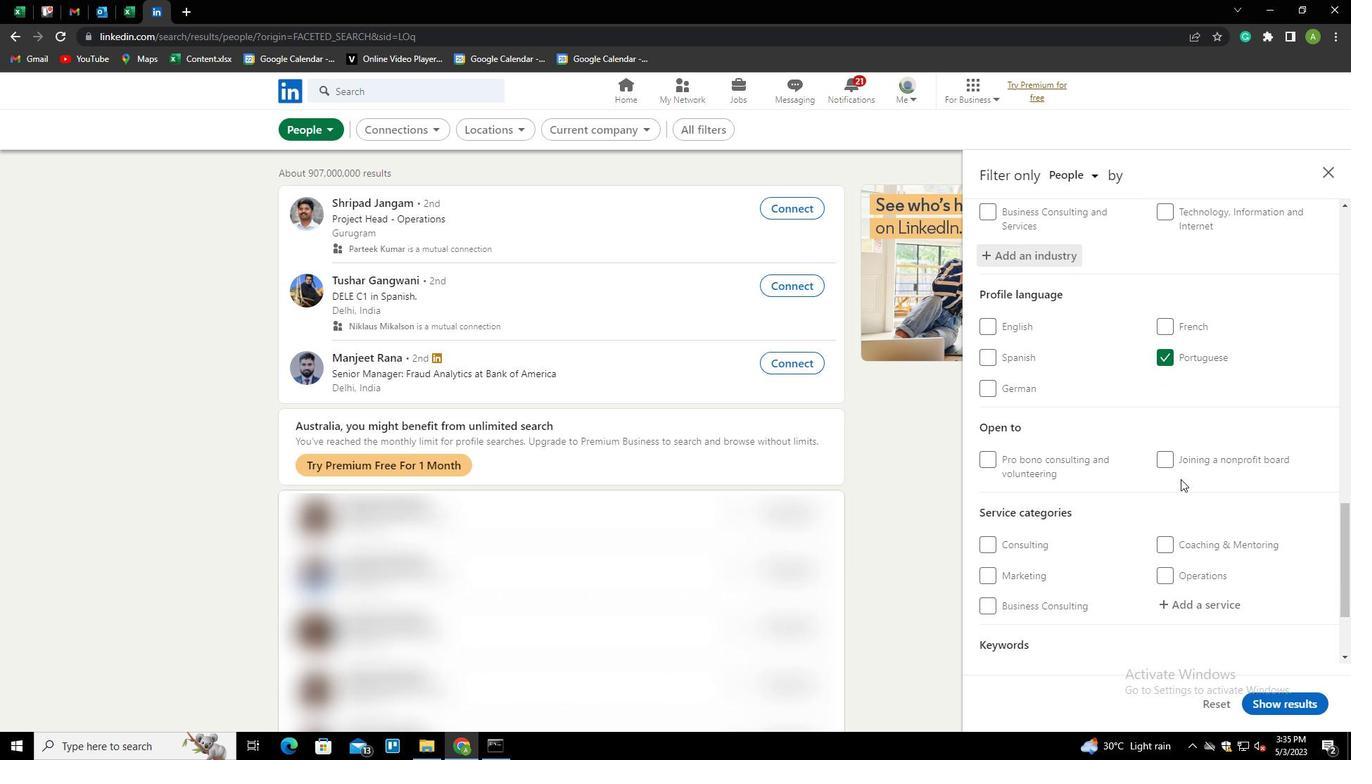 
Action: Mouse scrolled (1181, 478) with delta (0, 0)
Screenshot: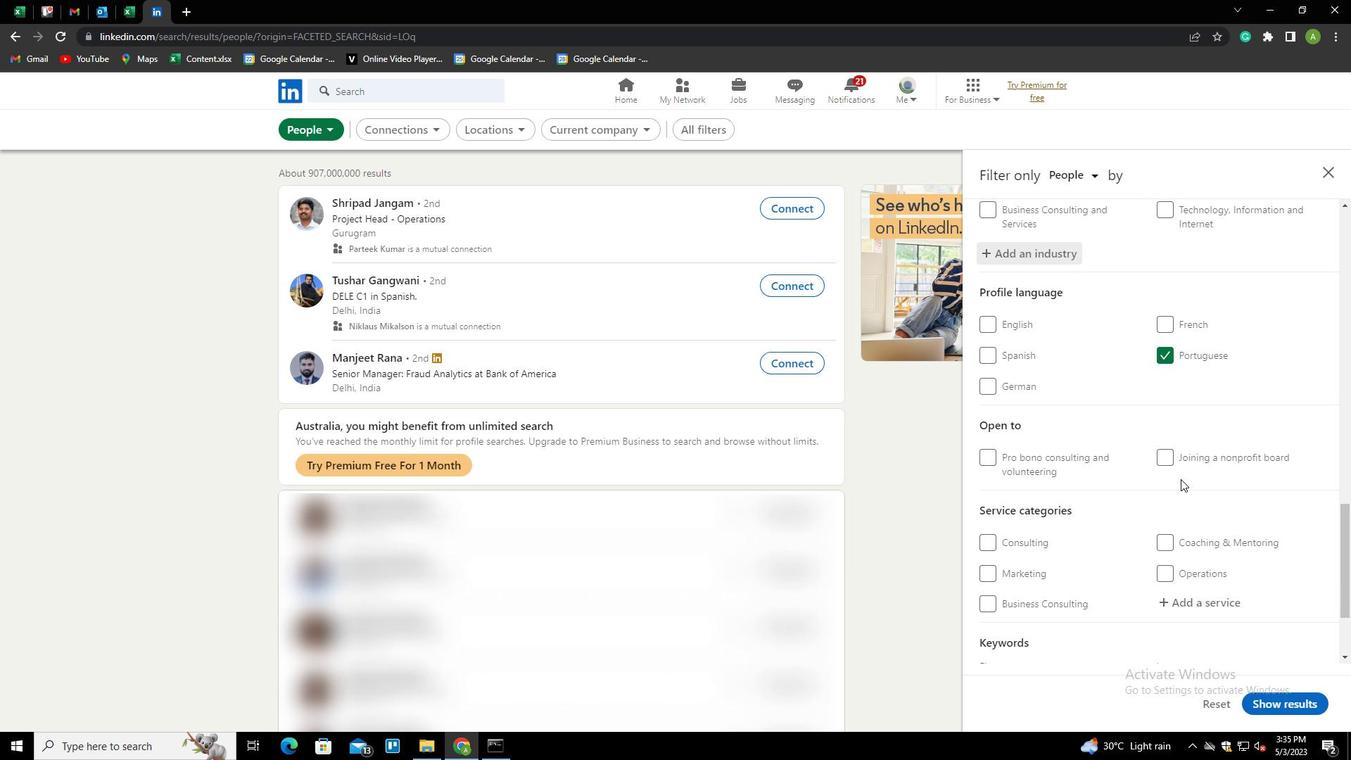 
Action: Mouse moved to (1179, 466)
Screenshot: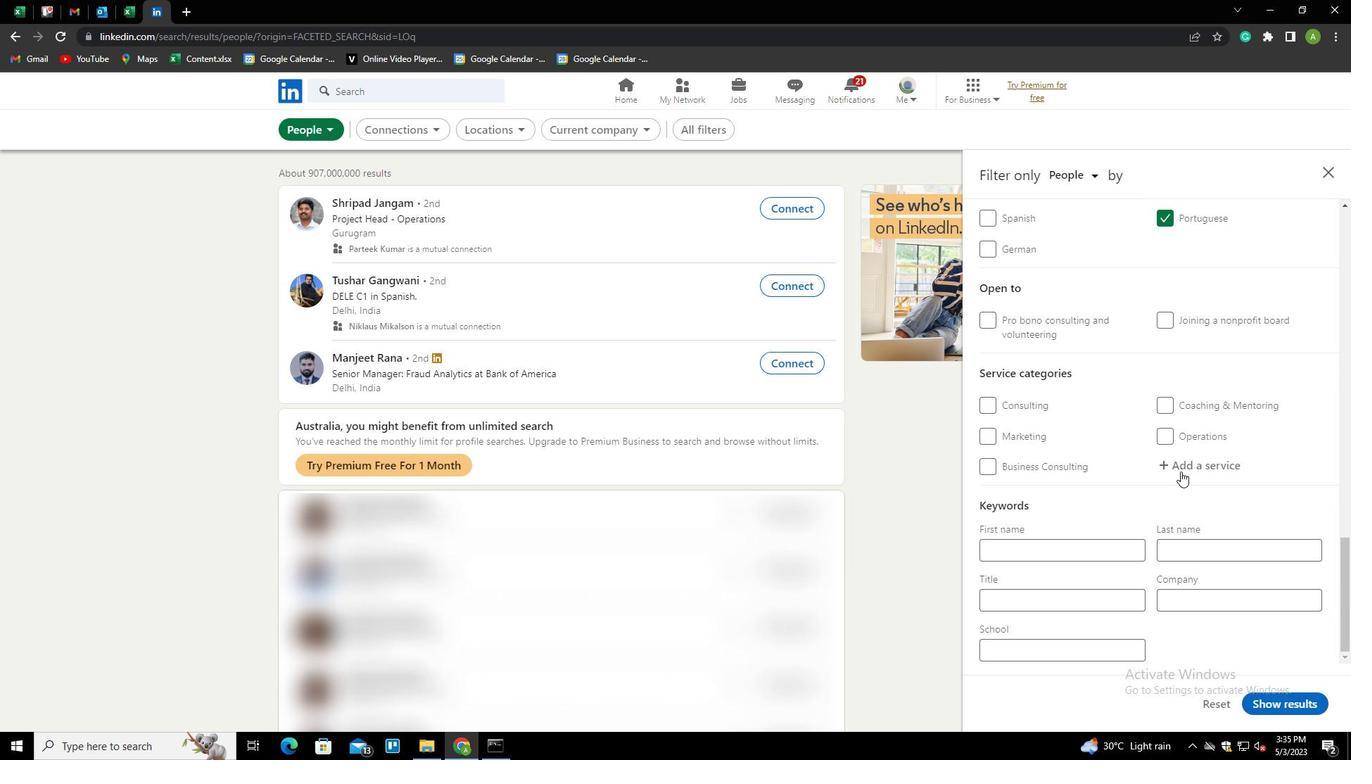 
Action: Mouse pressed left at (1179, 466)
Screenshot: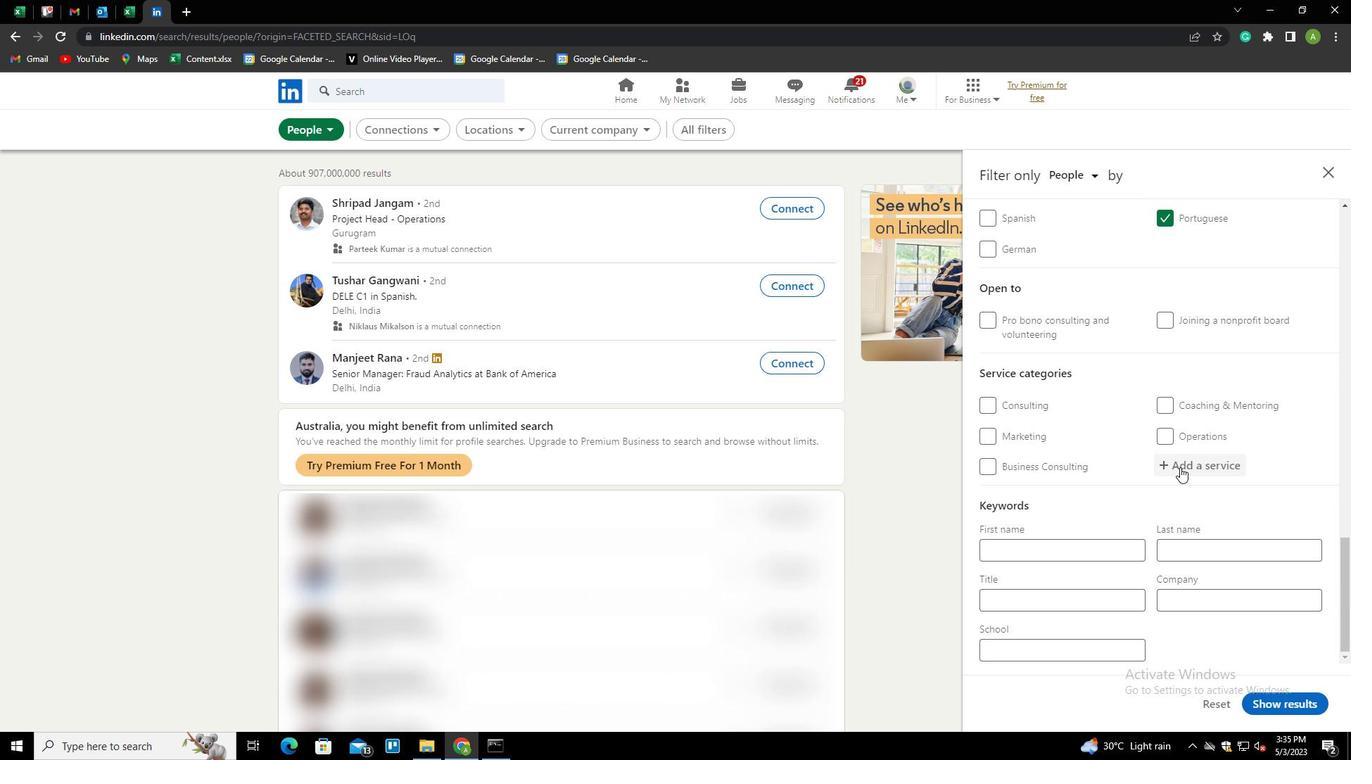 
Action: Mouse moved to (1185, 464)
Screenshot: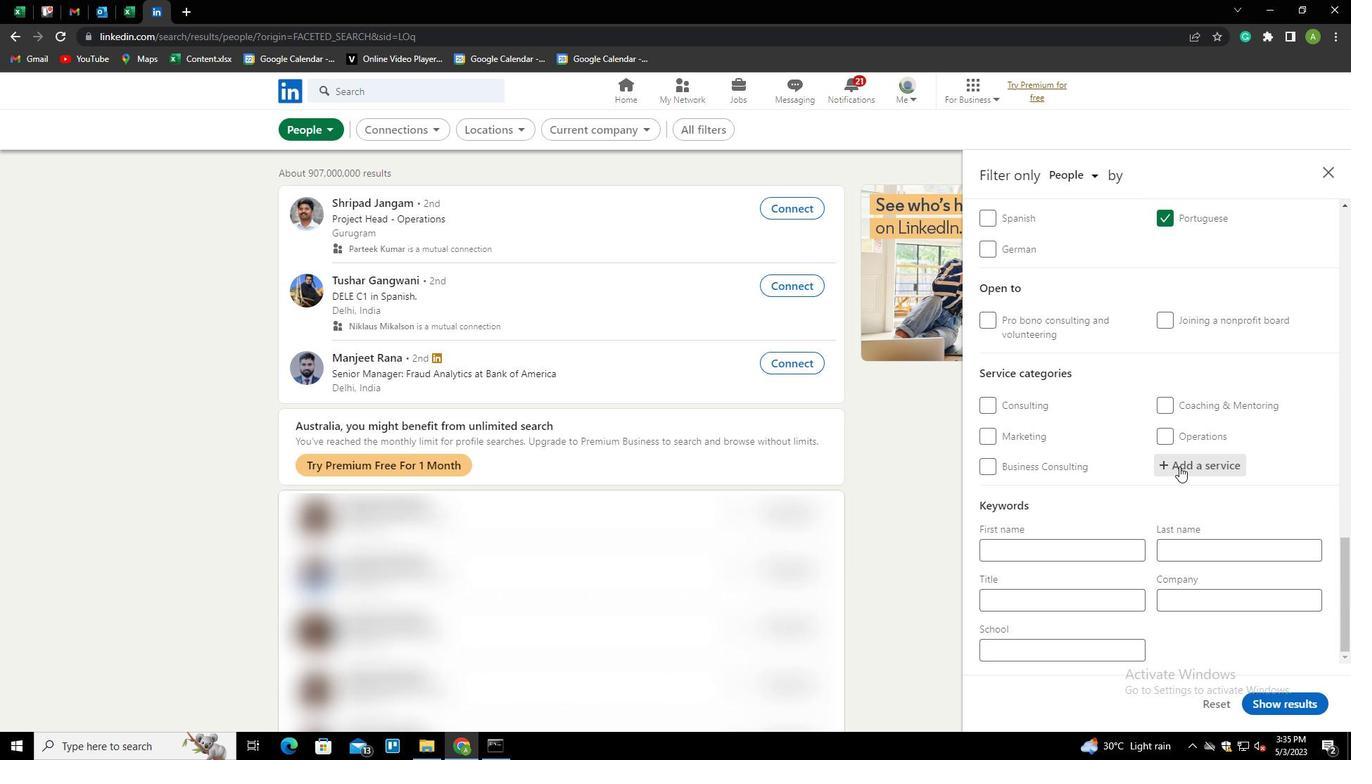 
Action: Mouse pressed left at (1185, 464)
Screenshot: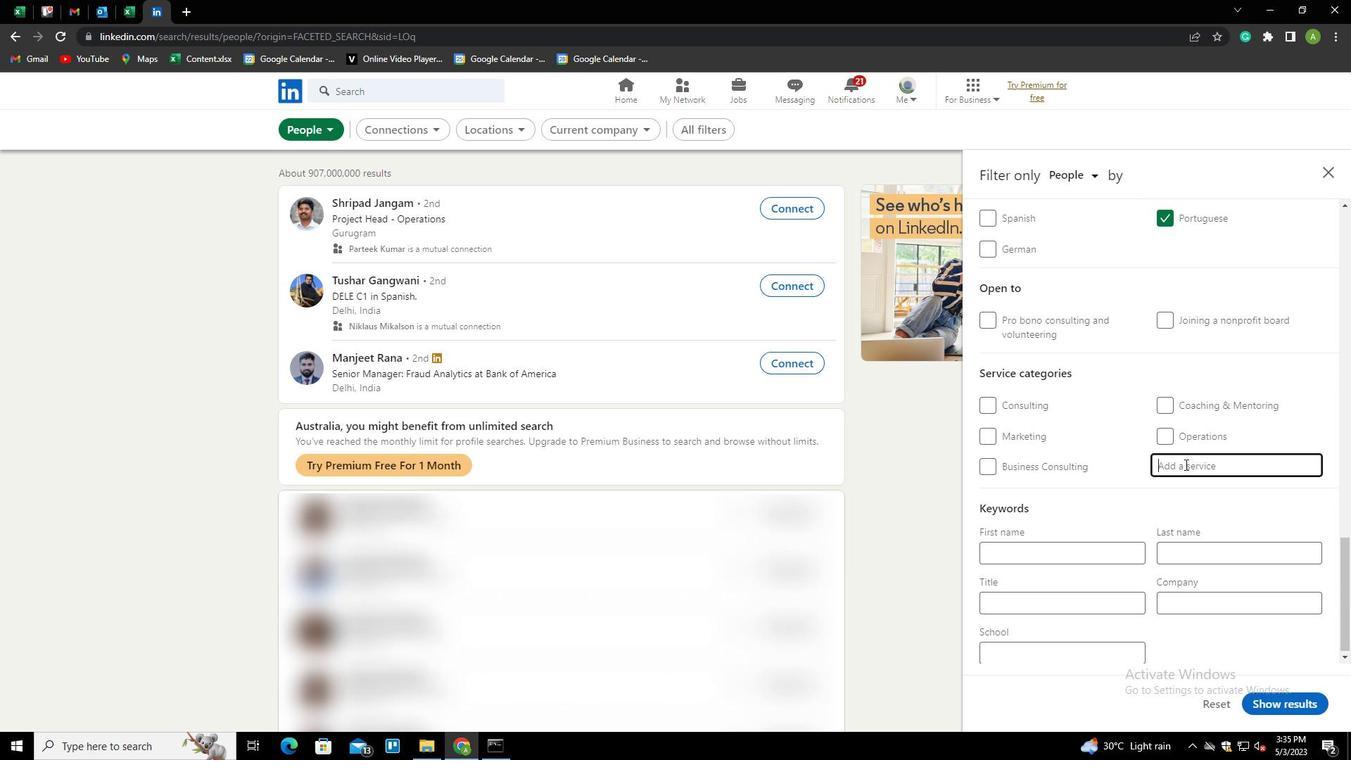 
Action: Key pressed <Key.shift><Key.shift><Key.shift><Key.shift><Key.shift><Key.shift><Key.shift><Key.shift><Key.shift><Key.shift><Key.shift><Key.shift><Key.shift><Key.shift><Key.shift><Key.shift><Key.shift><Key.shift><Key.shift><Key.shift>N<Key.backspace>BLOGGING<Key.down><Key.enter>
Screenshot: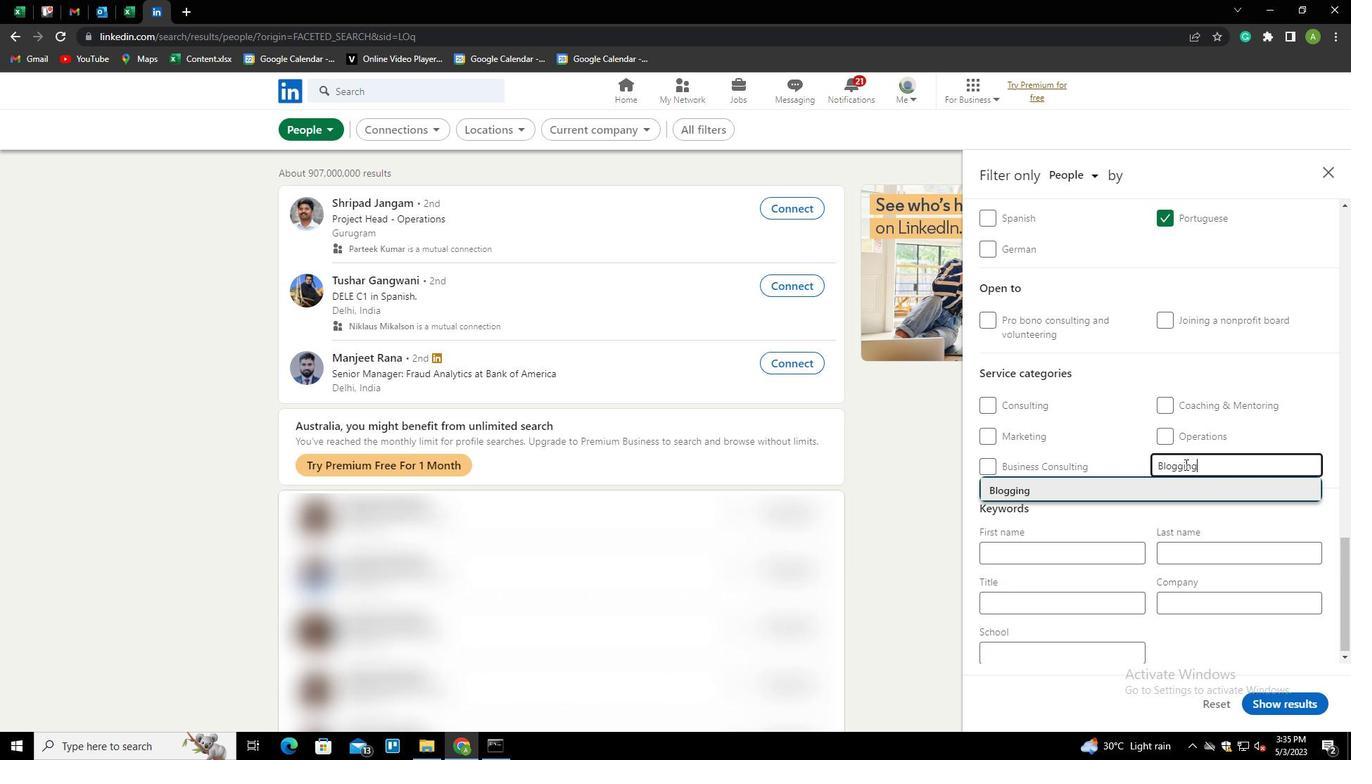 
Action: Mouse scrolled (1185, 463) with delta (0, 0)
Screenshot: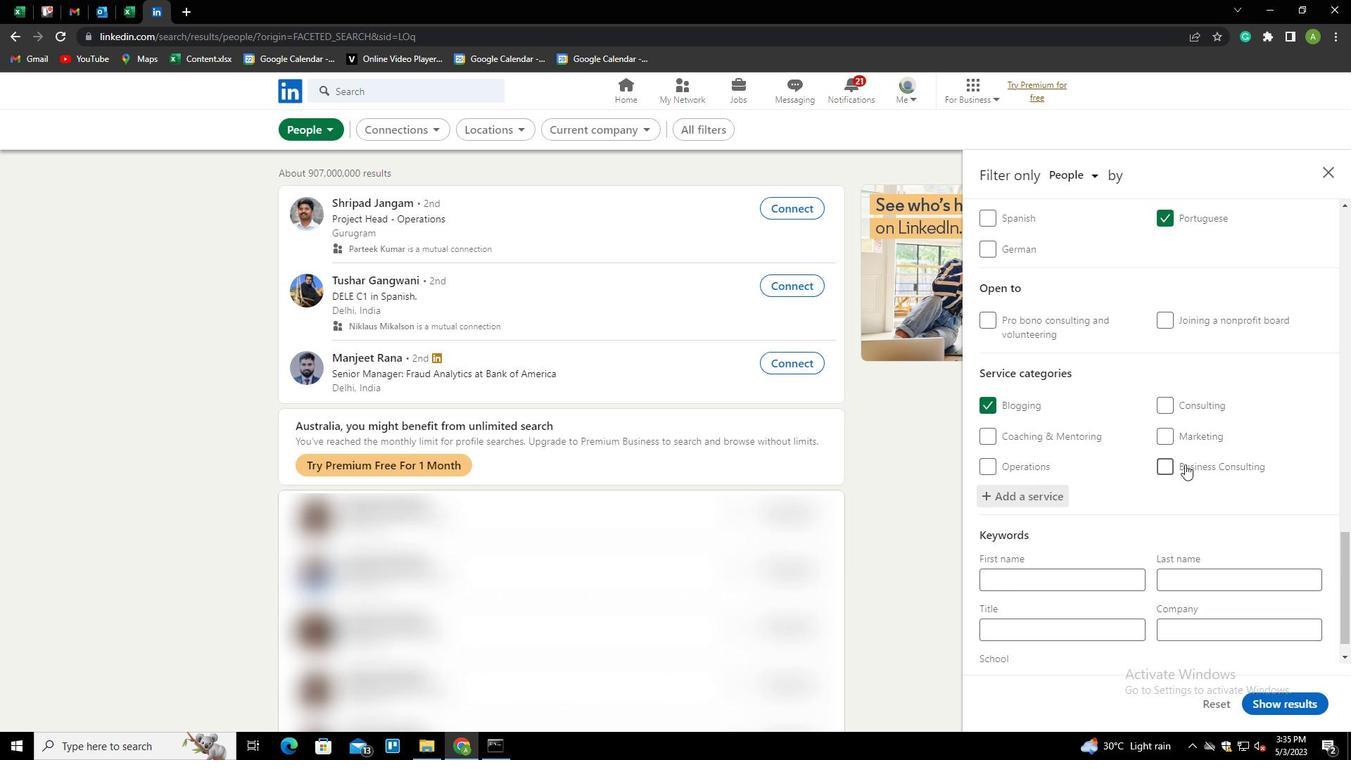
Action: Mouse scrolled (1185, 463) with delta (0, 0)
Screenshot: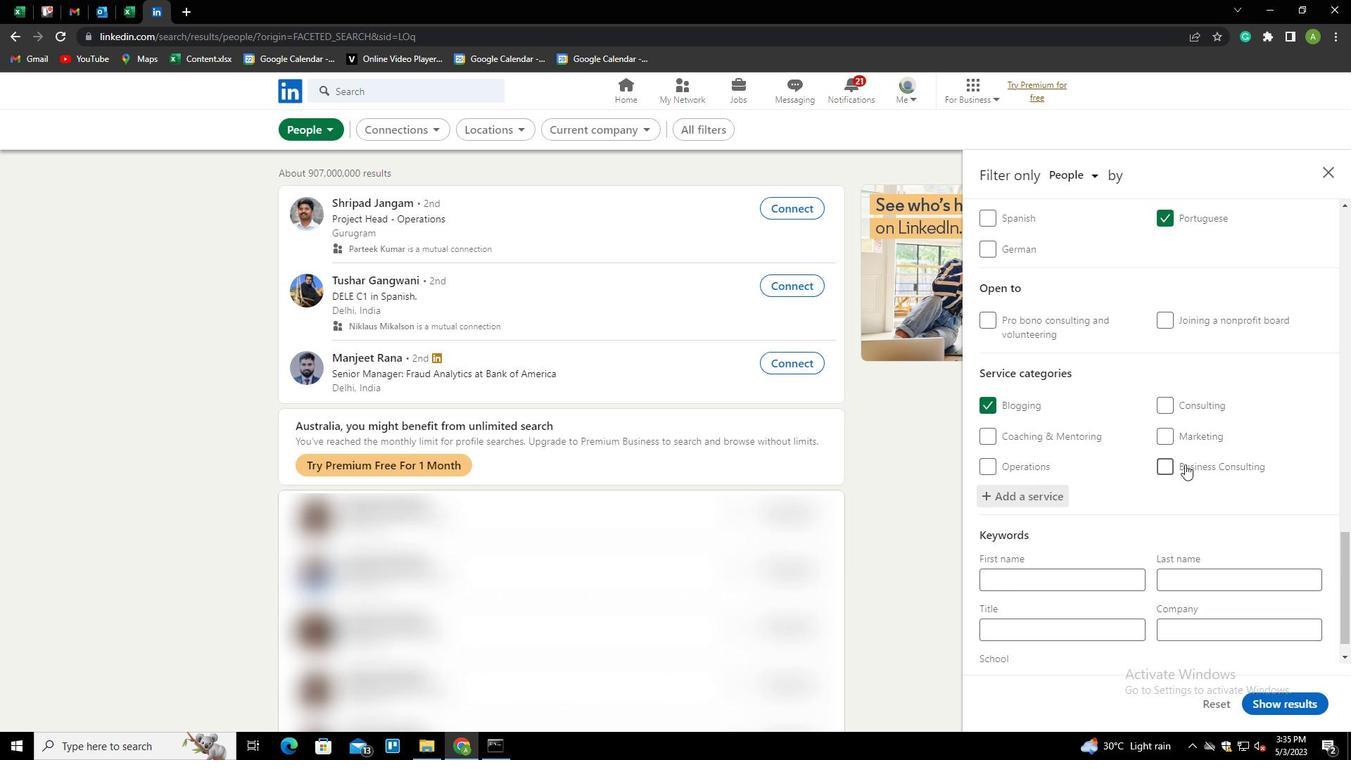 
Action: Mouse scrolled (1185, 463) with delta (0, 0)
Screenshot: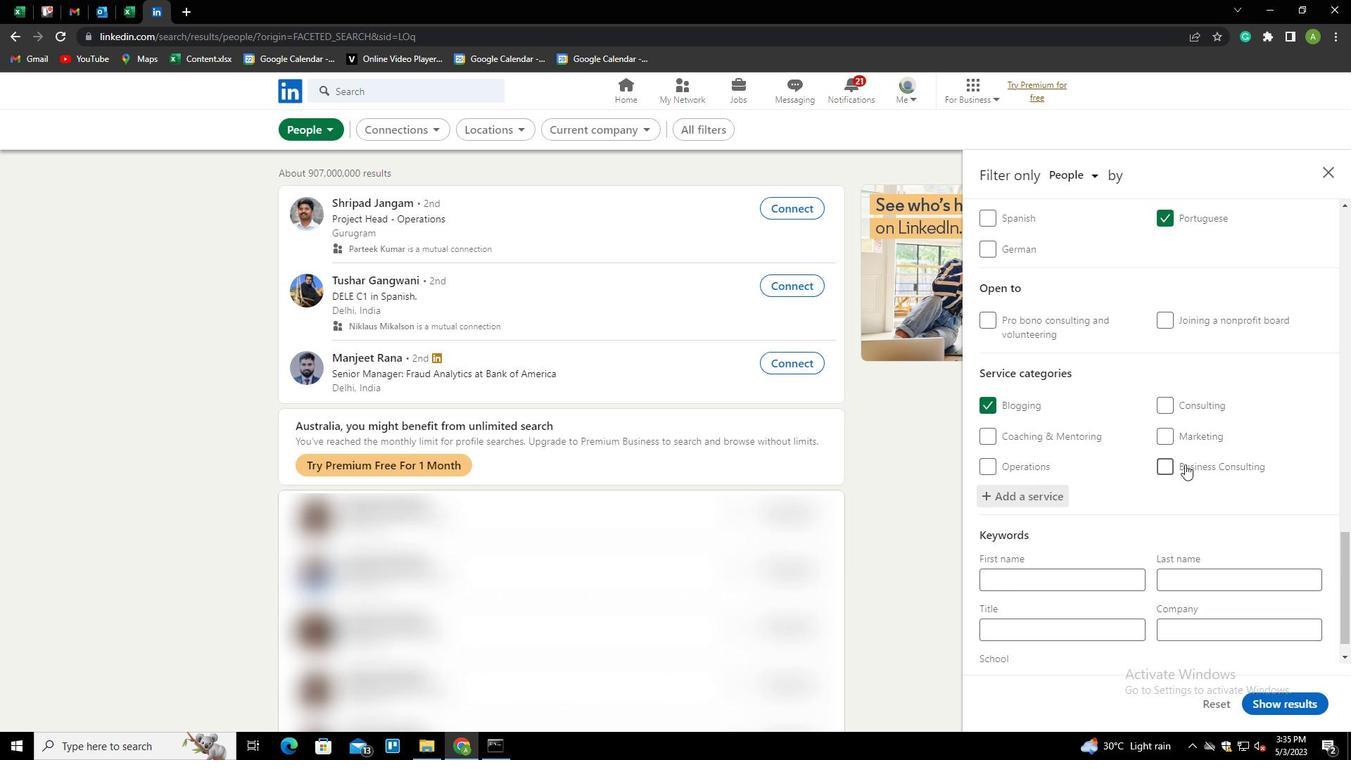 
Action: Mouse scrolled (1185, 463) with delta (0, 0)
Screenshot: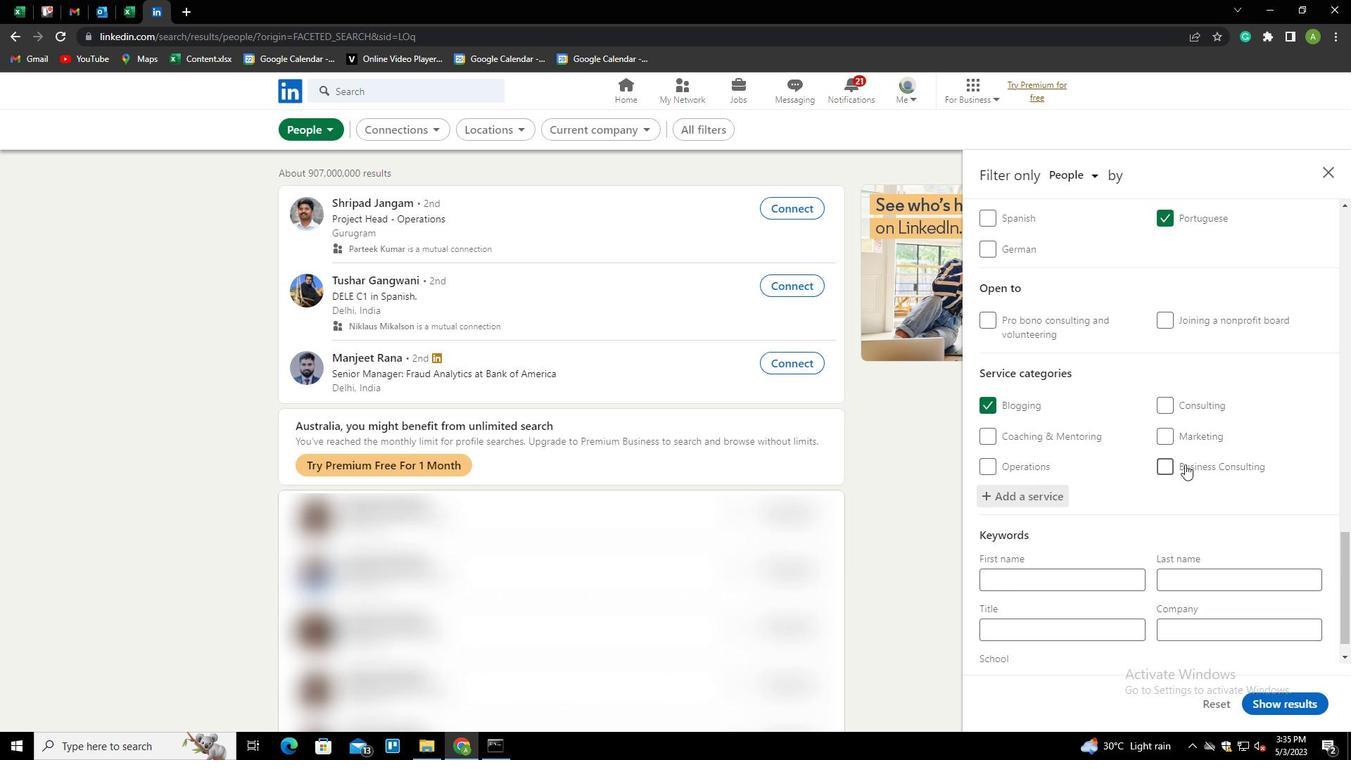 
Action: Mouse scrolled (1185, 463) with delta (0, 0)
Screenshot: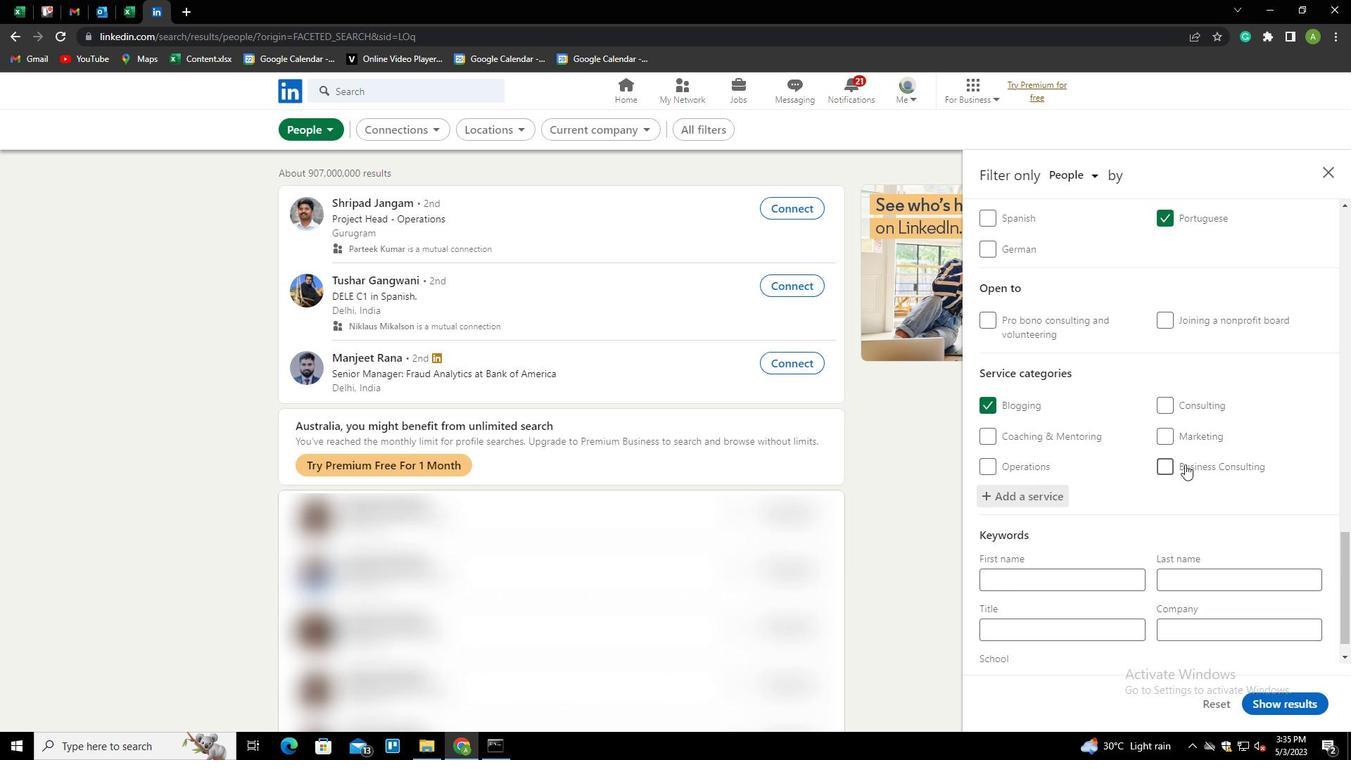 
Action: Mouse moved to (1088, 591)
Screenshot: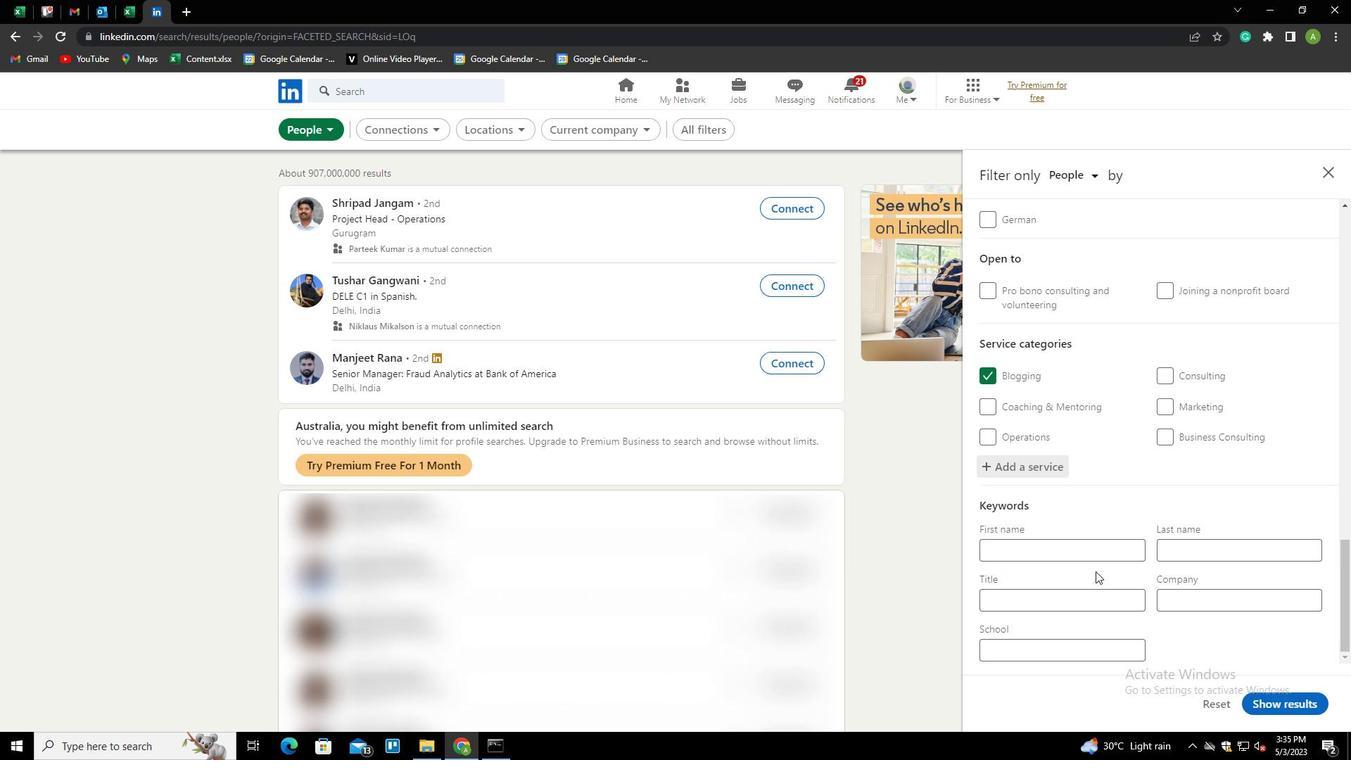 
Action: Mouse pressed left at (1088, 591)
Screenshot: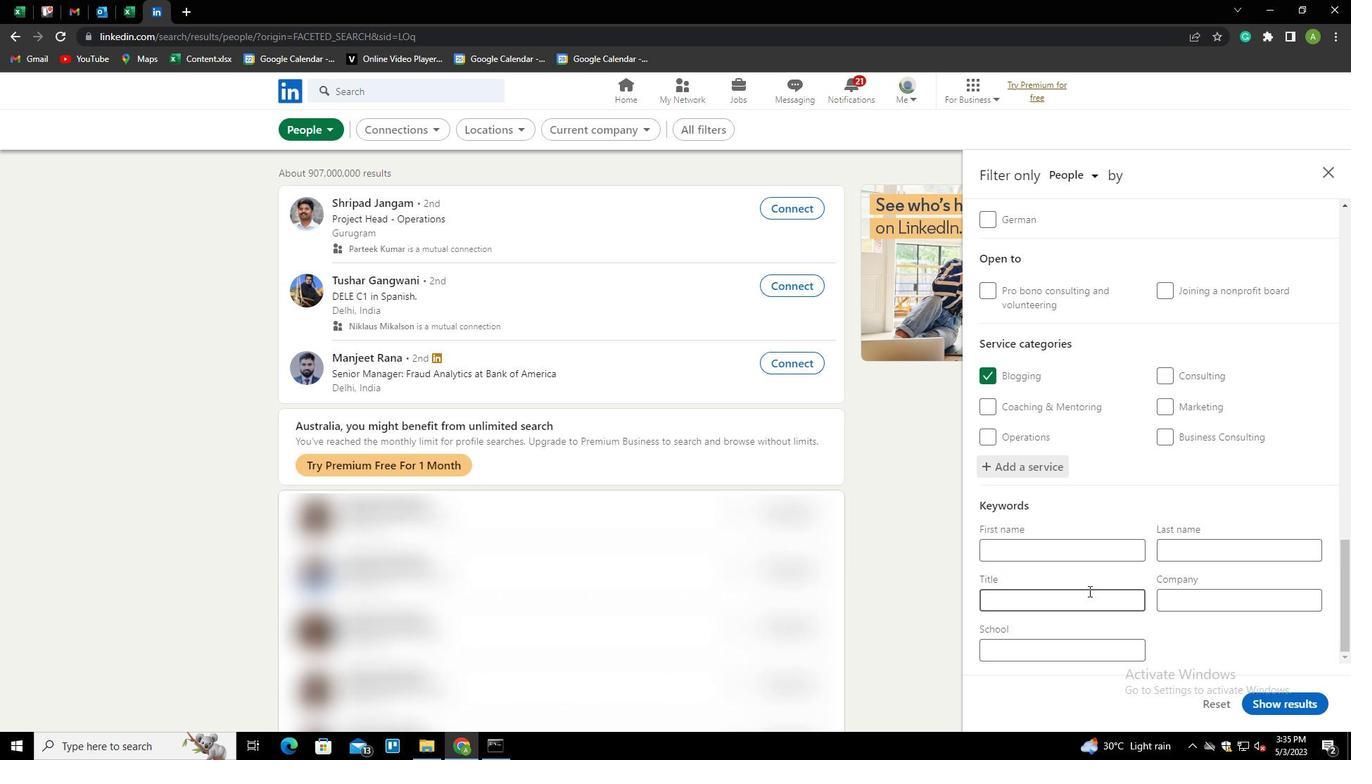 
Action: Key pressed <Key.shift>SALES<Key.space><Key.shift>ANALYSY<Key.backspace>T
Screenshot: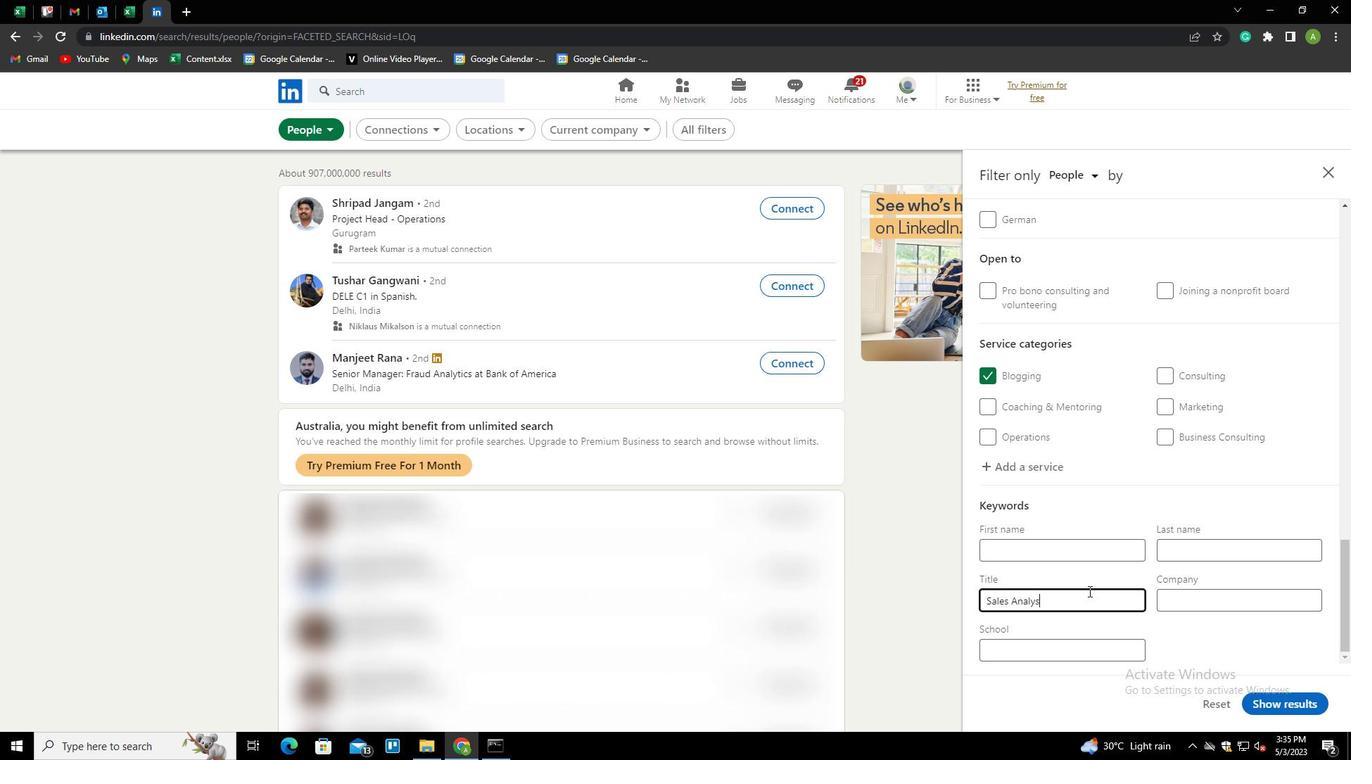 
Action: Mouse moved to (1202, 657)
Screenshot: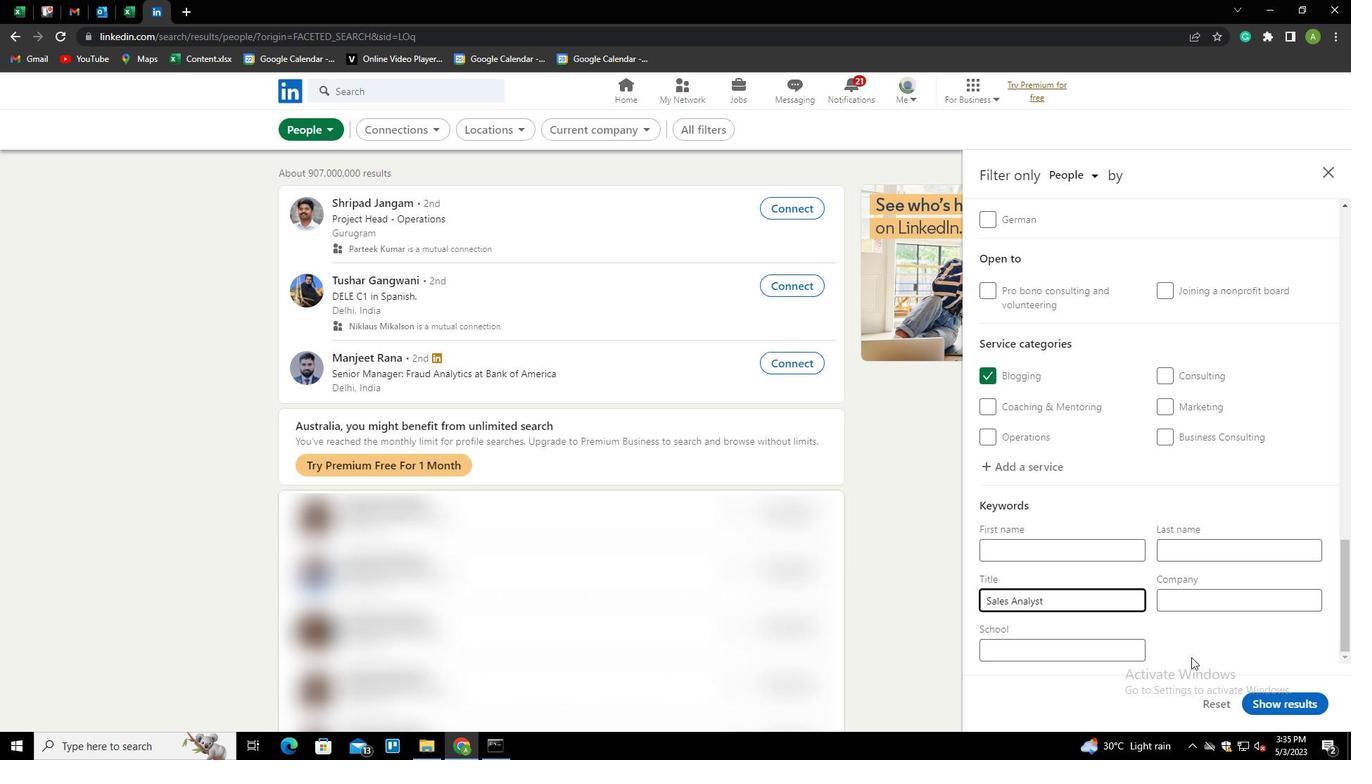 
Action: Mouse pressed left at (1202, 657)
Screenshot: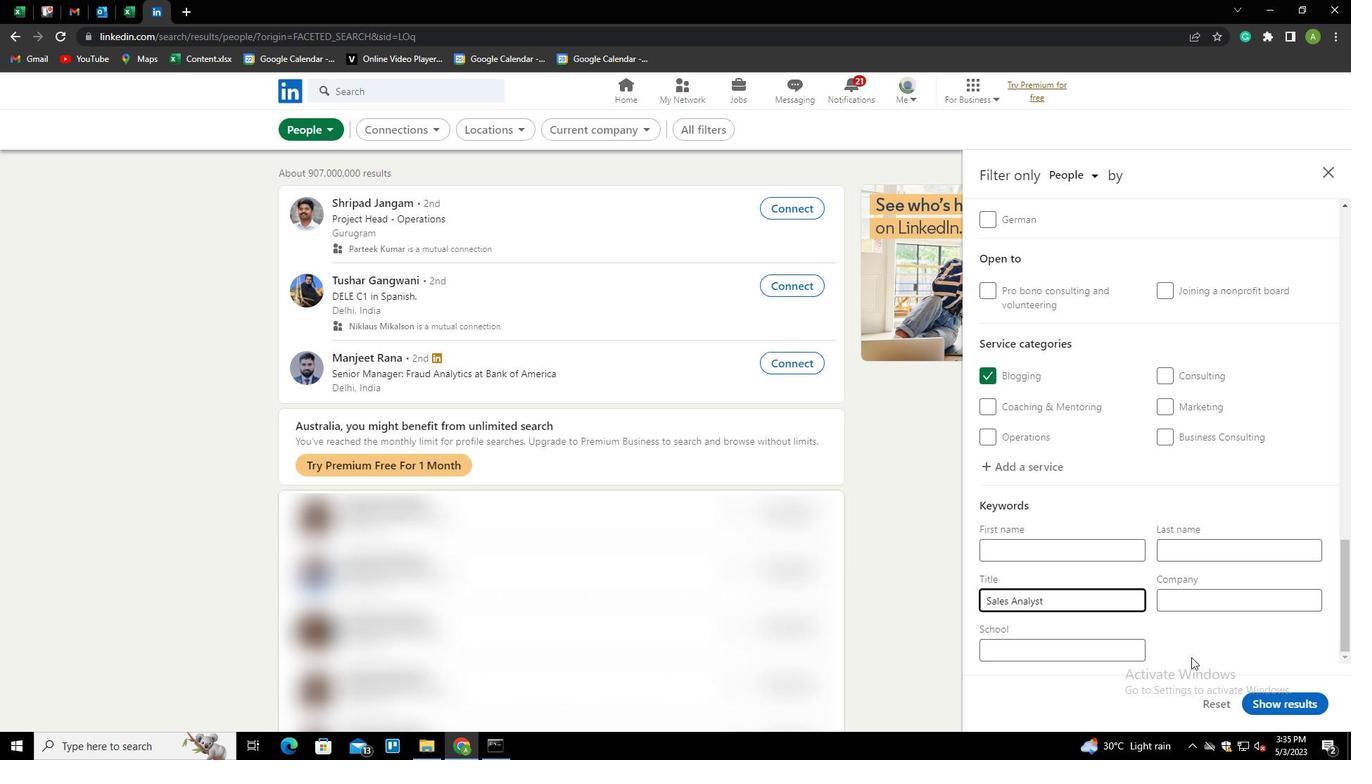 
Action: Mouse moved to (1274, 698)
Screenshot: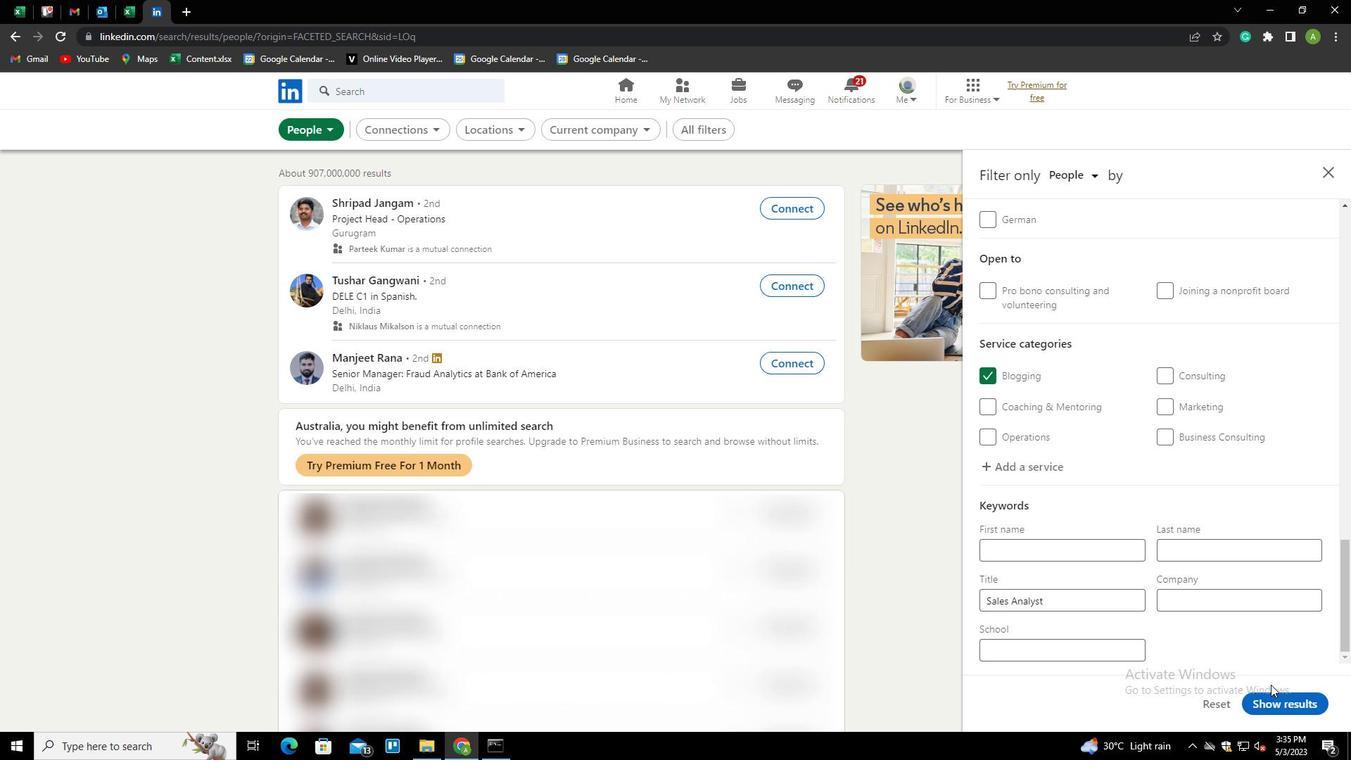 
Action: Mouse pressed left at (1274, 698)
Screenshot: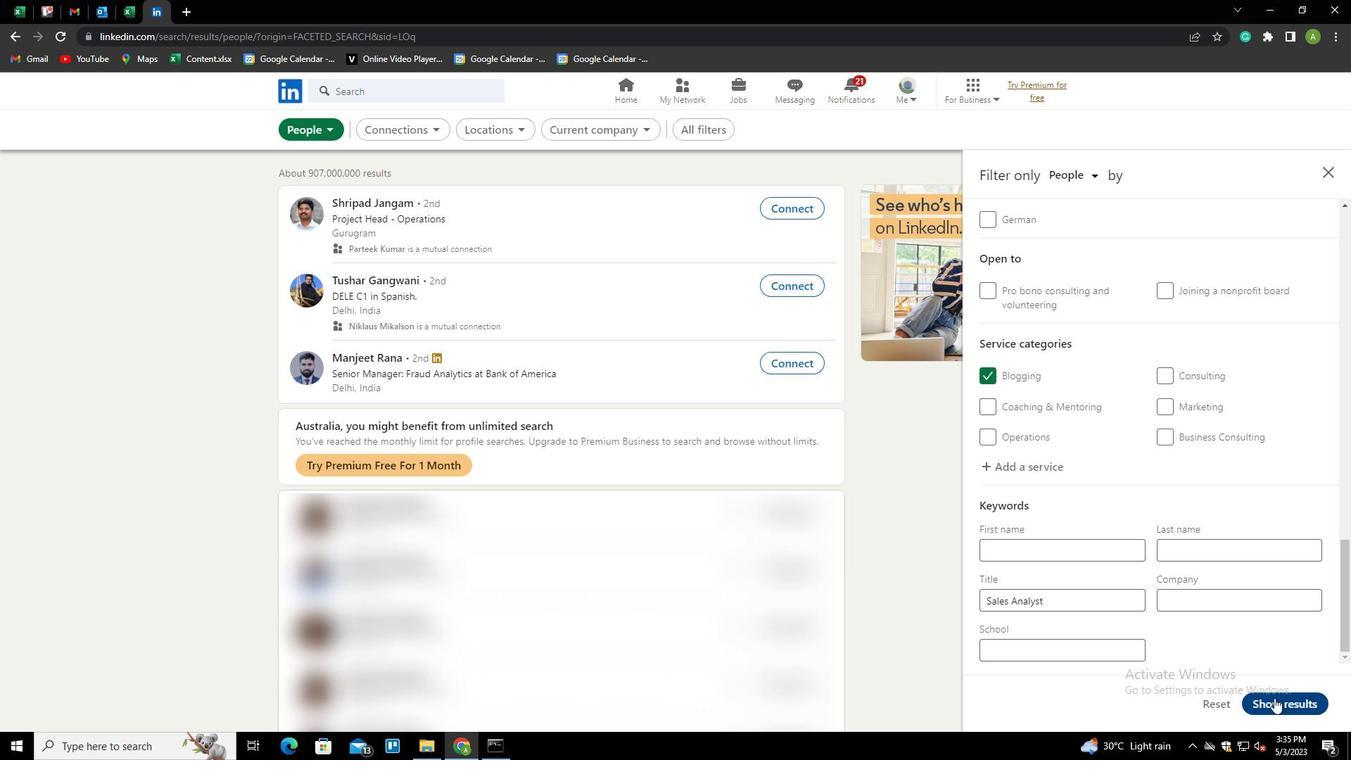 
